 Task: Open Card New Hire Orientation in Board Market Sizing and Segmentation to Workspace Customer Service and add a team member Softage.2@softage.net, a label Yellow, a checklist Immigration Law, an attachment from your google drive, a color Yellow and finally, add a card description 'Plan and execute company team-building activity at a hiking trail' and a comment 'Let us approach this task with a sense of ownership and accountability, recognizing that we are responsible for delivering results.'. Add a start date 'Jan 06, 1900' with a due date 'Jan 13, 1900'
Action: Mouse moved to (564, 201)
Screenshot: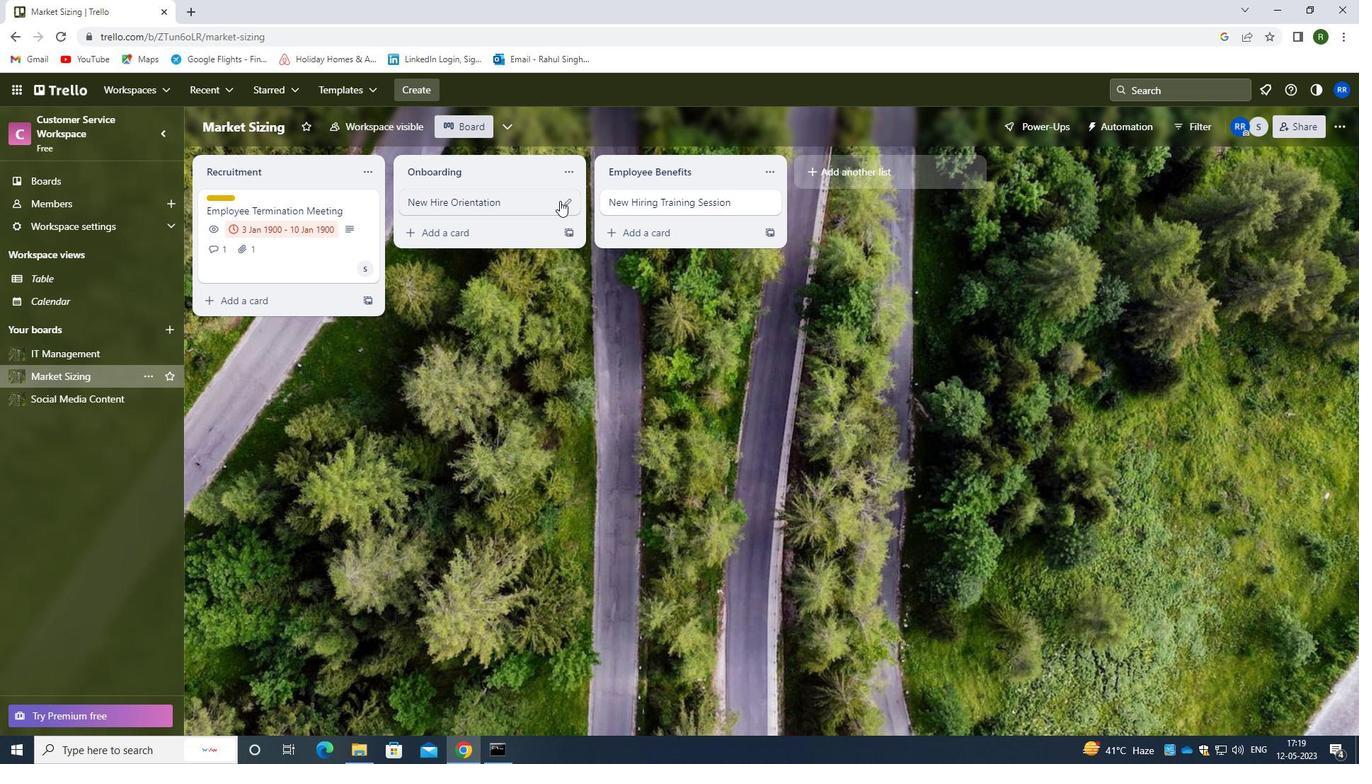 
Action: Mouse pressed left at (564, 201)
Screenshot: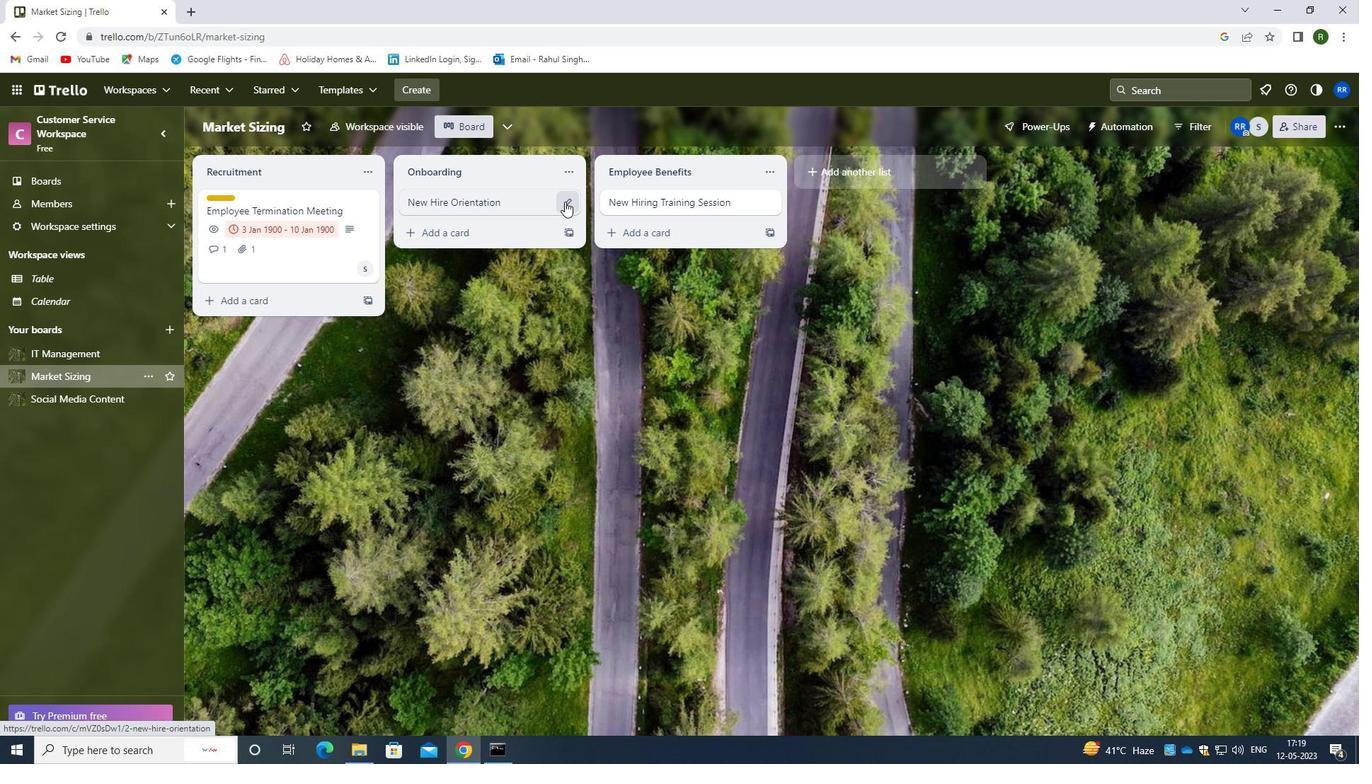 
Action: Mouse moved to (632, 196)
Screenshot: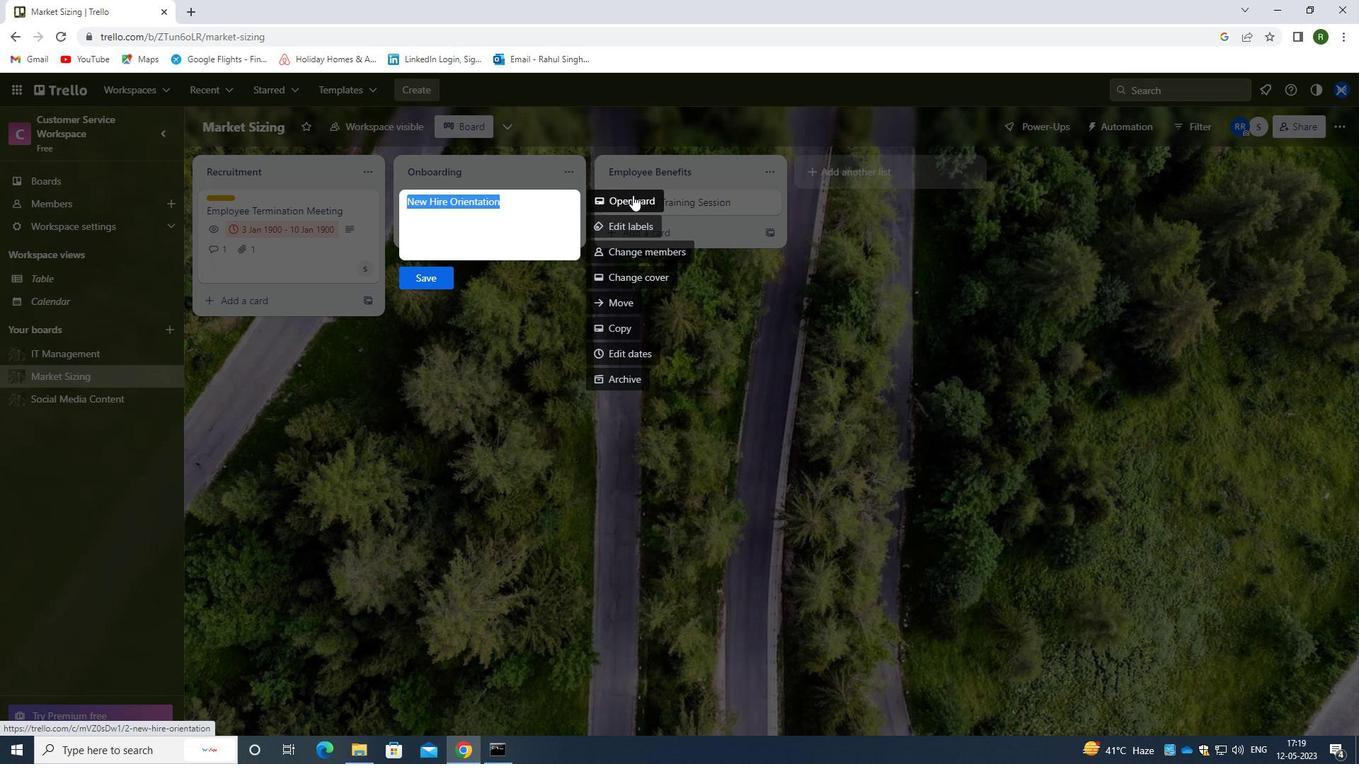 
Action: Mouse pressed left at (632, 196)
Screenshot: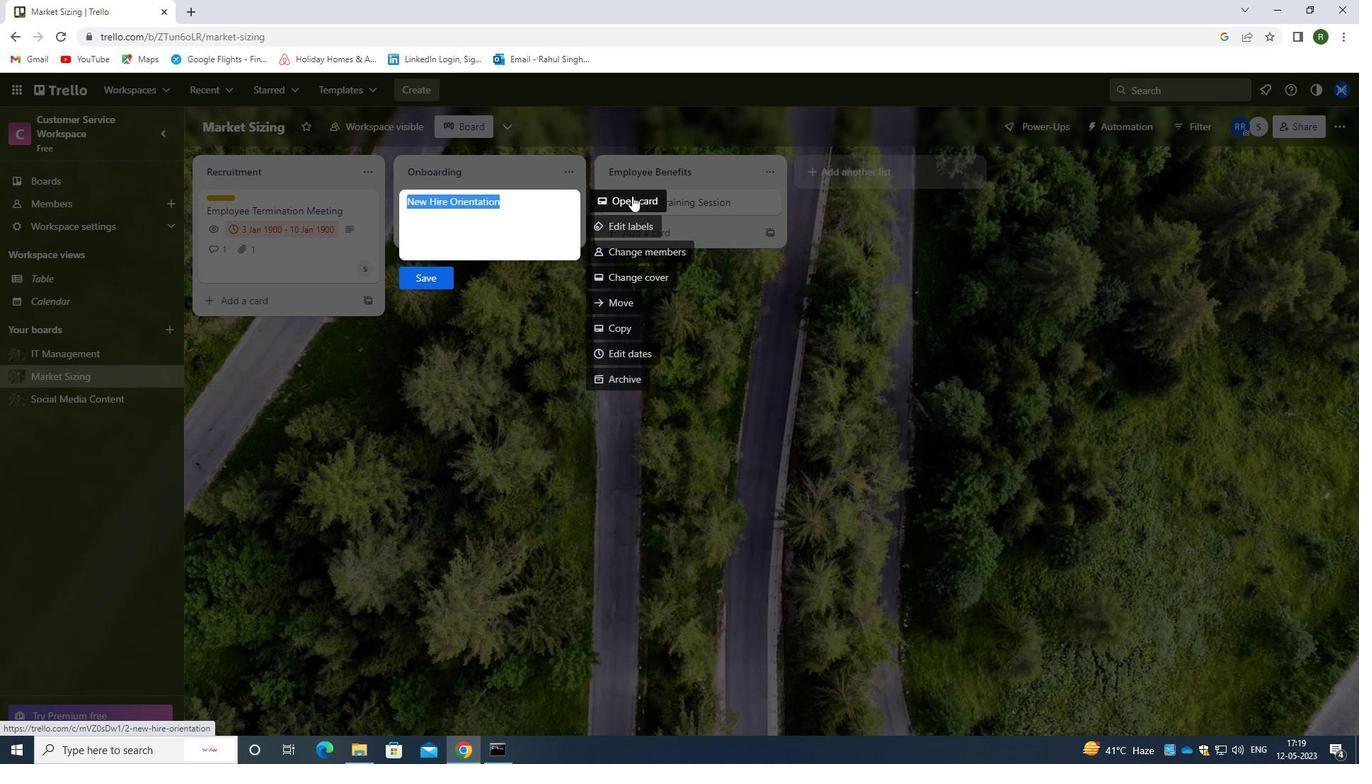 
Action: Mouse moved to (861, 252)
Screenshot: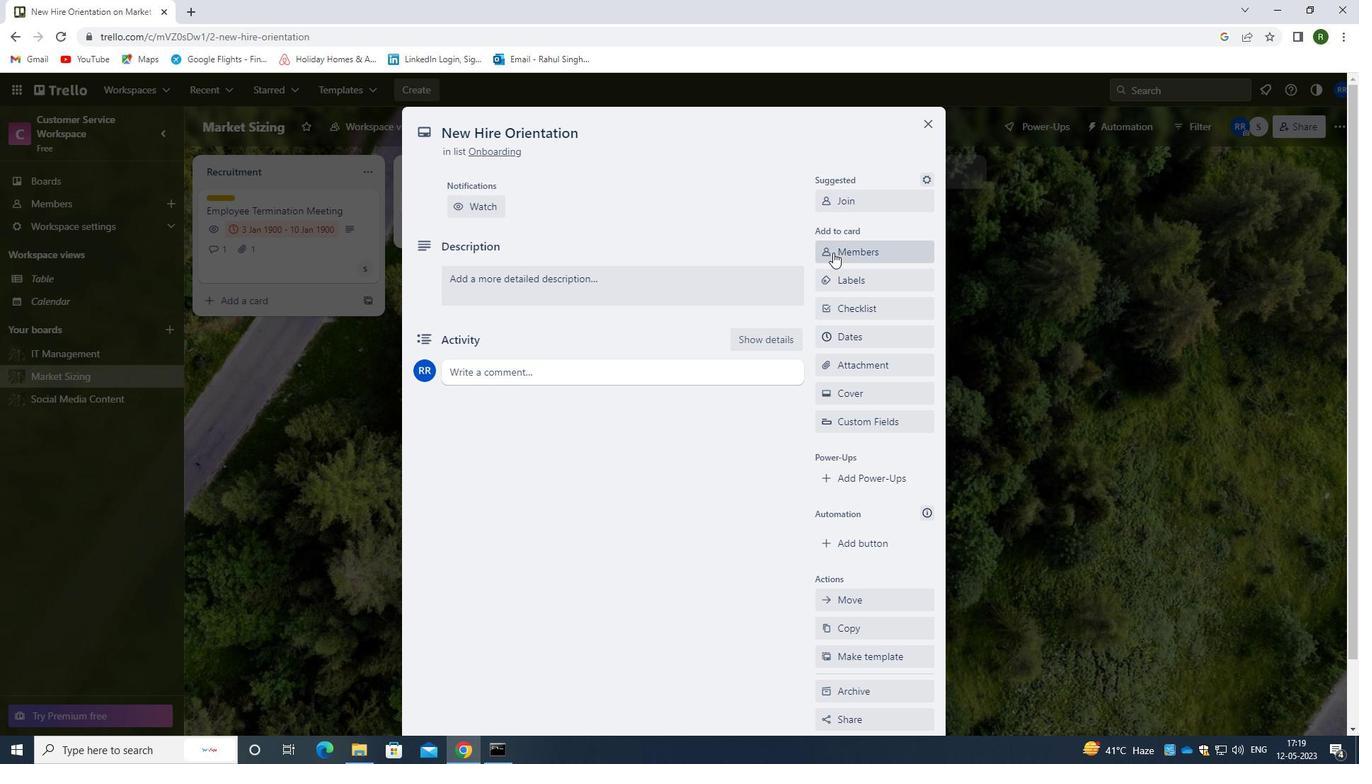 
Action: Mouse pressed left at (861, 252)
Screenshot: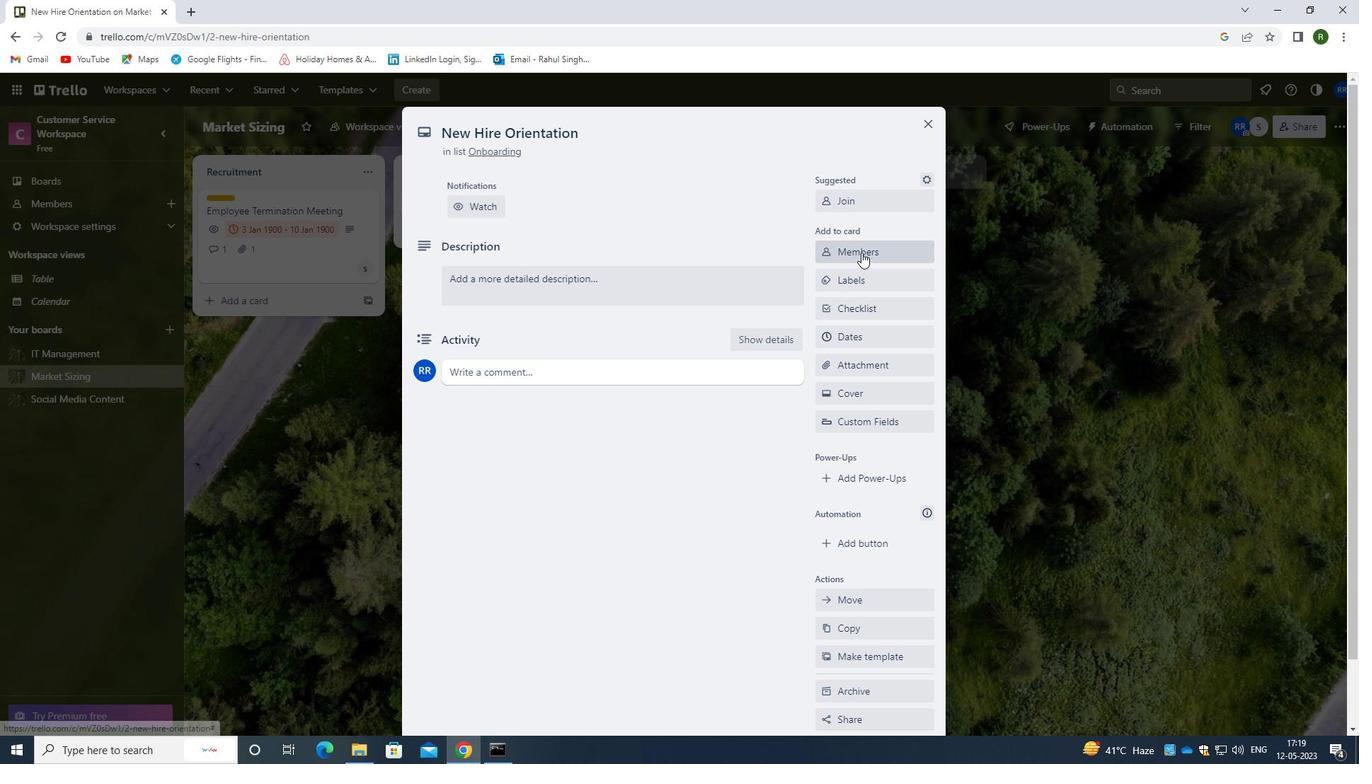 
Action: Mouse moved to (850, 313)
Screenshot: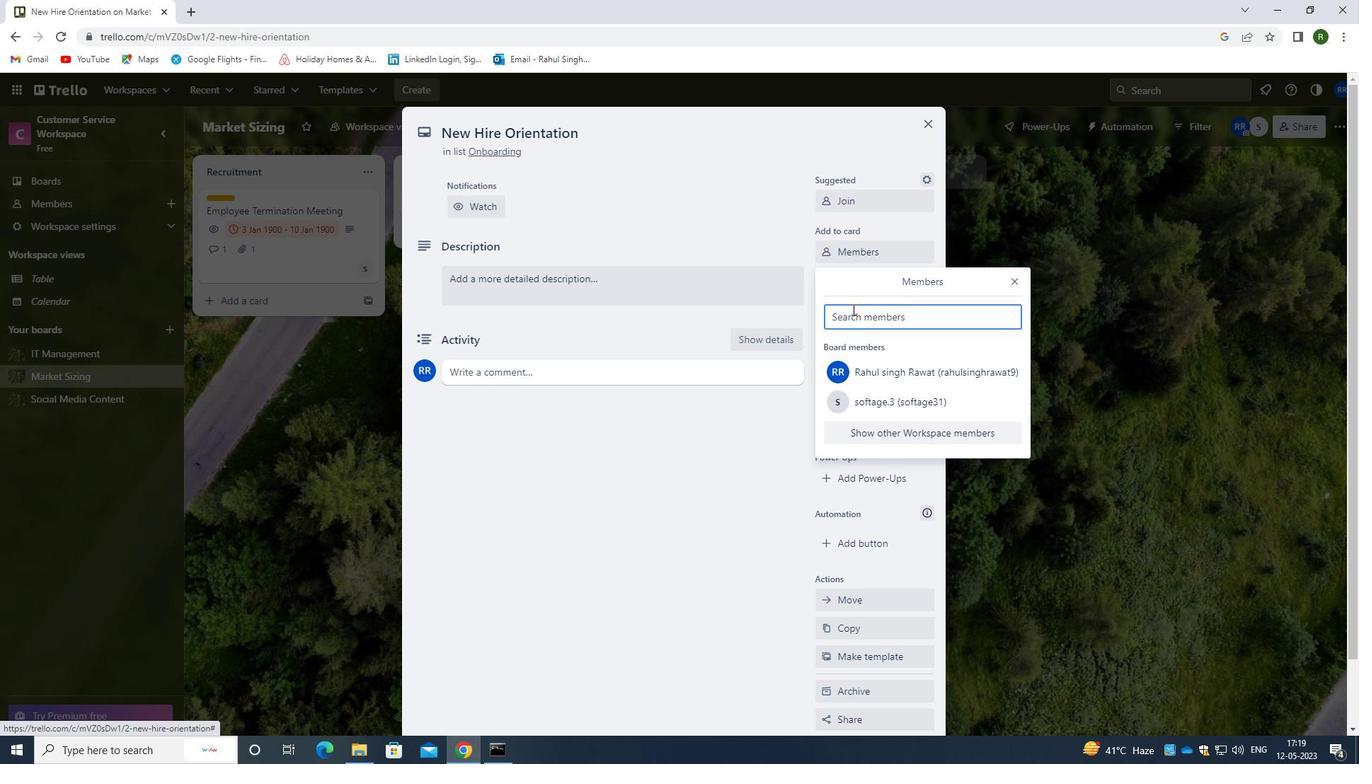 
Action: Key pressed <Key.caps_lock>s<Key.caps_lock>oftage.2<Key.backspace>3<Key.shift>@SOFTAGE.NEYT
Screenshot: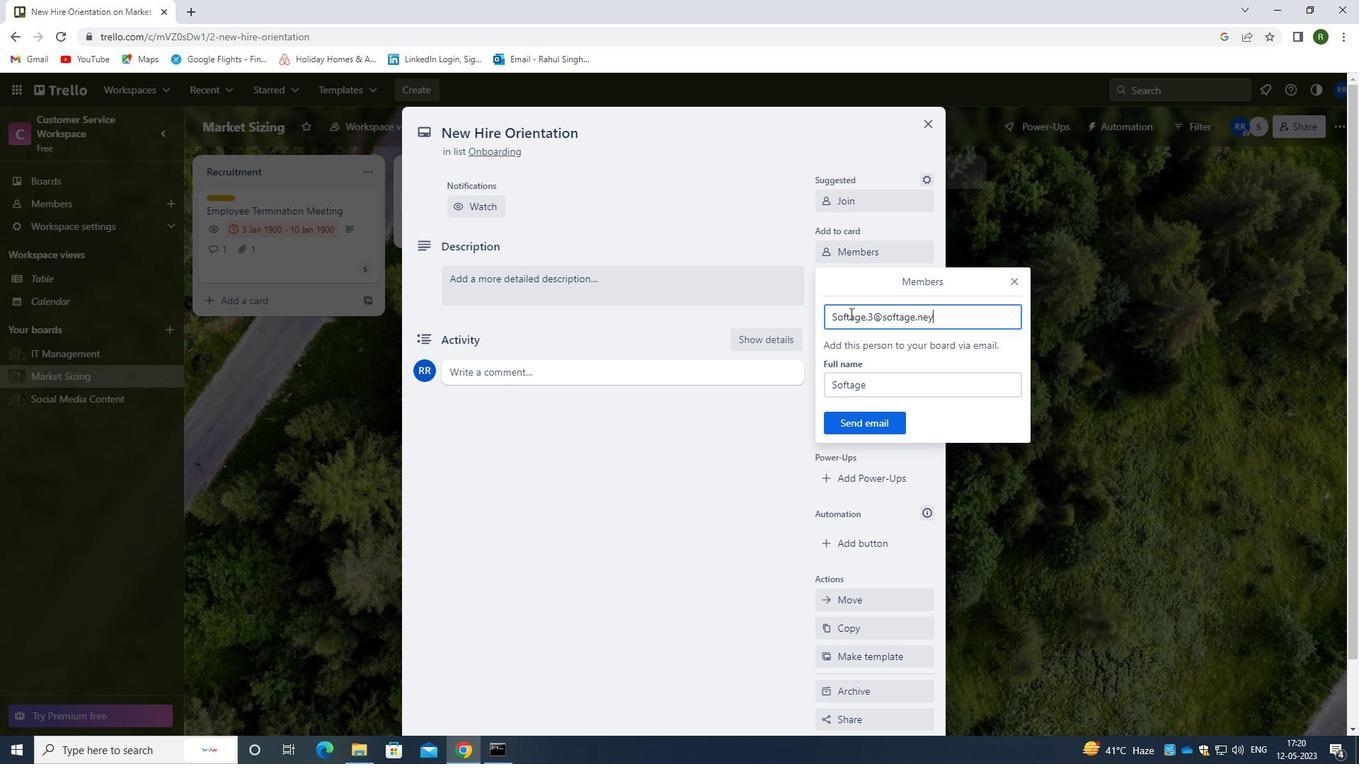 
Action: Mouse moved to (850, 301)
Screenshot: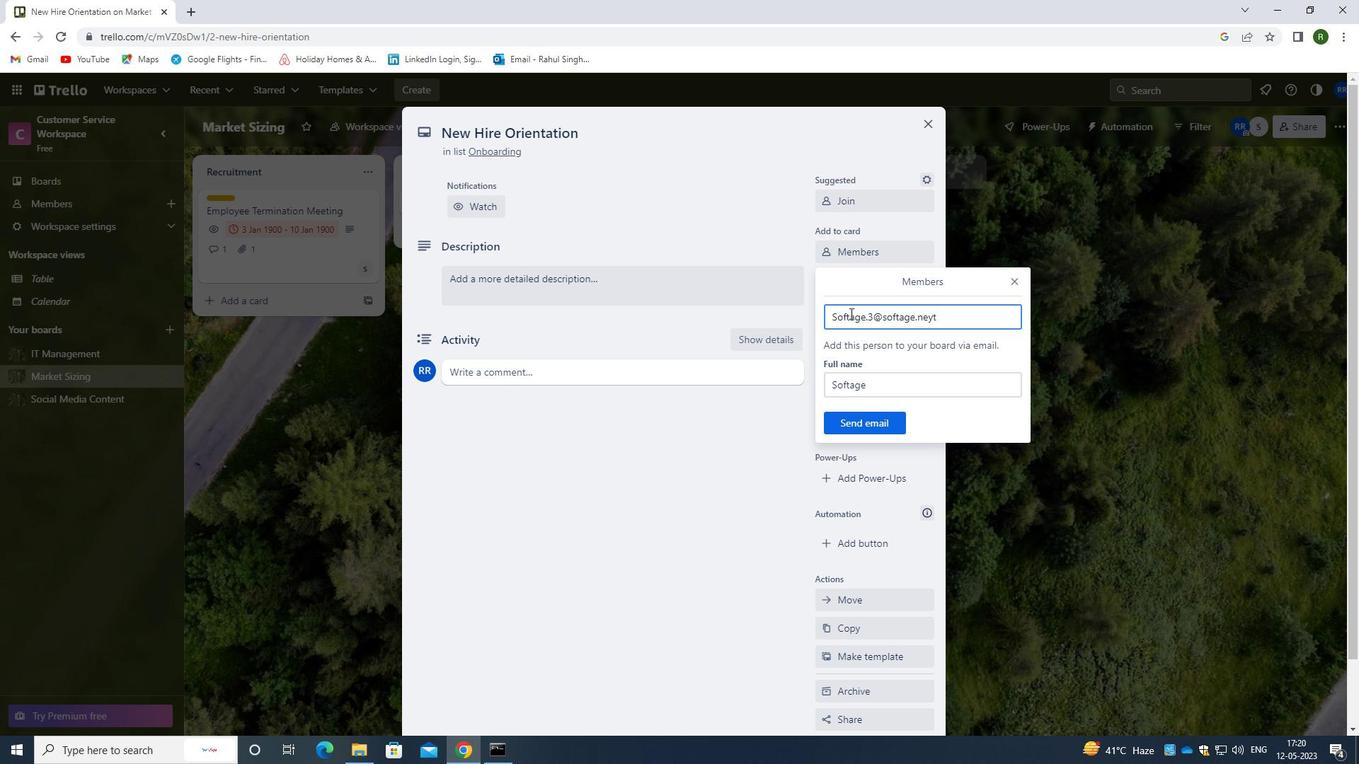 
Action: Key pressed <Key.backspace><Key.backspace>T
Screenshot: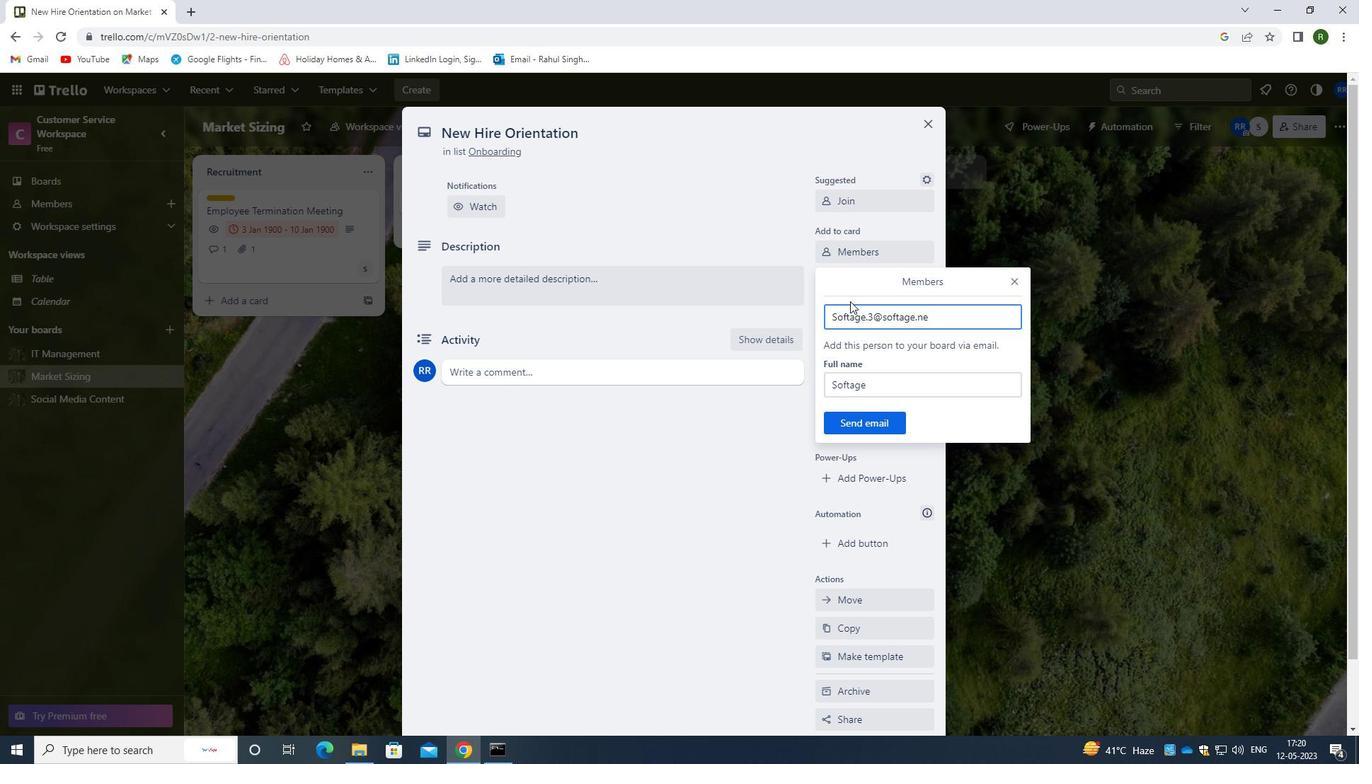 
Action: Mouse moved to (864, 420)
Screenshot: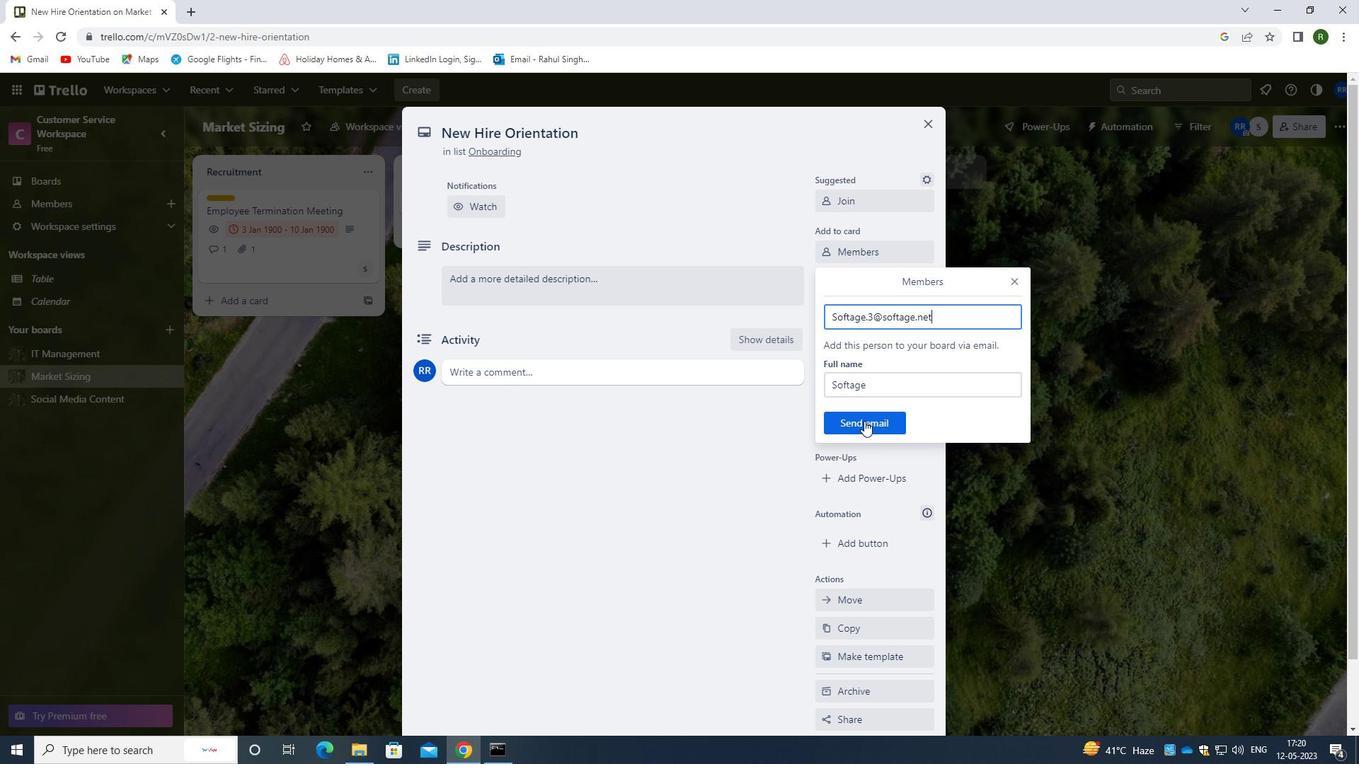 
Action: Mouse pressed left at (864, 420)
Screenshot: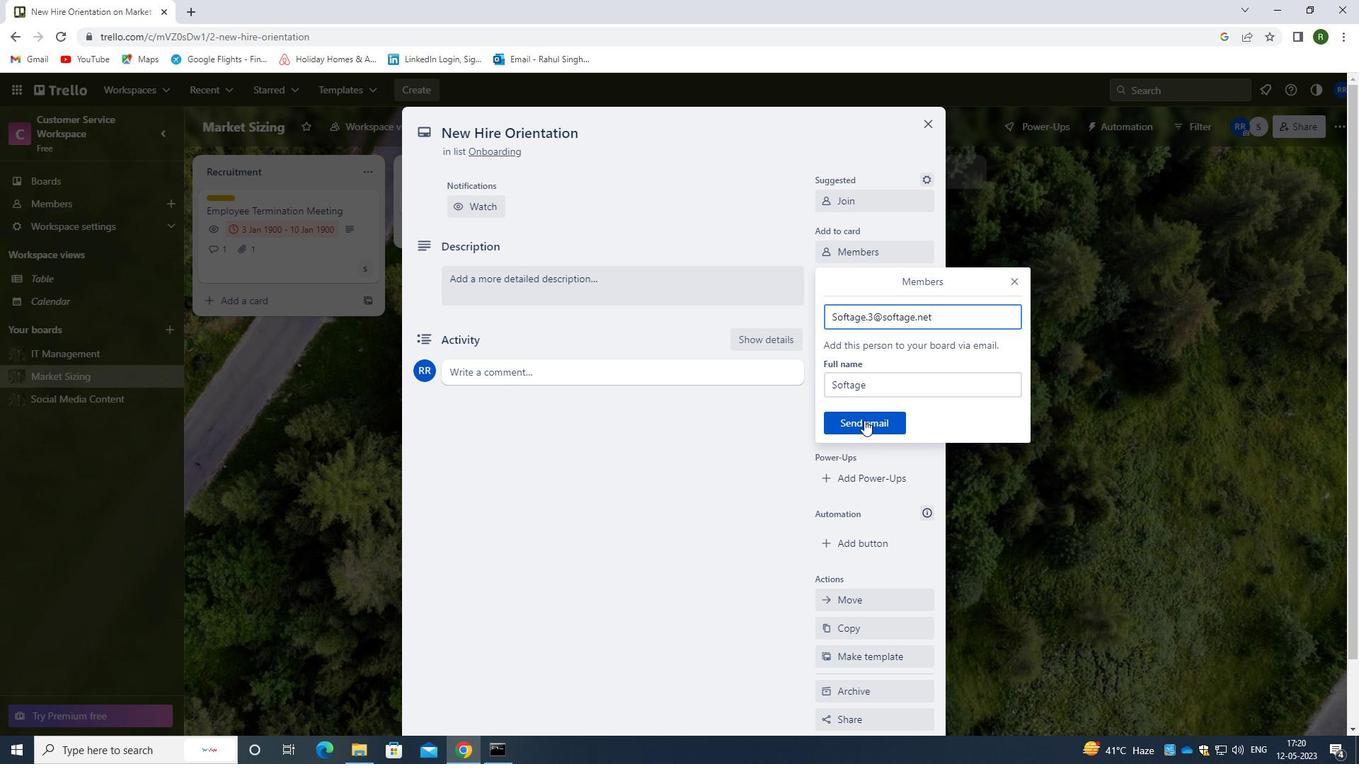 
Action: Mouse moved to (860, 279)
Screenshot: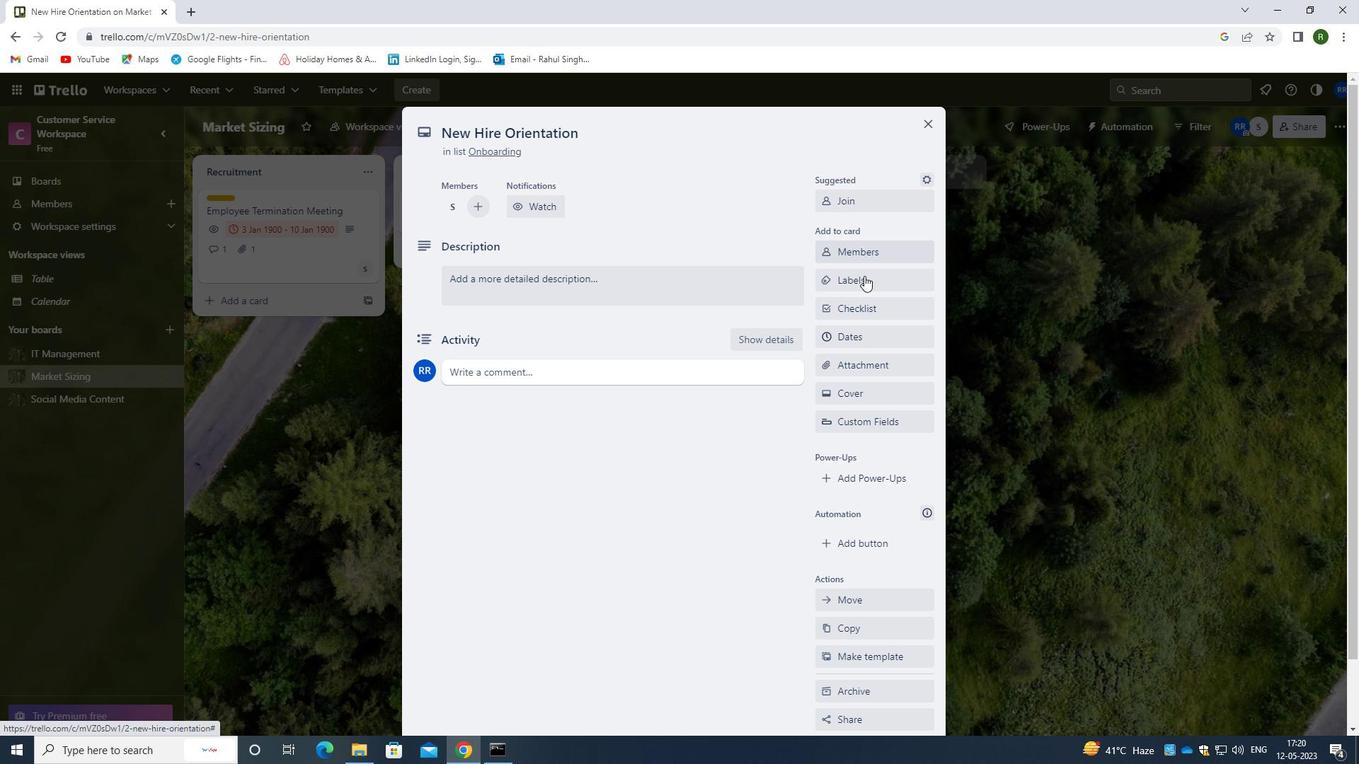 
Action: Mouse pressed left at (860, 279)
Screenshot: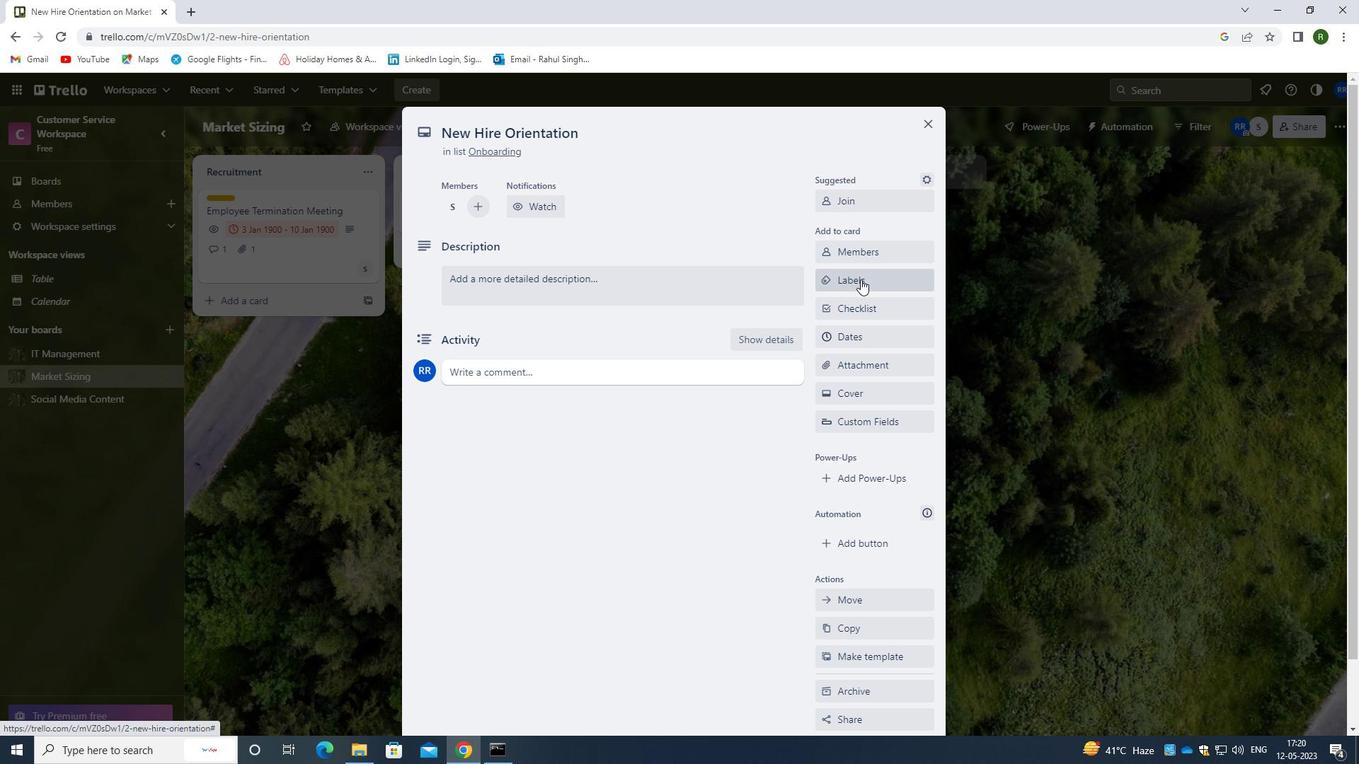 
Action: Mouse moved to (860, 286)
Screenshot: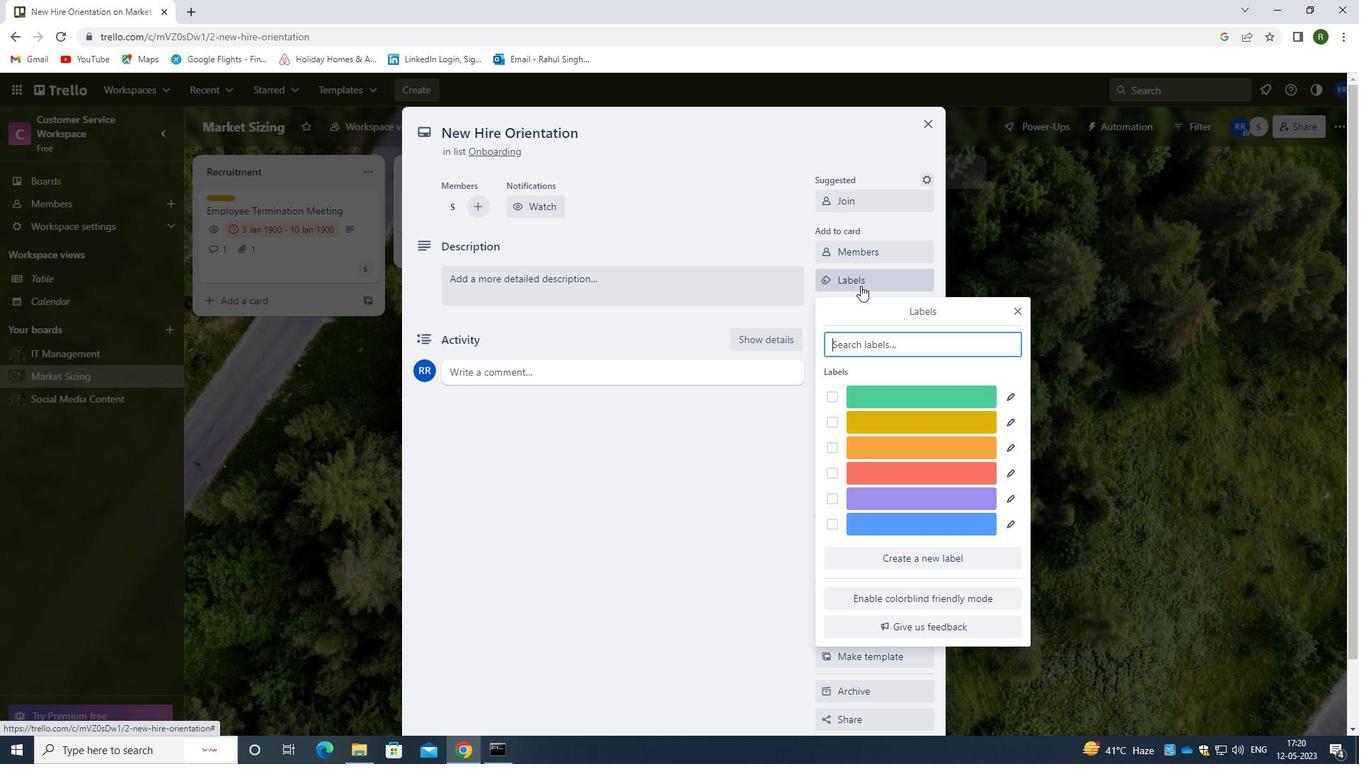 
Action: Key pressed YELLOW
Screenshot: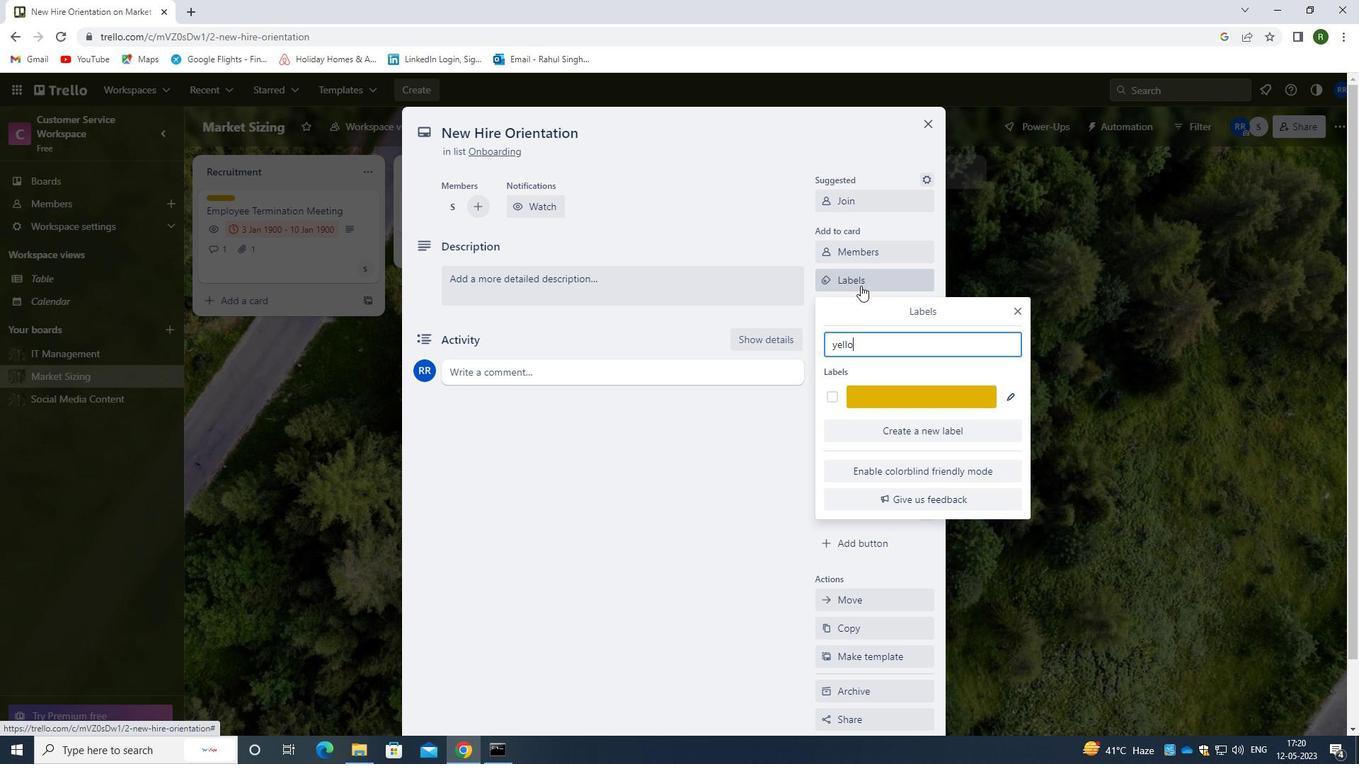 
Action: Mouse moved to (831, 394)
Screenshot: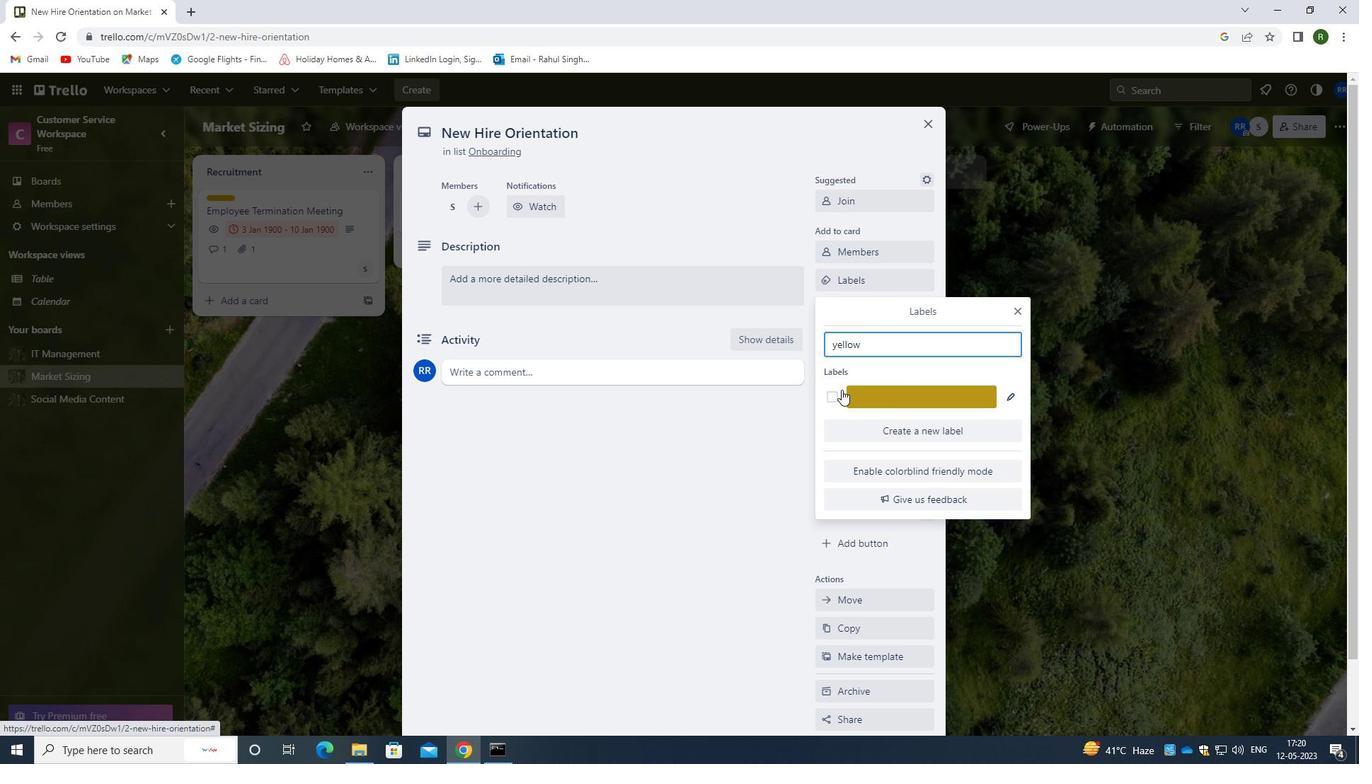 
Action: Mouse pressed left at (831, 394)
Screenshot: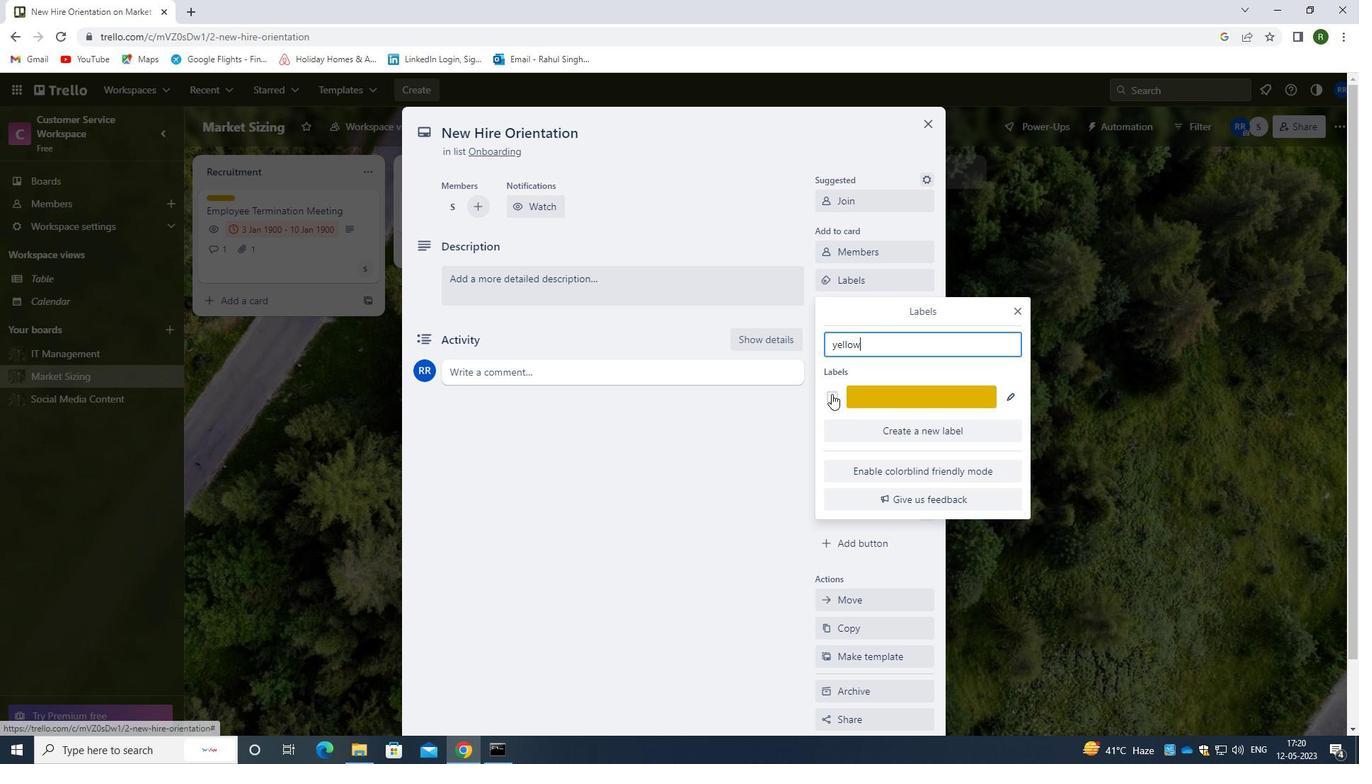 
Action: Mouse moved to (718, 463)
Screenshot: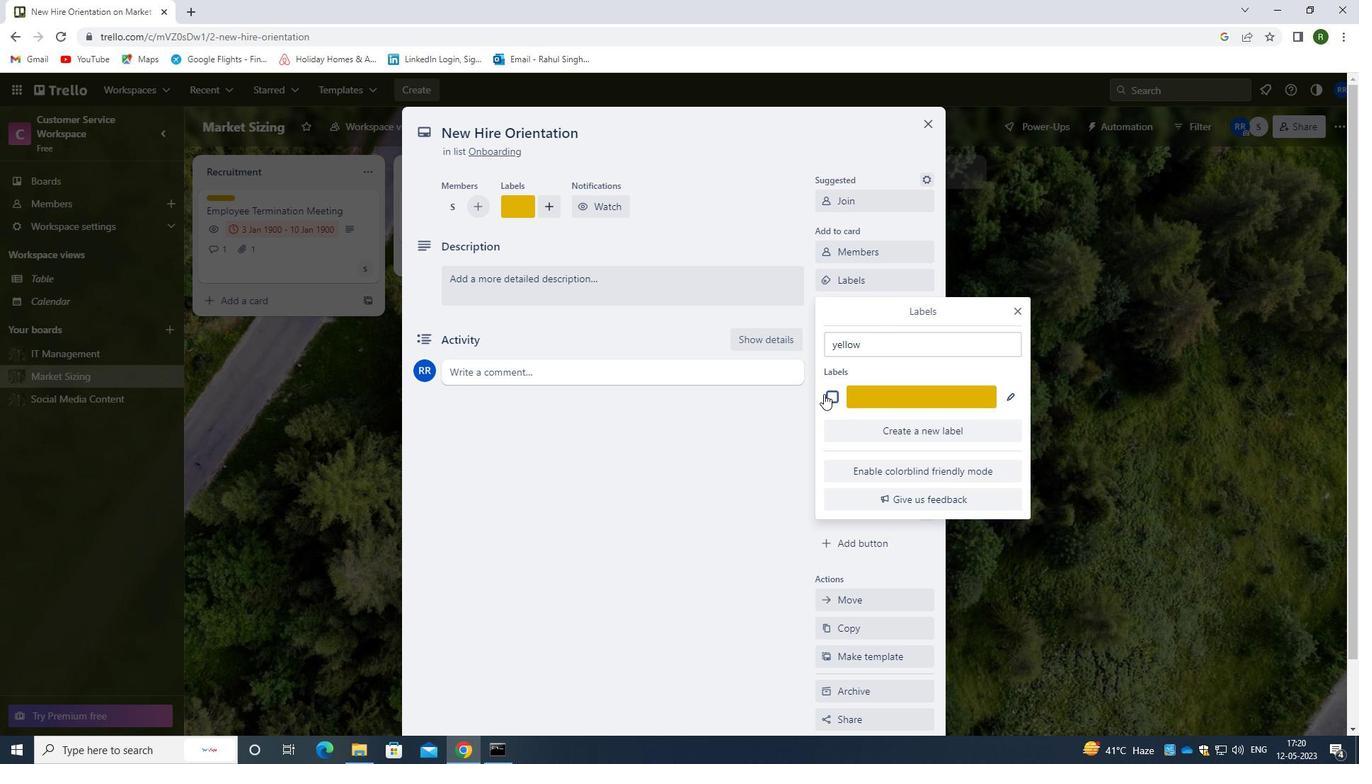 
Action: Mouse pressed left at (718, 463)
Screenshot: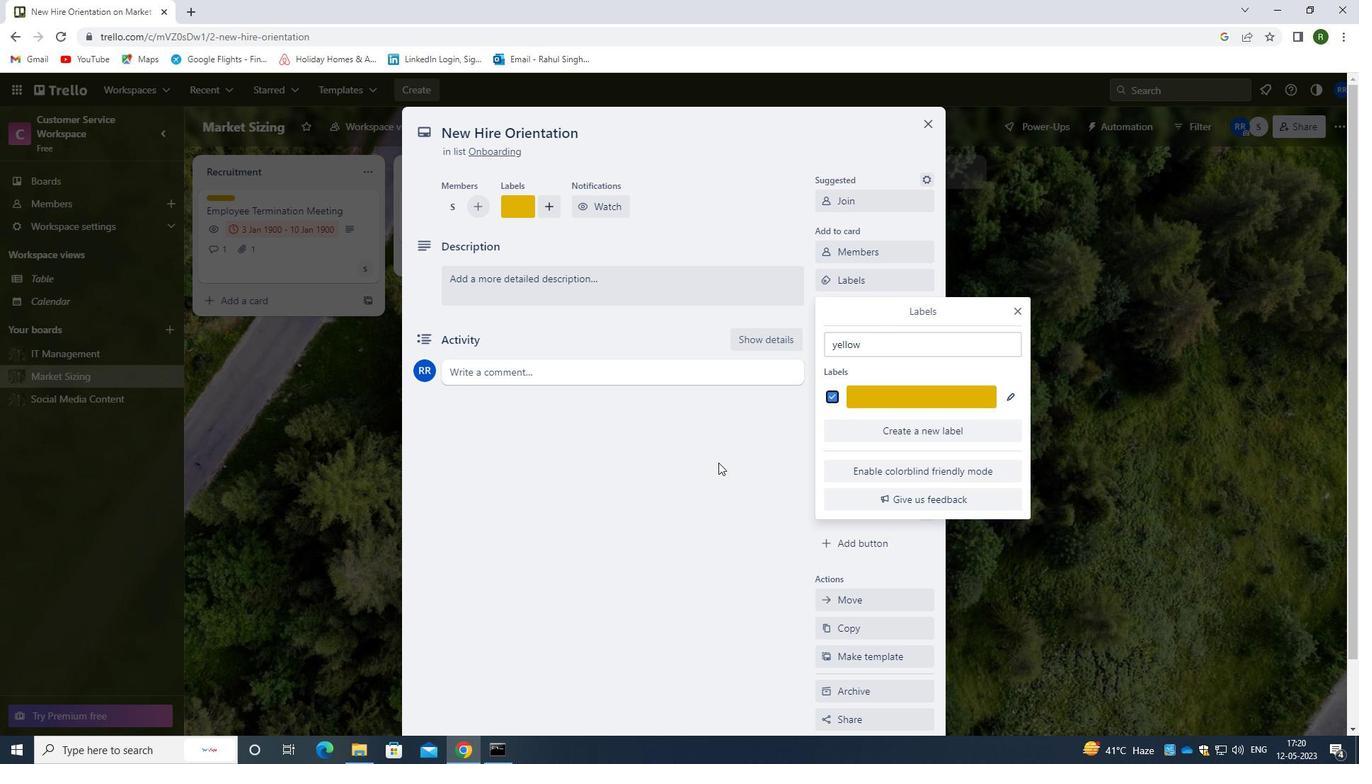 
Action: Mouse moved to (864, 315)
Screenshot: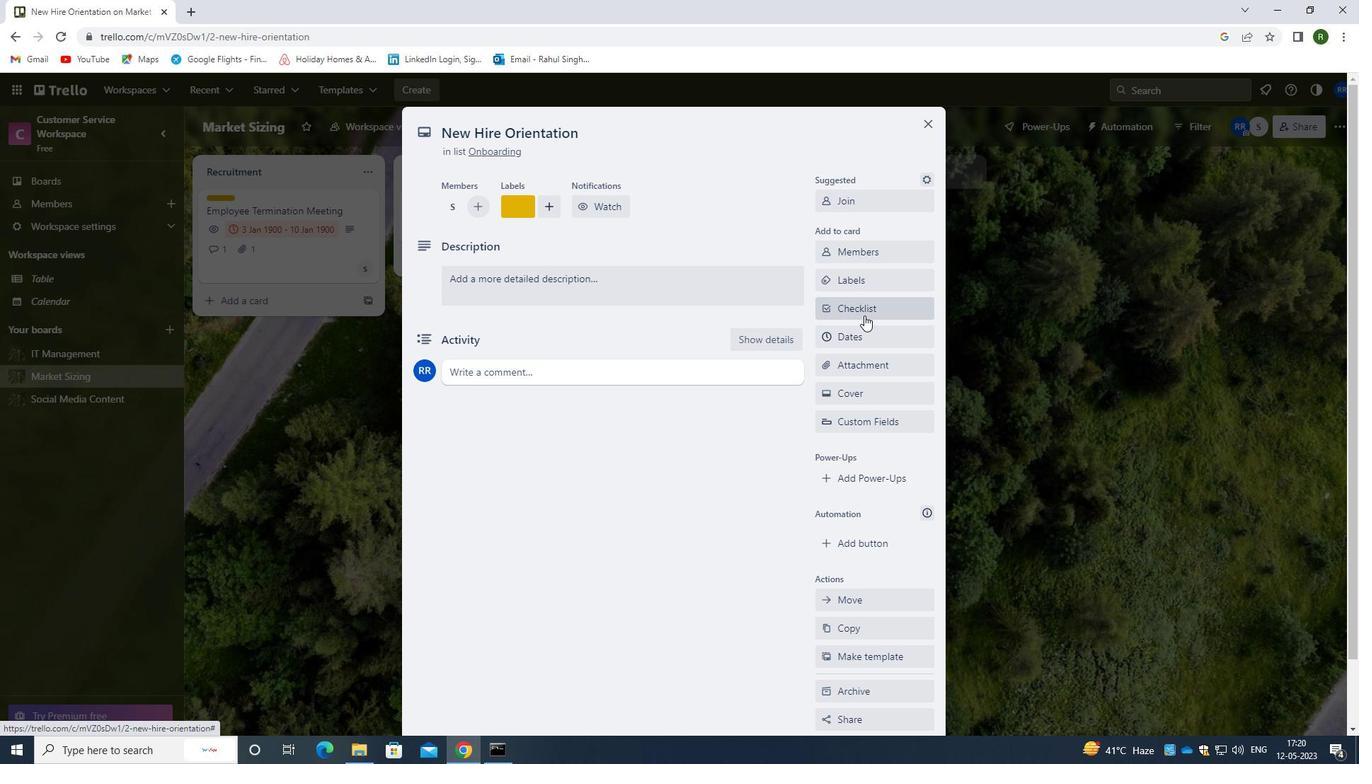 
Action: Mouse pressed left at (864, 315)
Screenshot: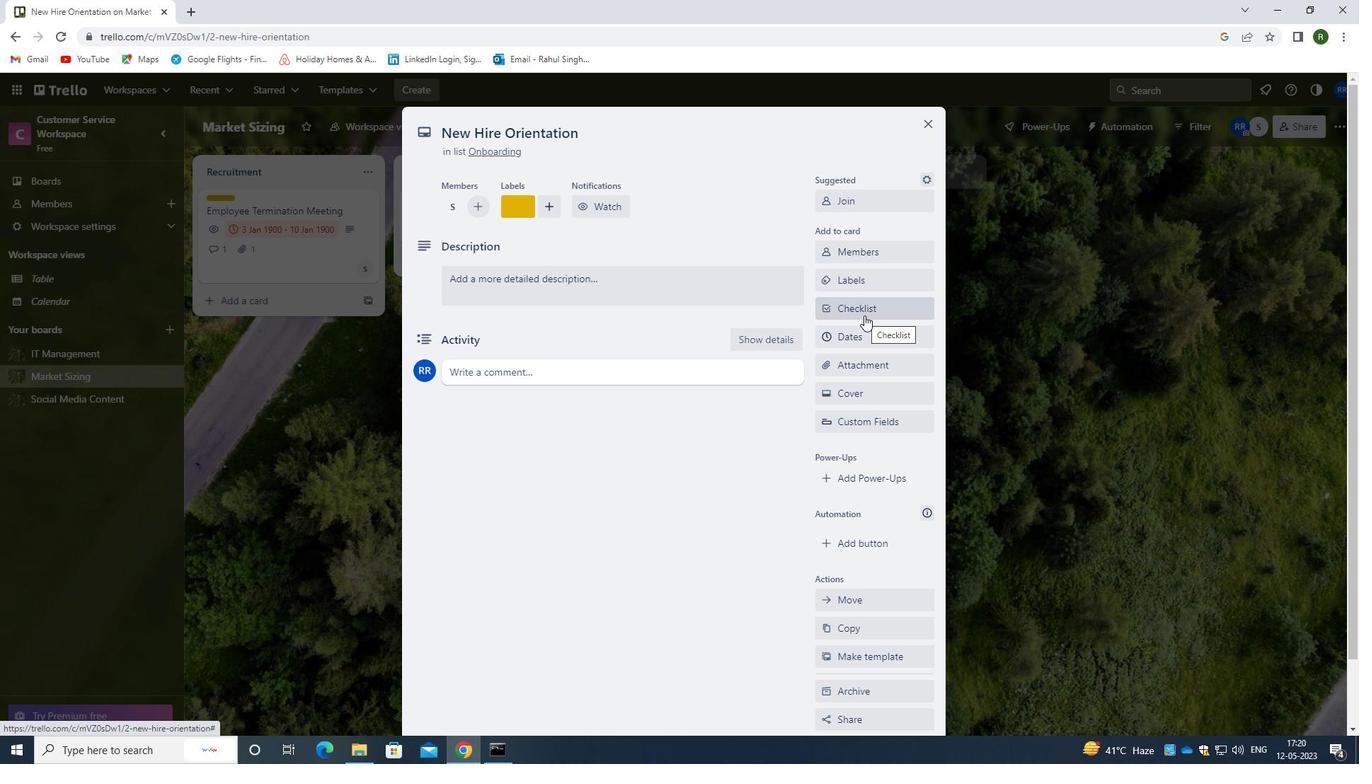 
Action: Mouse moved to (774, 433)
Screenshot: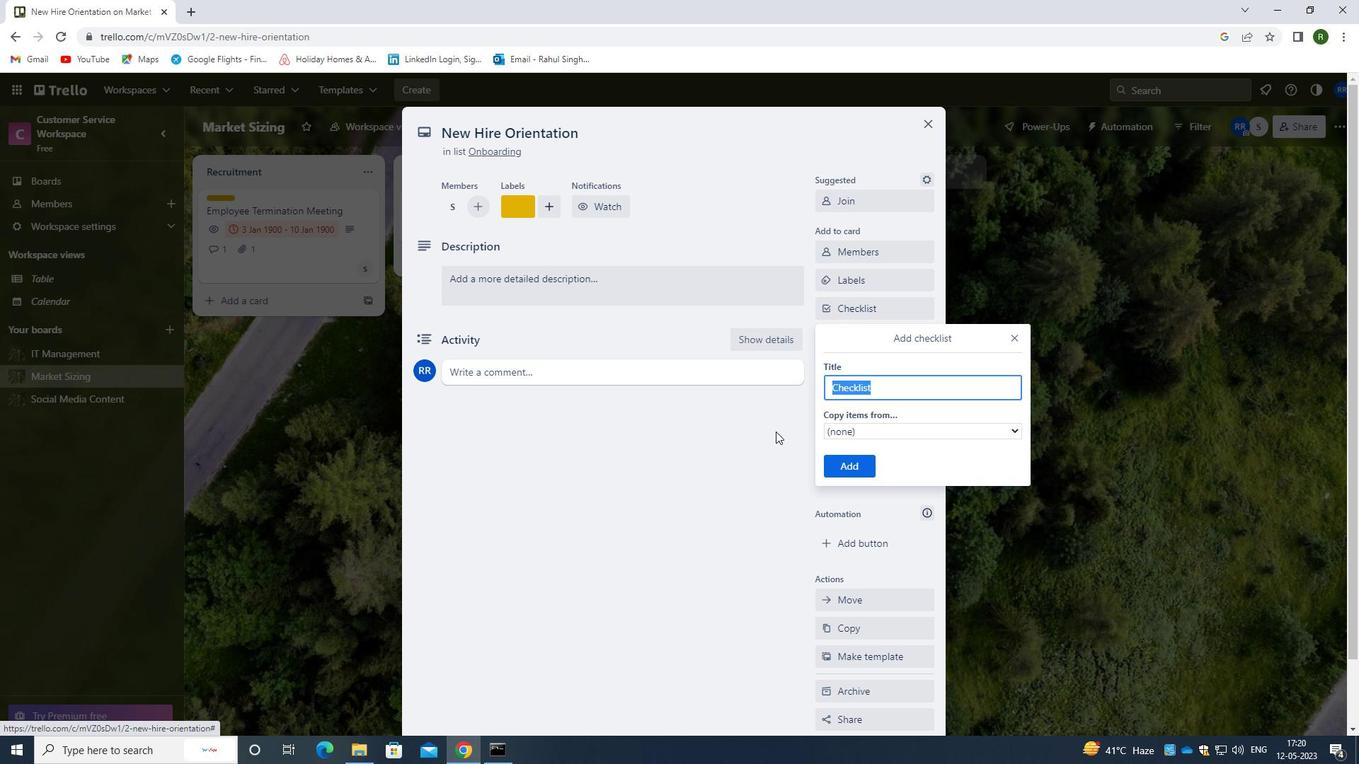 
Action: Key pressed <Key.backspace><Key.backspace><Key.backspace><Key.backspace><Key.backspace>I
Screenshot: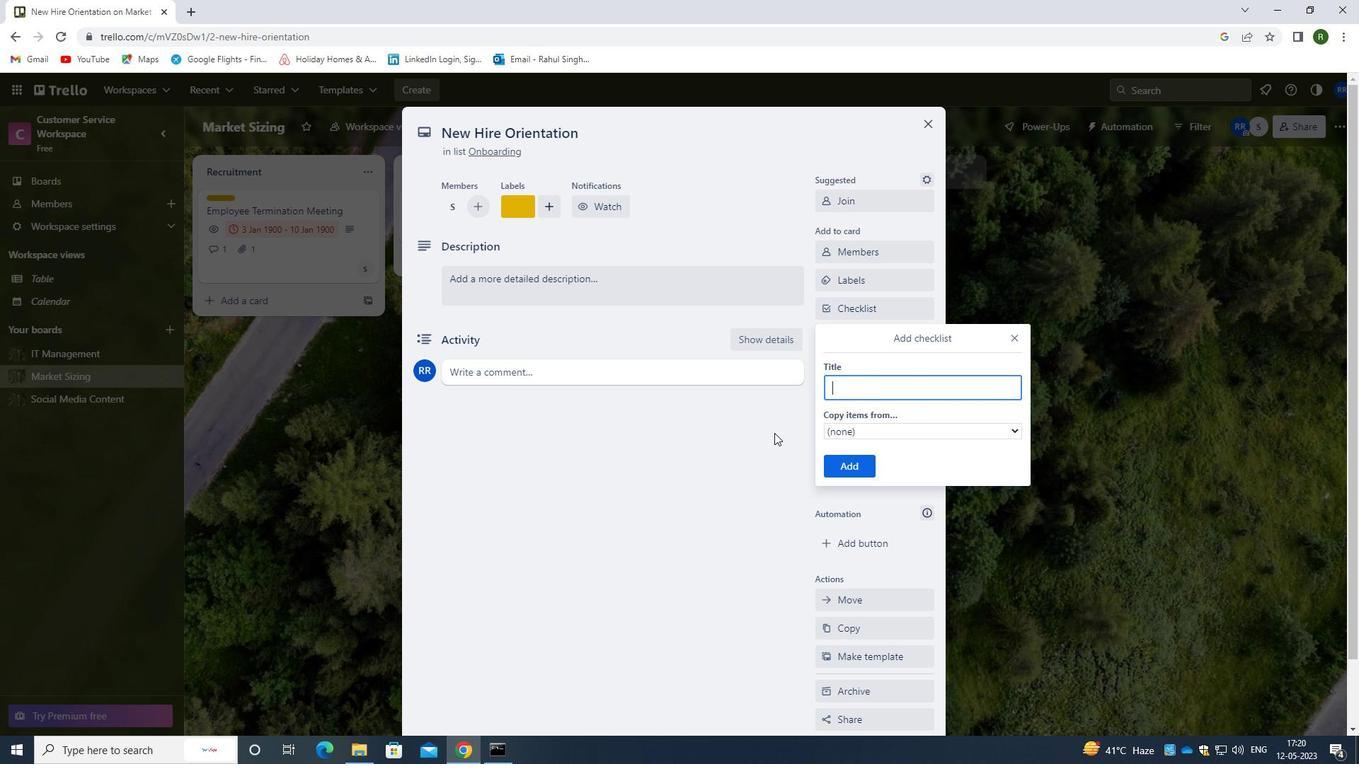 
Action: Mouse moved to (918, 429)
Screenshot: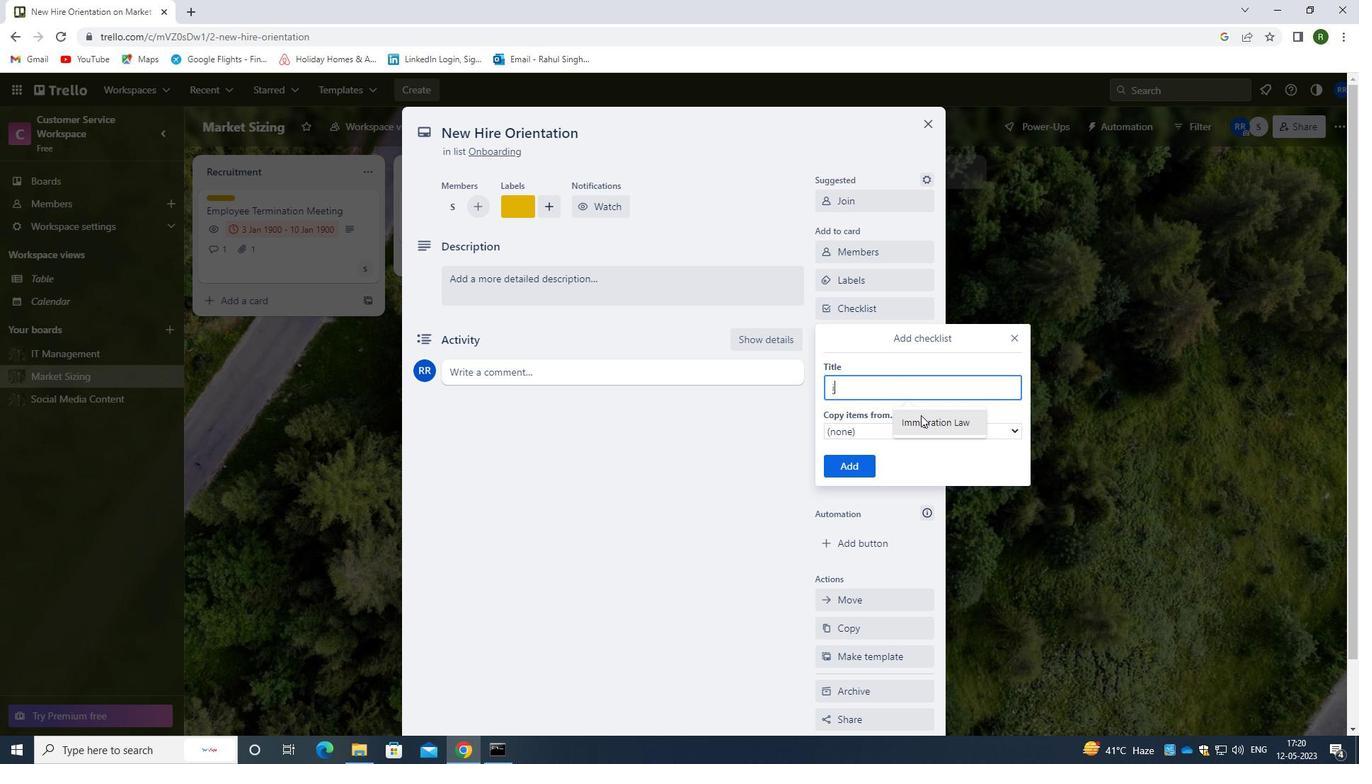 
Action: Mouse pressed left at (918, 429)
Screenshot: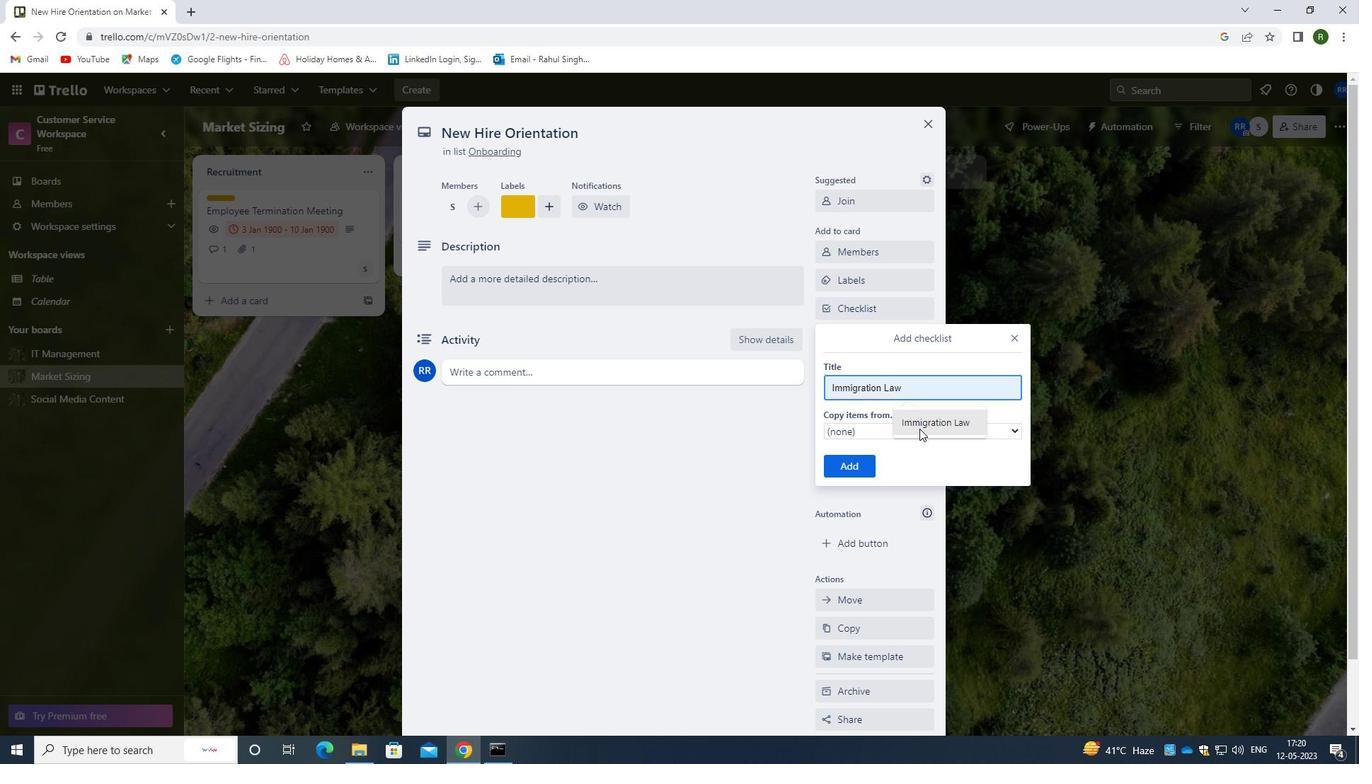 
Action: Mouse moved to (849, 478)
Screenshot: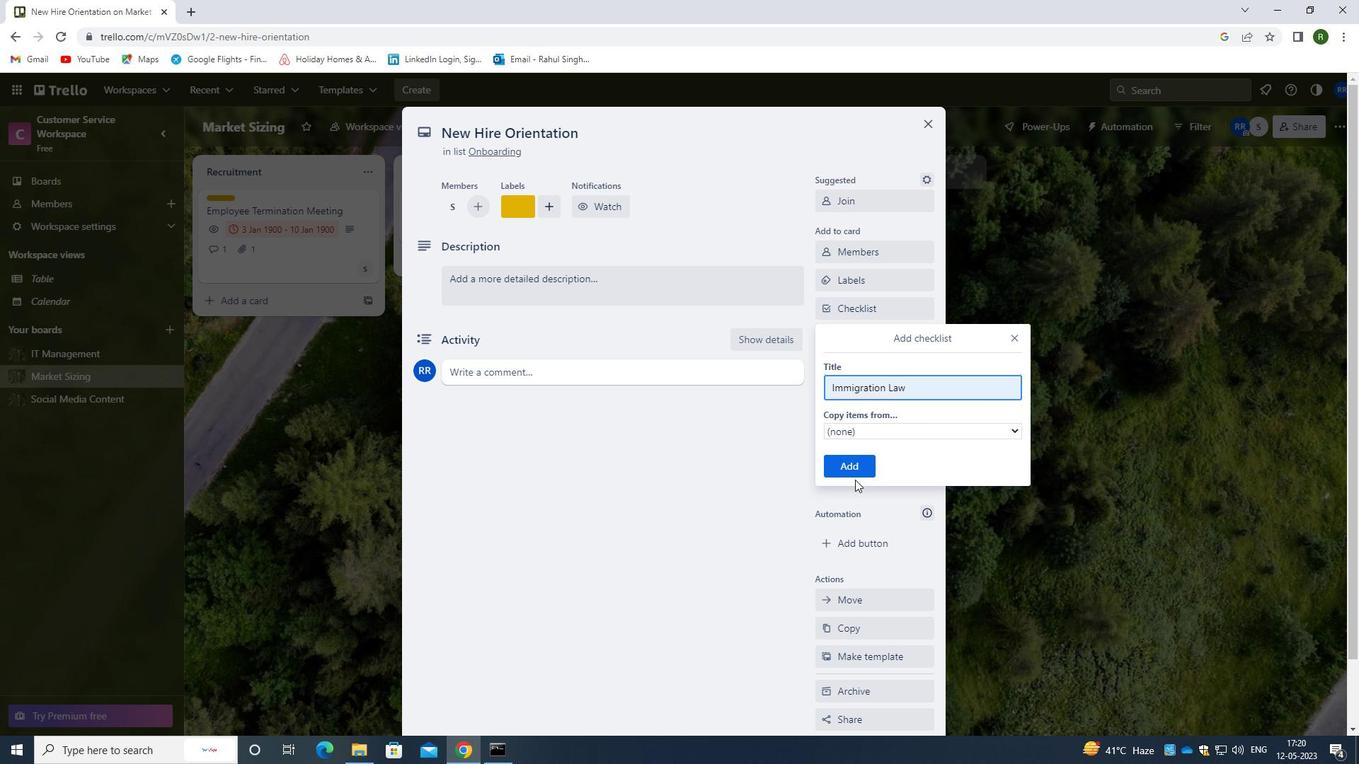 
Action: Mouse pressed left at (849, 478)
Screenshot: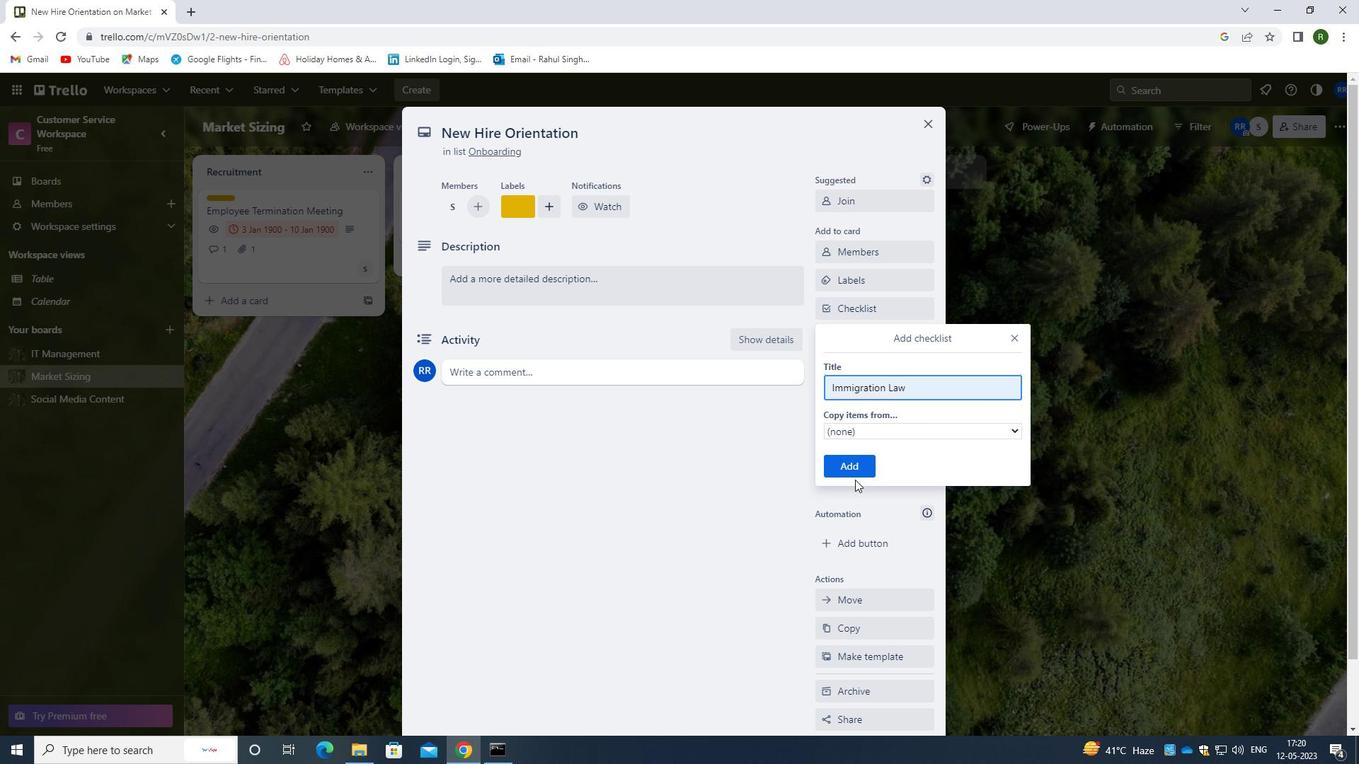 
Action: Mouse moved to (848, 472)
Screenshot: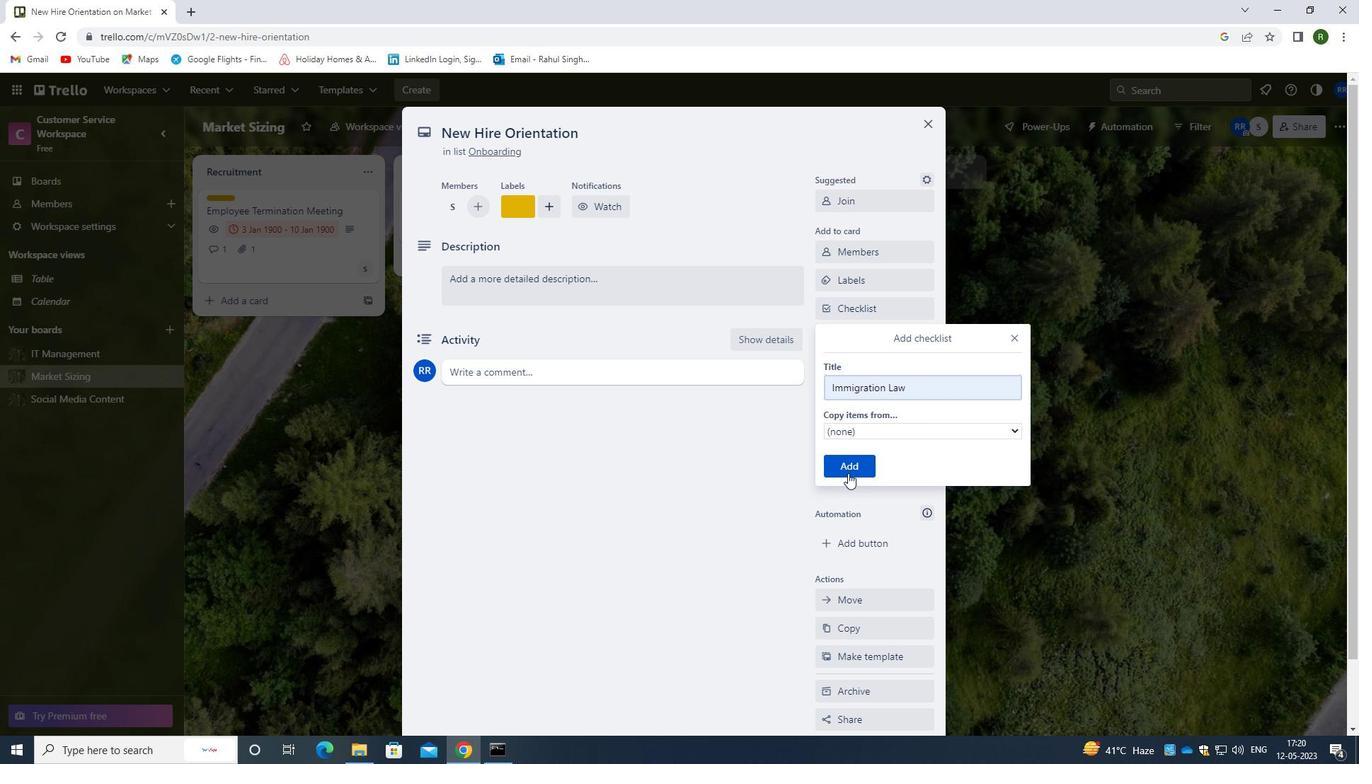 
Action: Mouse pressed left at (848, 472)
Screenshot: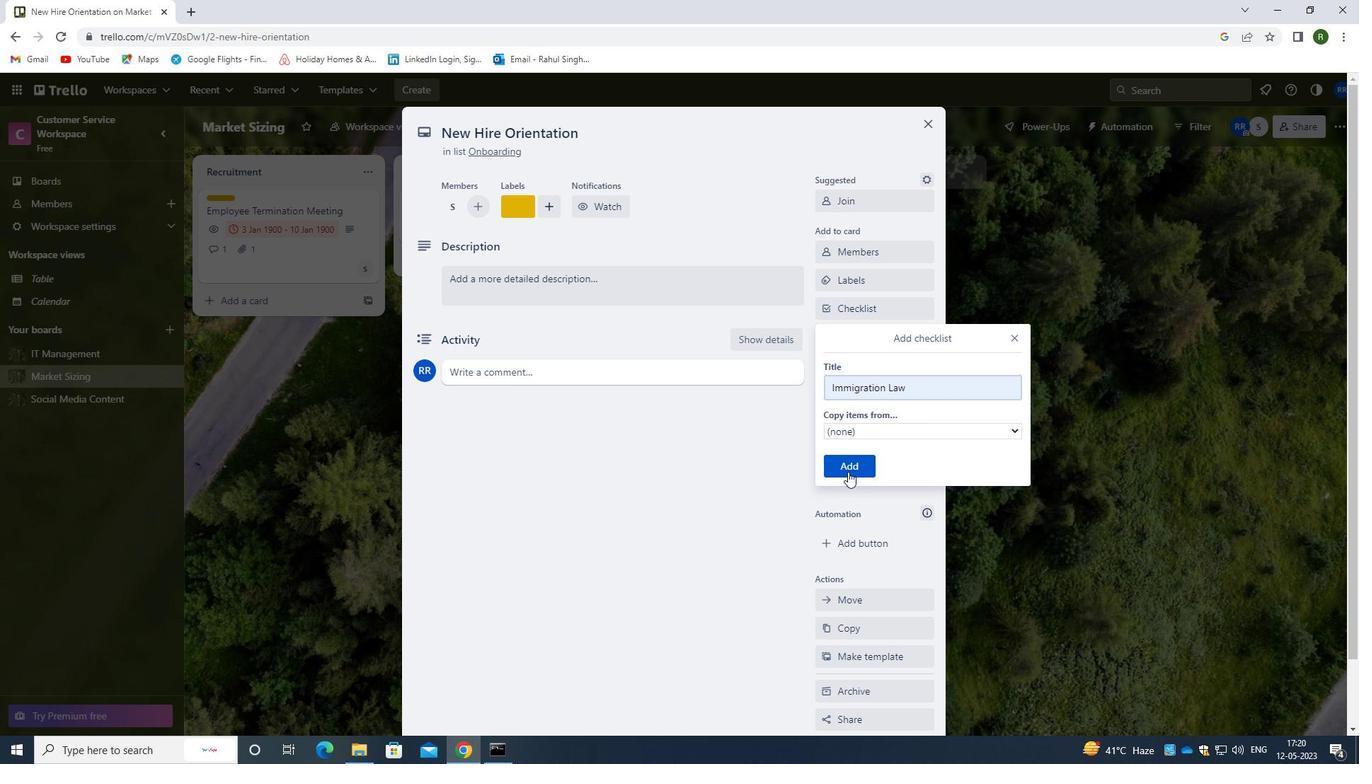 
Action: Mouse moved to (873, 361)
Screenshot: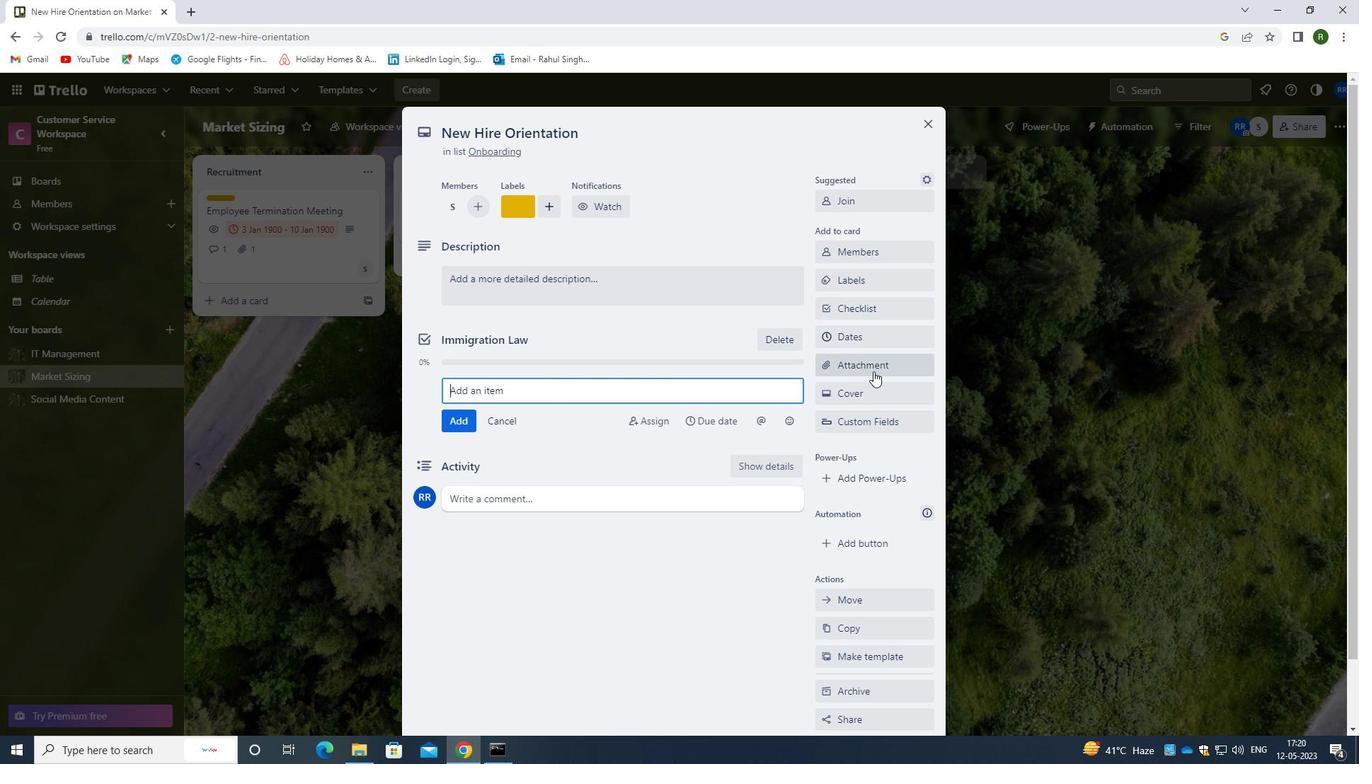 
Action: Mouse pressed left at (873, 361)
Screenshot: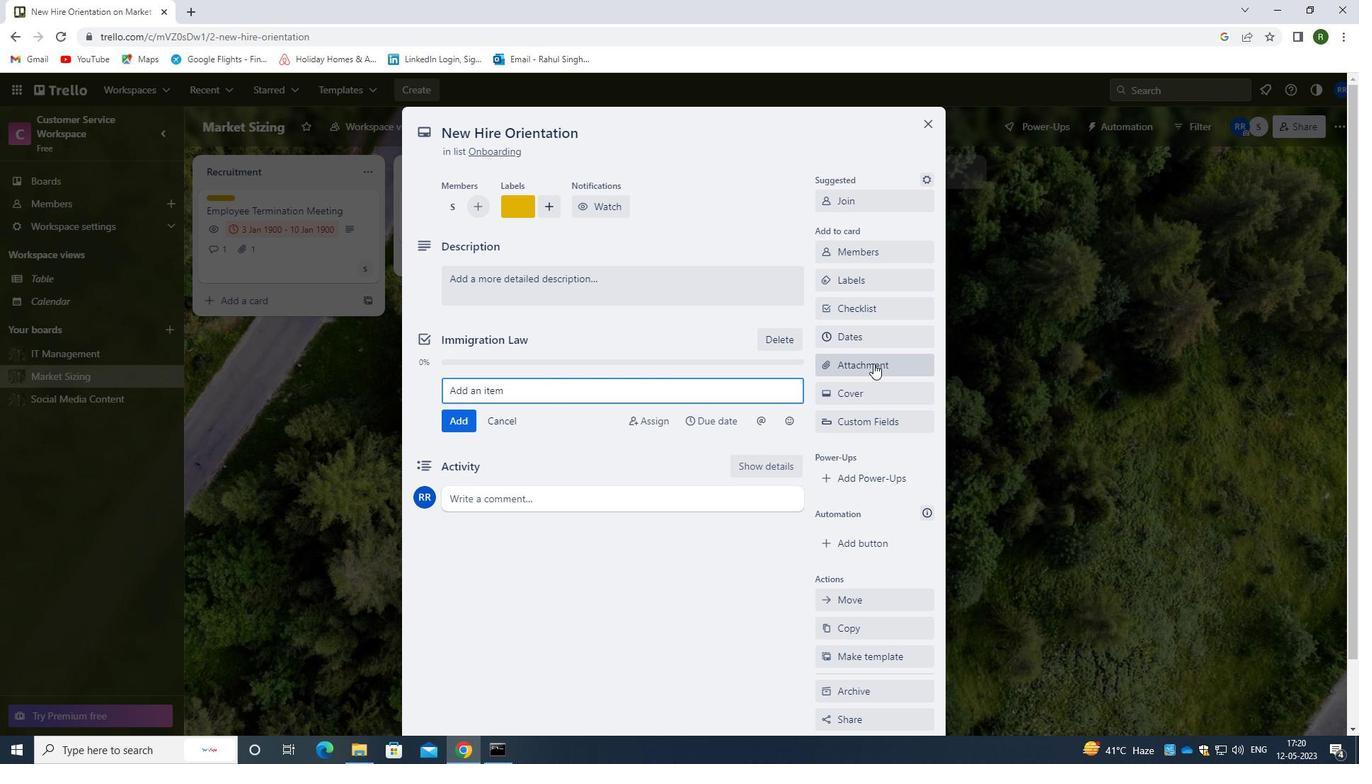 
Action: Mouse moved to (866, 475)
Screenshot: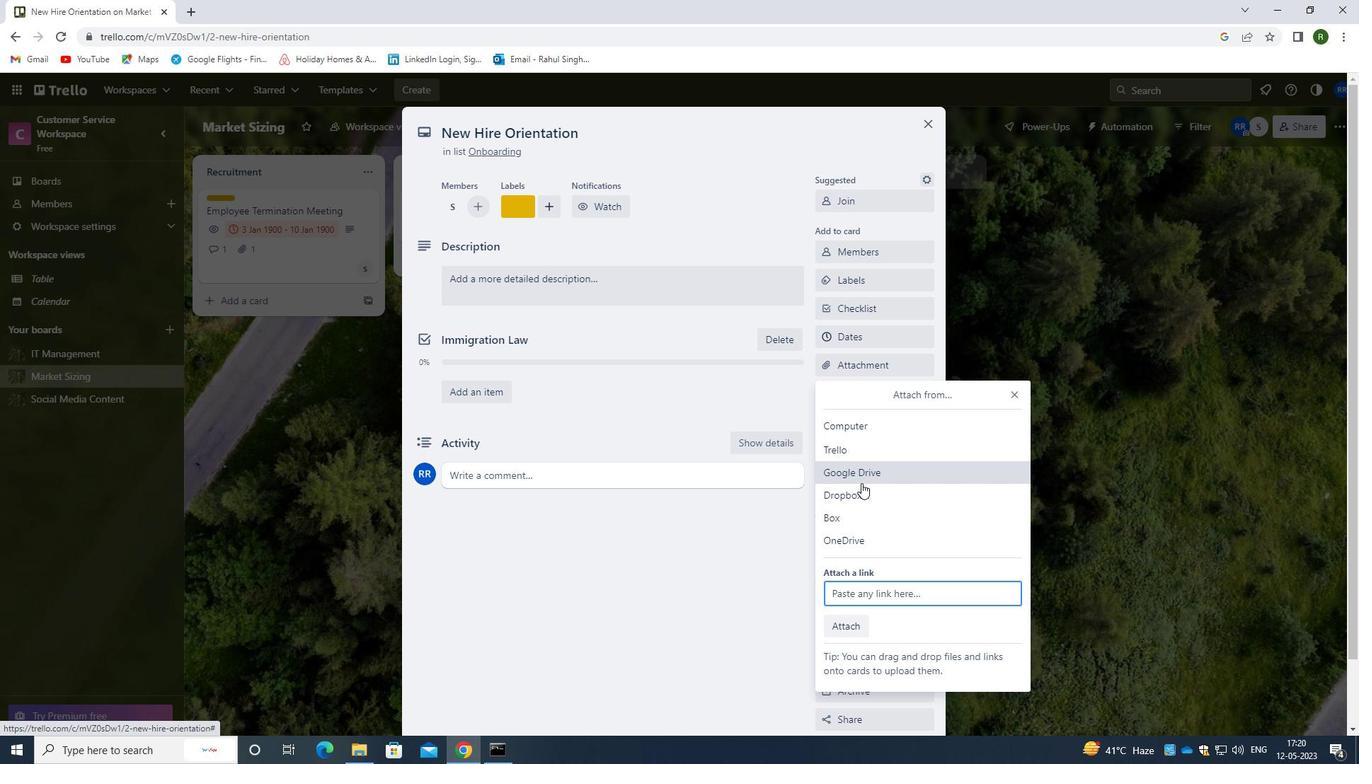 
Action: Mouse pressed left at (866, 475)
Screenshot: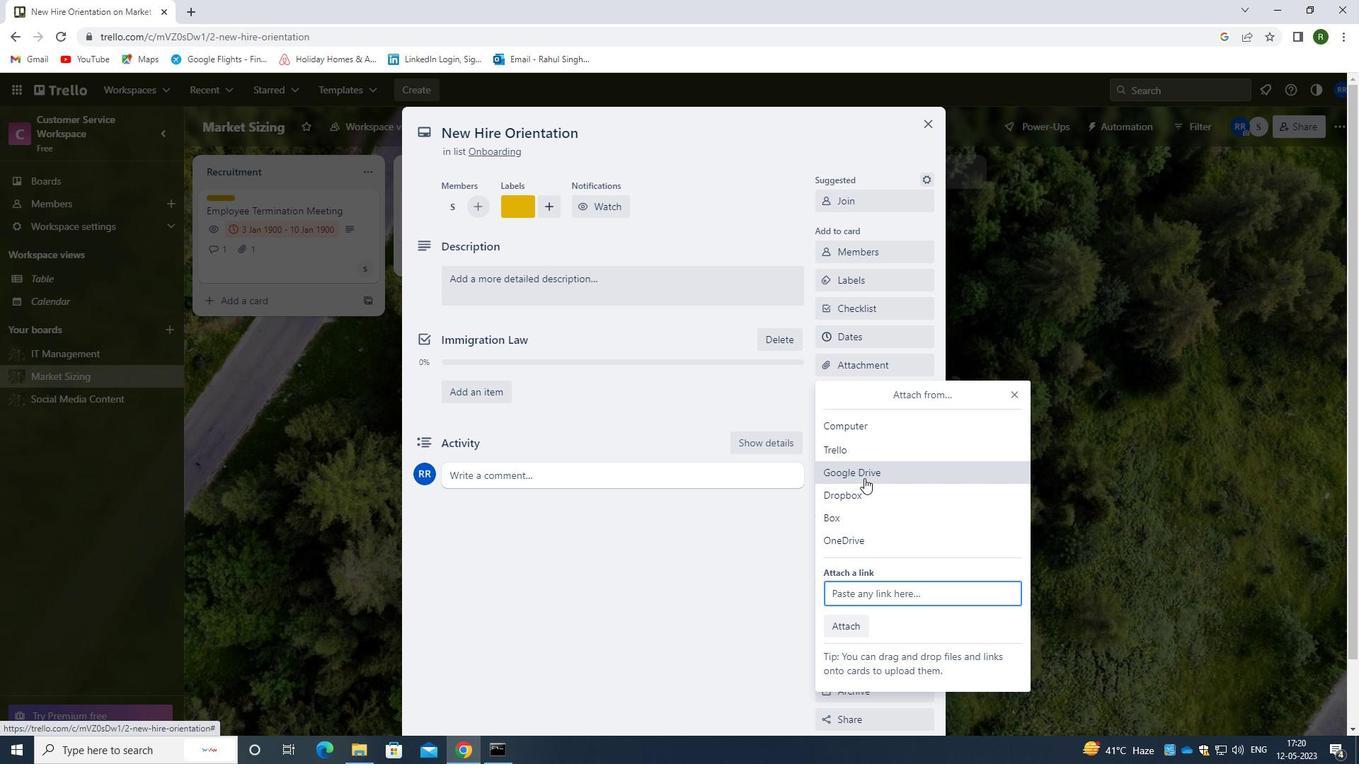 
Action: Mouse moved to (689, 343)
Screenshot: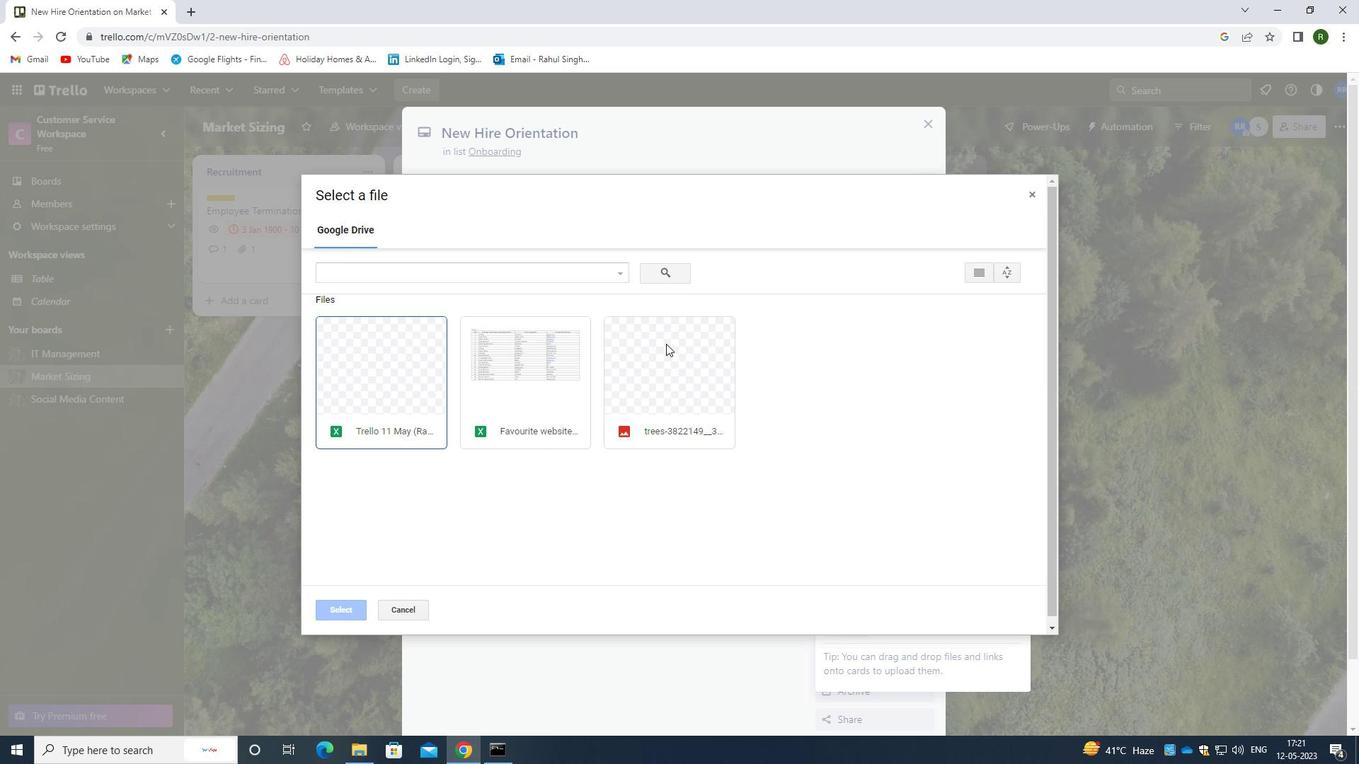 
Action: Mouse pressed left at (689, 343)
Screenshot: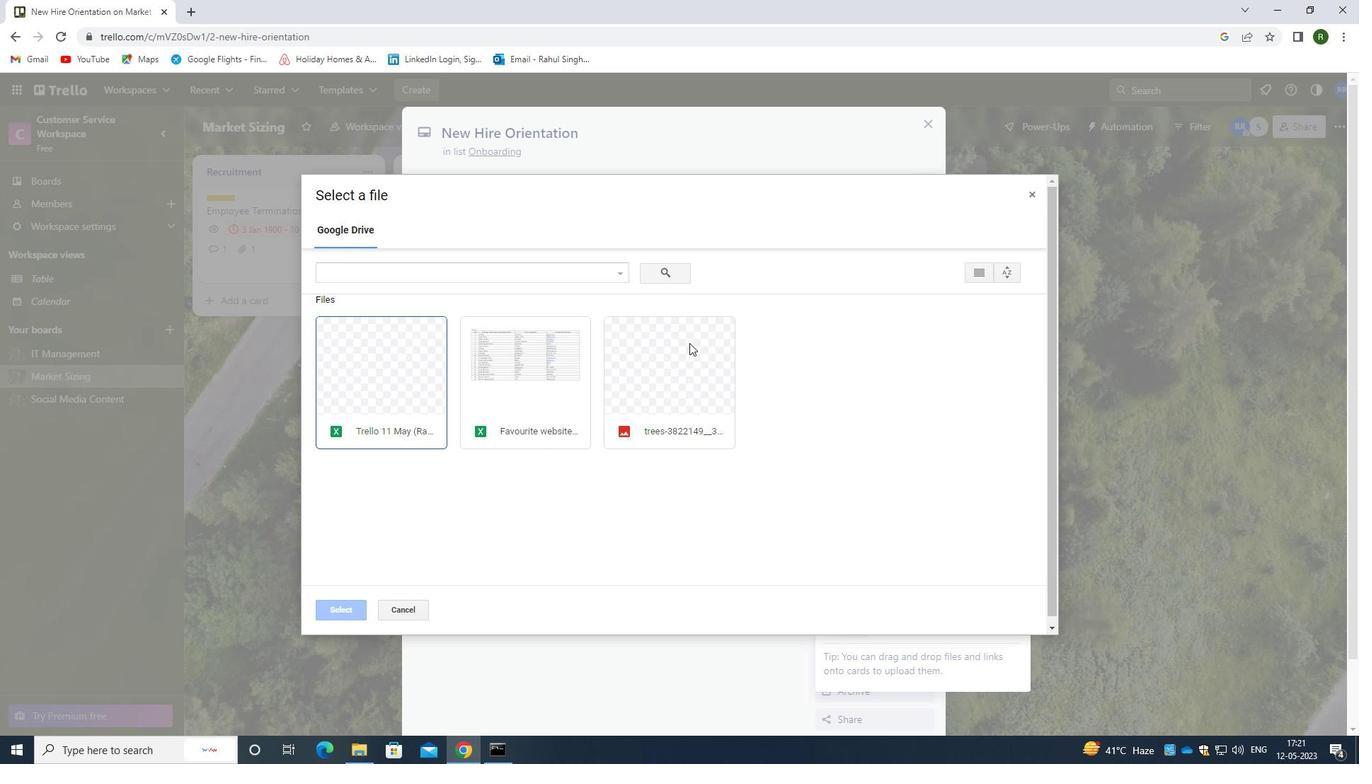 
Action: Mouse moved to (351, 610)
Screenshot: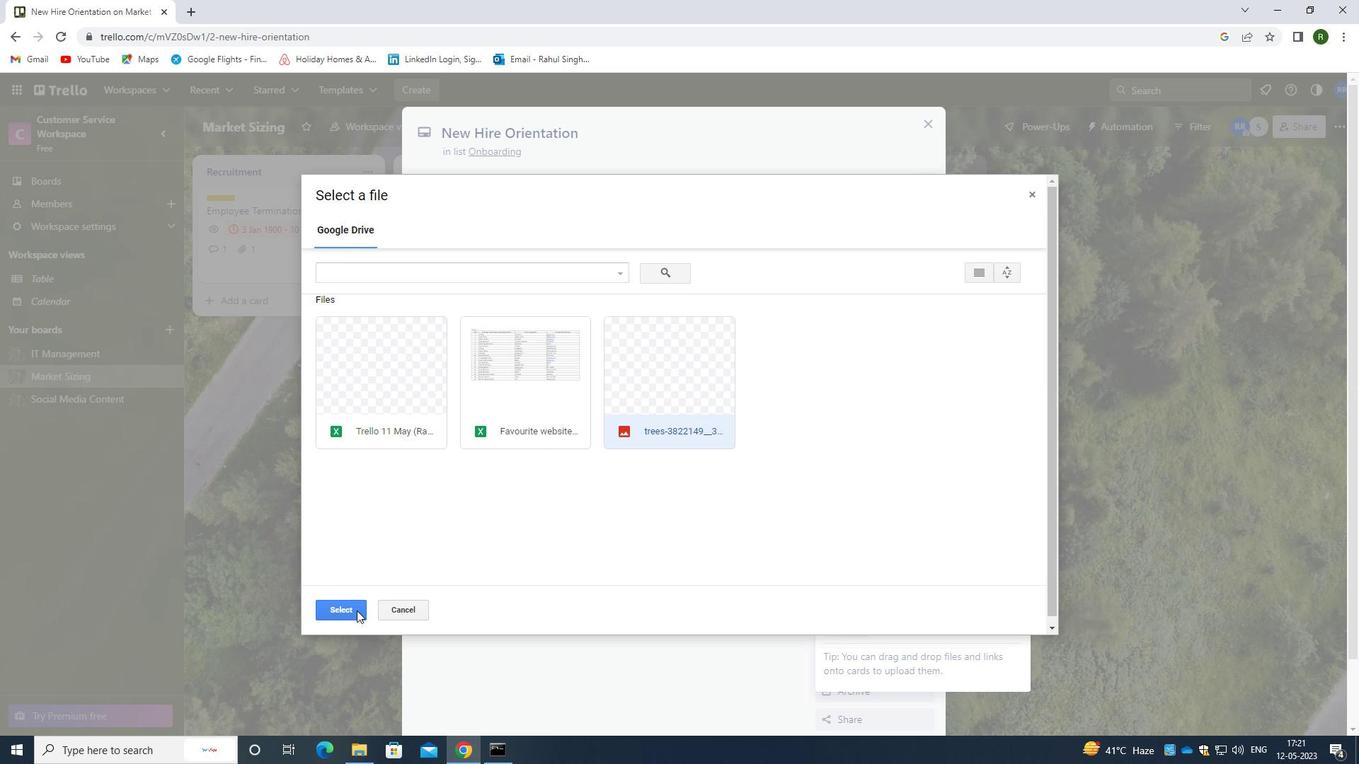 
Action: Mouse pressed left at (351, 610)
Screenshot: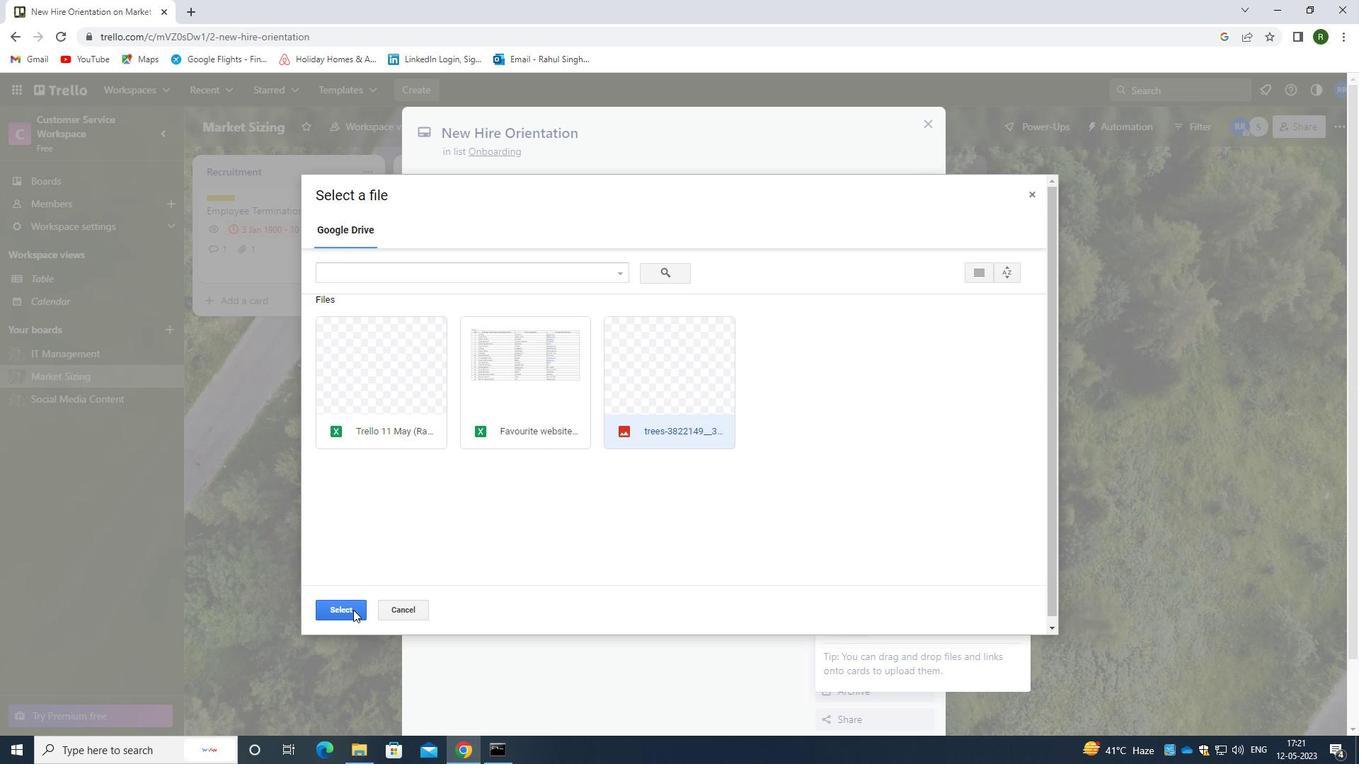 
Action: Mouse moved to (535, 281)
Screenshot: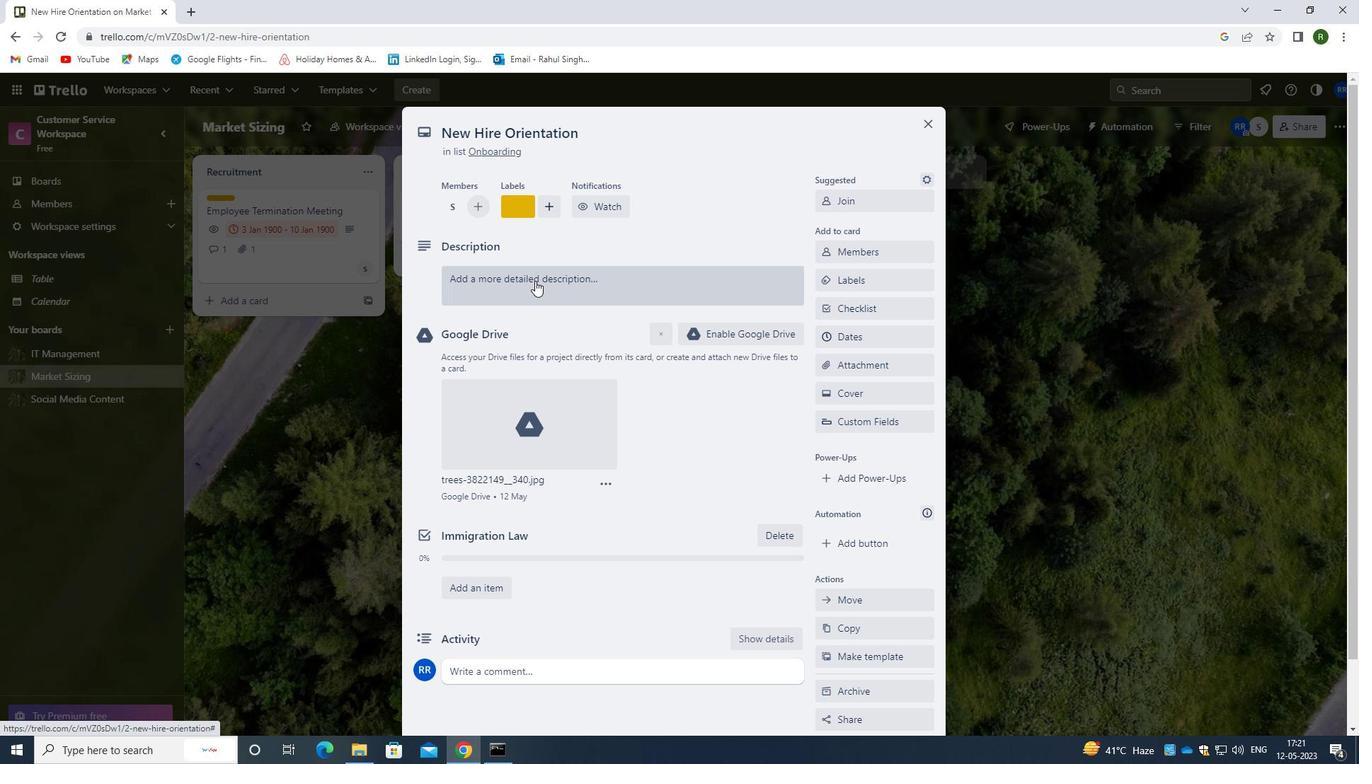 
Action: Mouse pressed left at (535, 281)
Screenshot: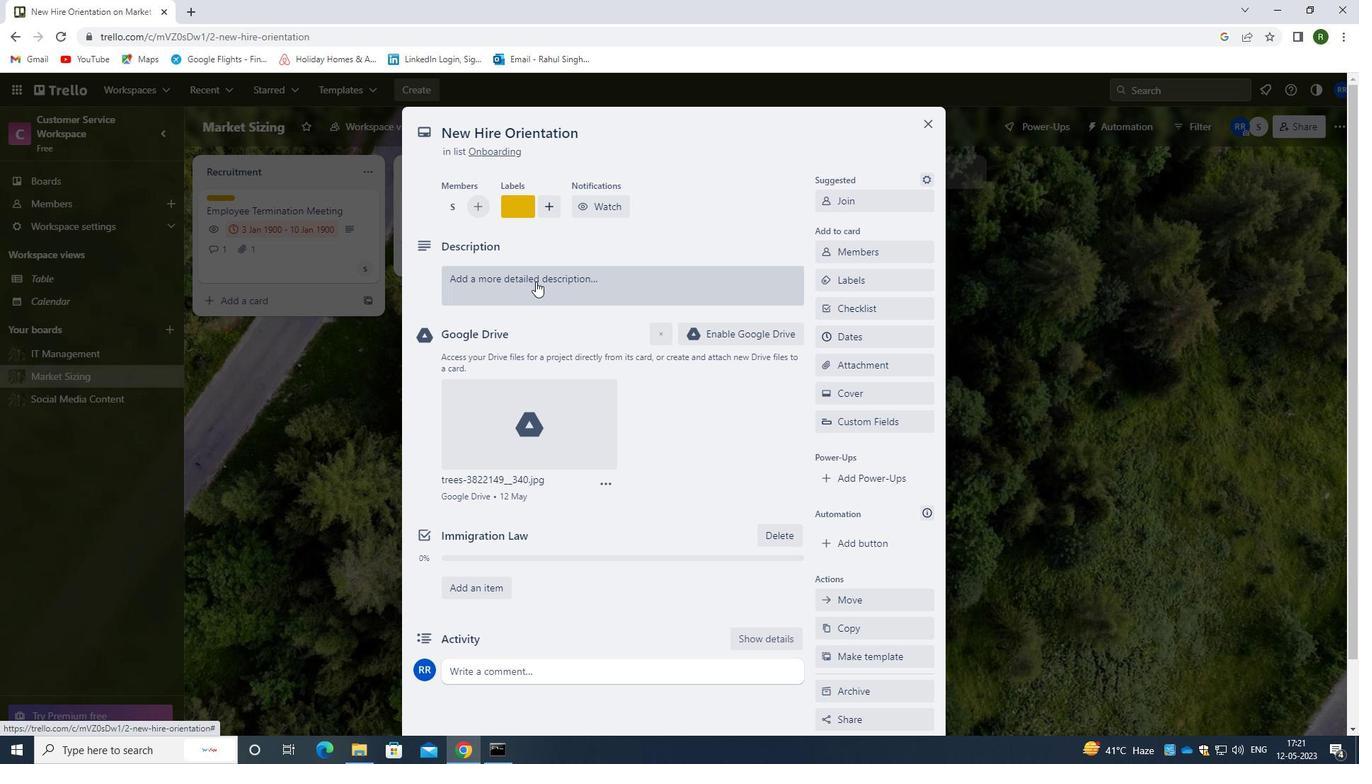 
Action: Mouse moved to (509, 373)
Screenshot: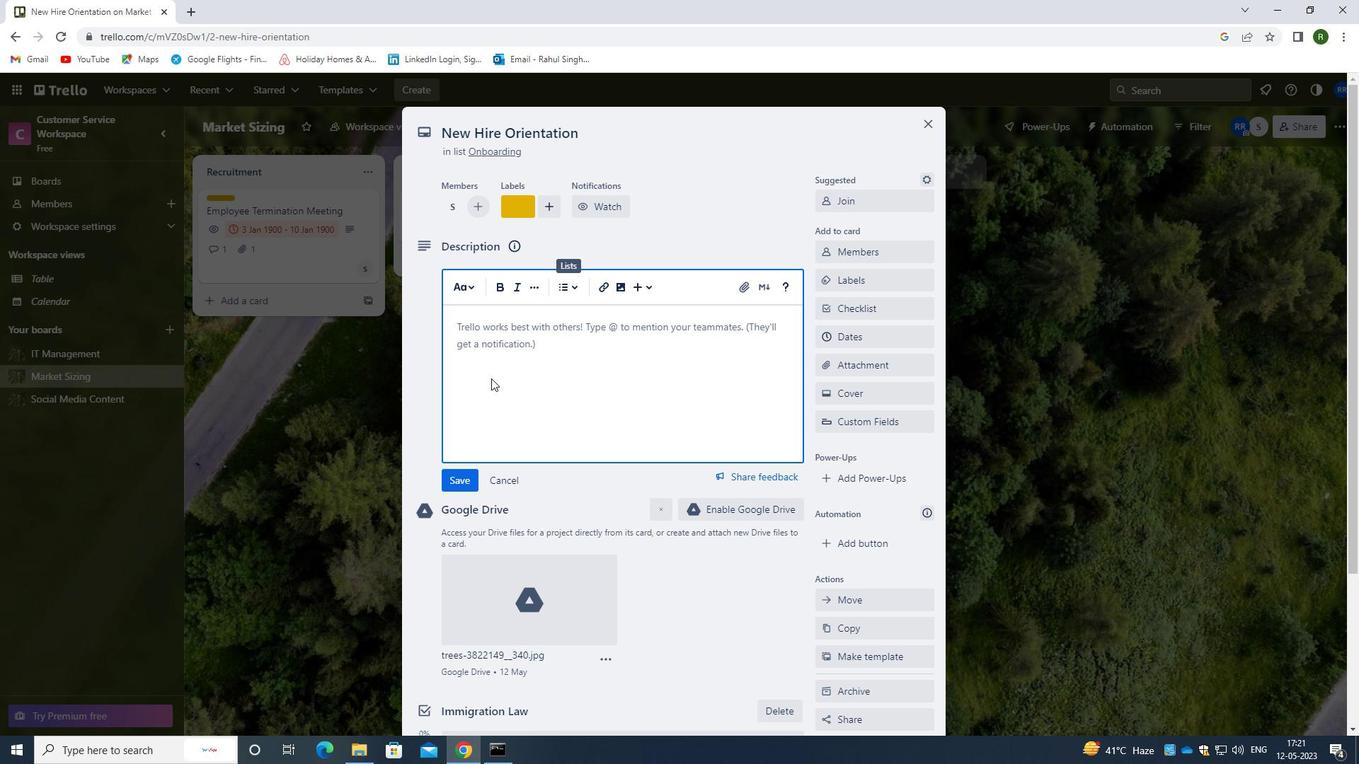 
Action: Key pressed <Key.caps_lock>P<Key.caps_lock>LAN<Key.space>AND<Key.space>EXECUTE<Key.space>COMPANY<Key.space>TEAM-BUILDING<Key.space>ACTIVITY<Key.space>AT<Key.space>A<Key.space>HIKING<Key.space>TRAIL
Screenshot: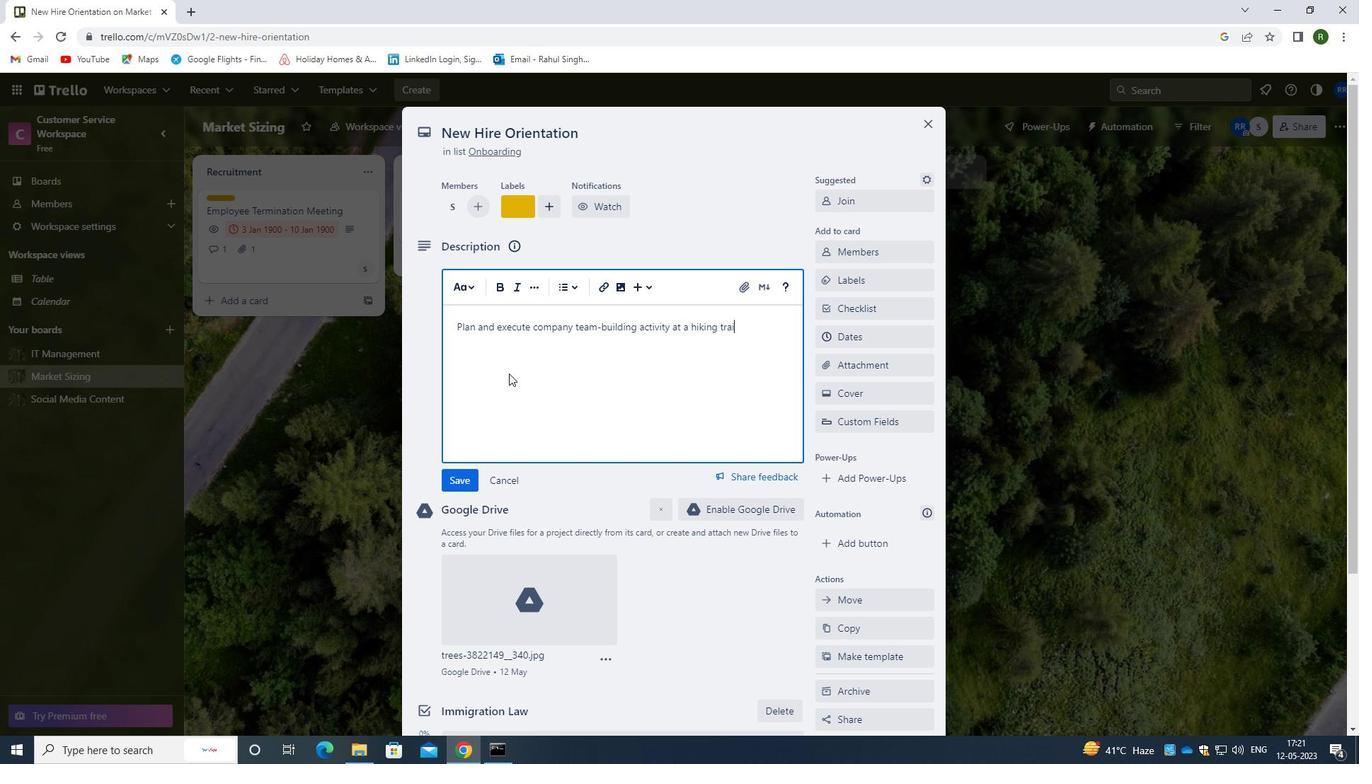 
Action: Mouse moved to (462, 474)
Screenshot: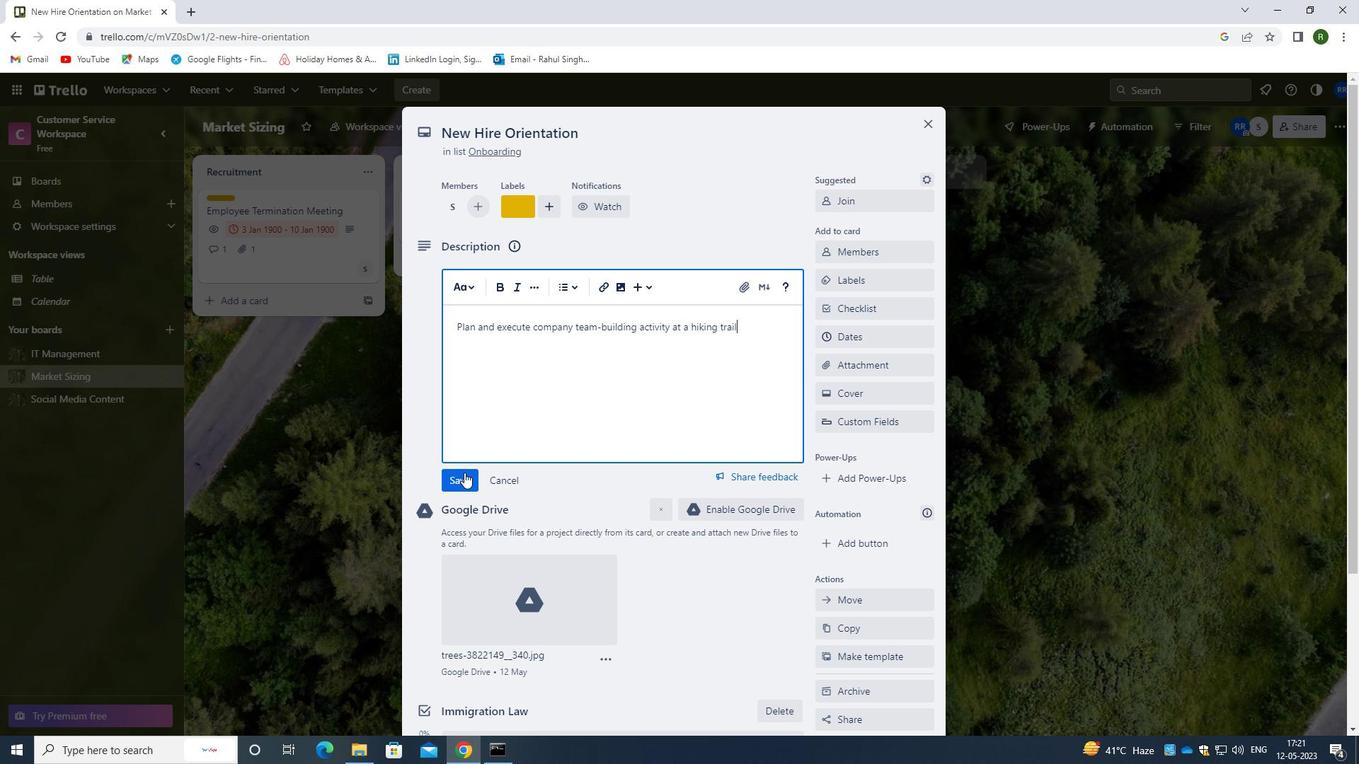 
Action: Mouse pressed left at (462, 474)
Screenshot: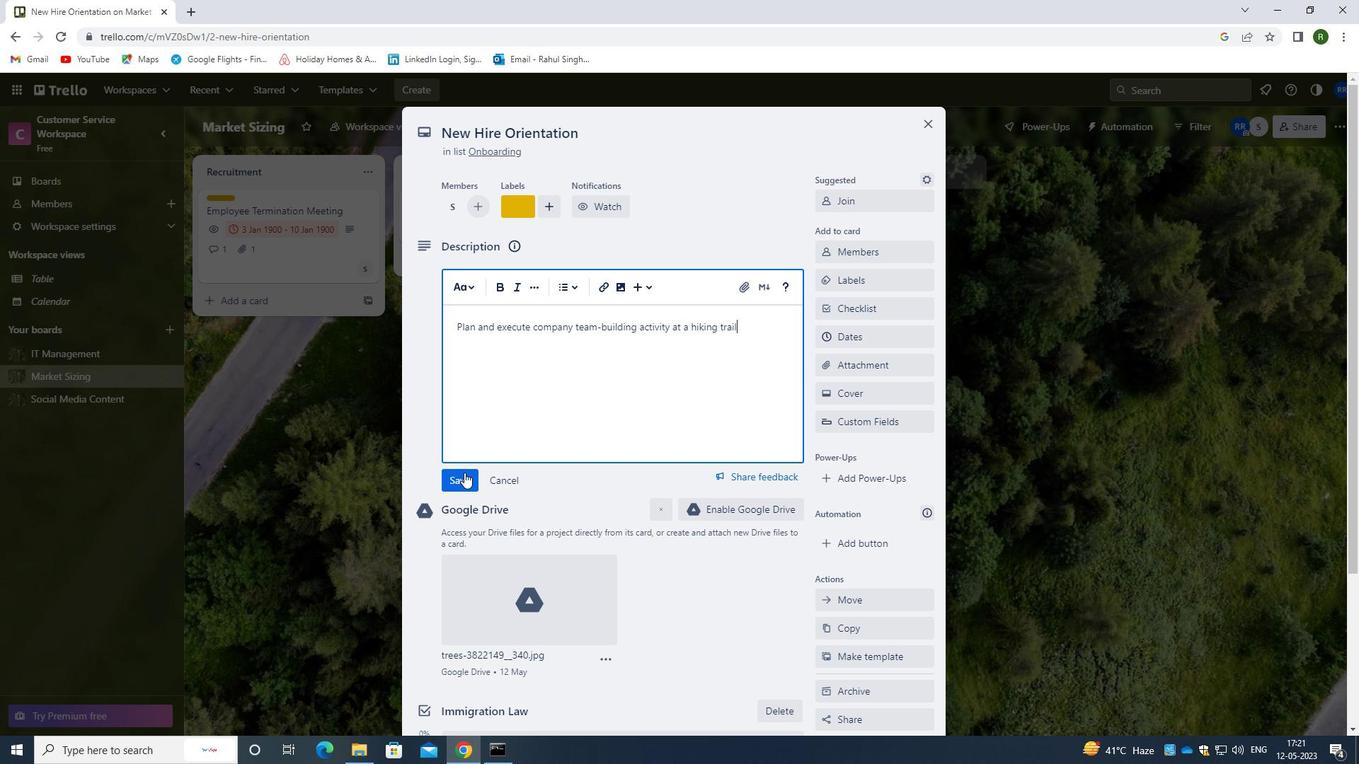 
Action: Mouse moved to (552, 394)
Screenshot: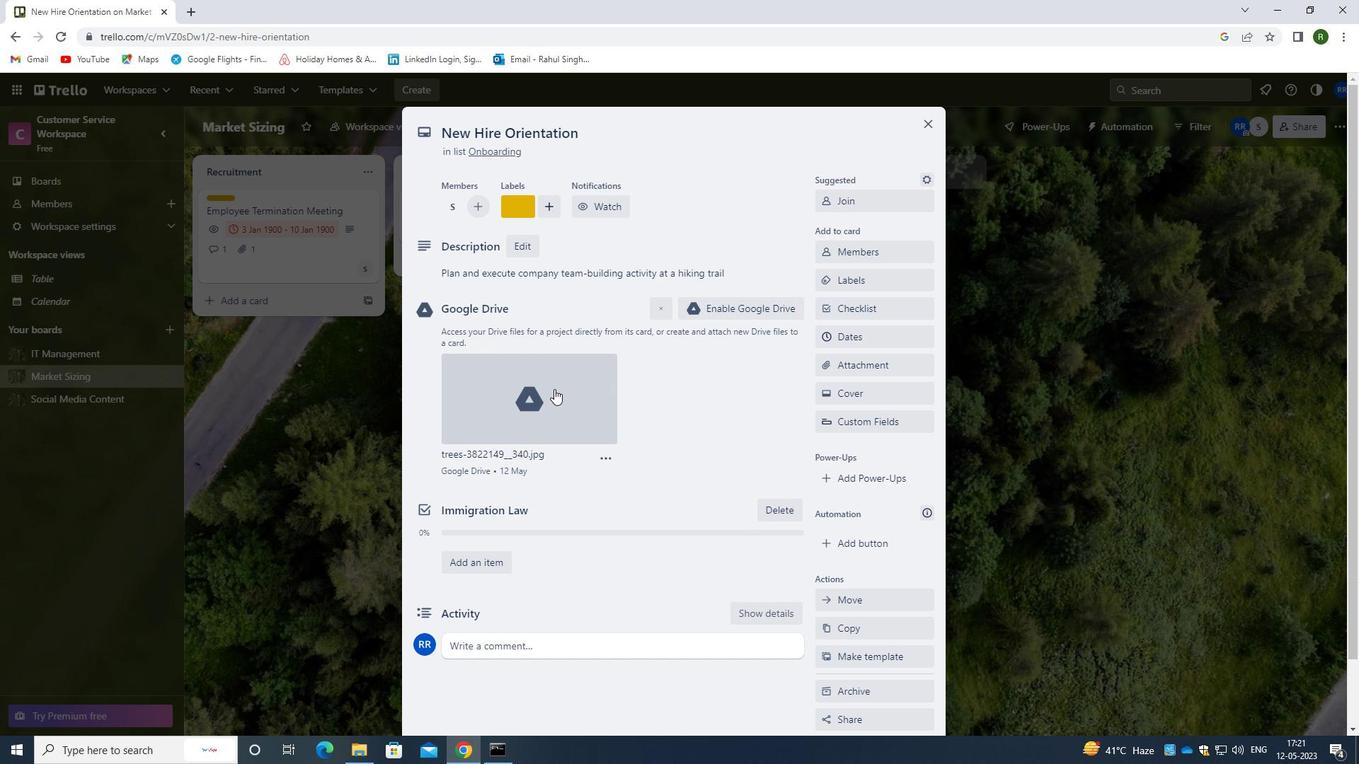 
Action: Mouse scrolled (552, 393) with delta (0, 0)
Screenshot: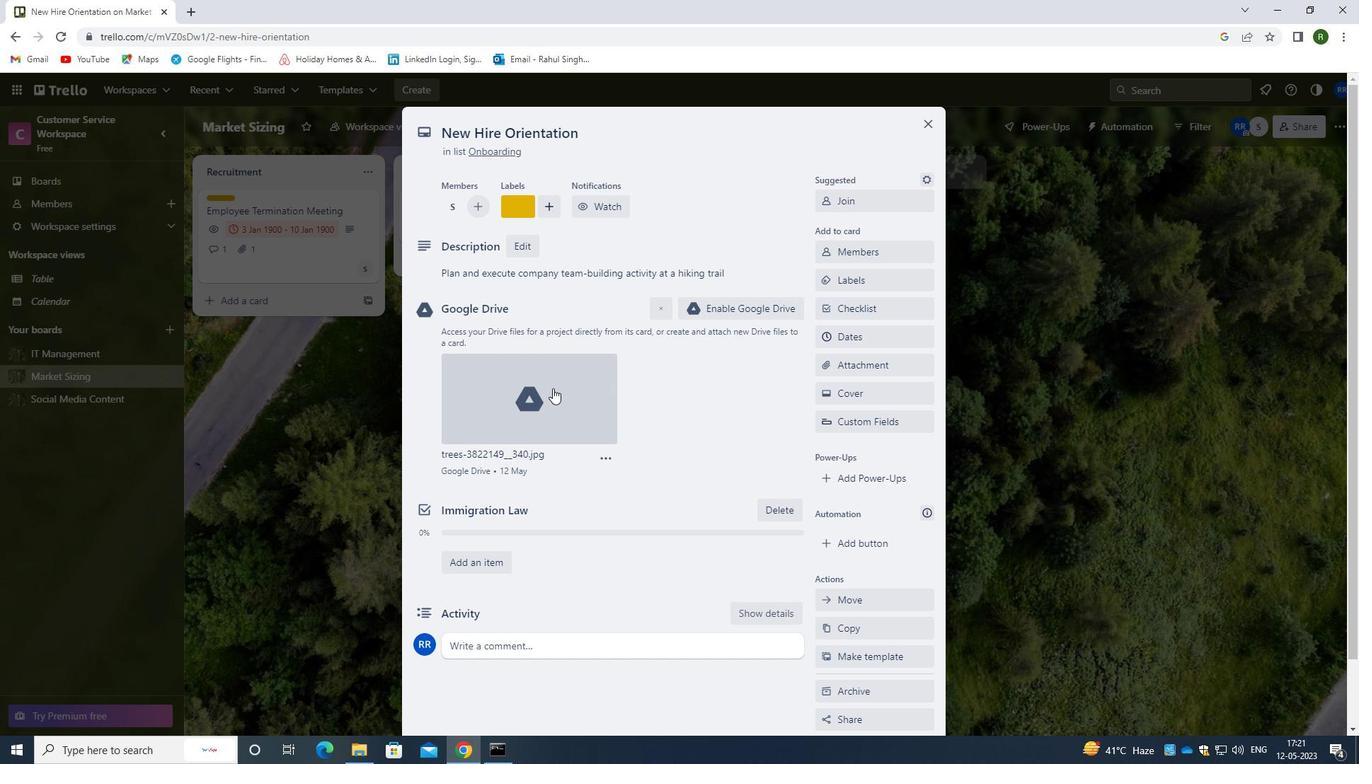 
Action: Mouse moved to (552, 395)
Screenshot: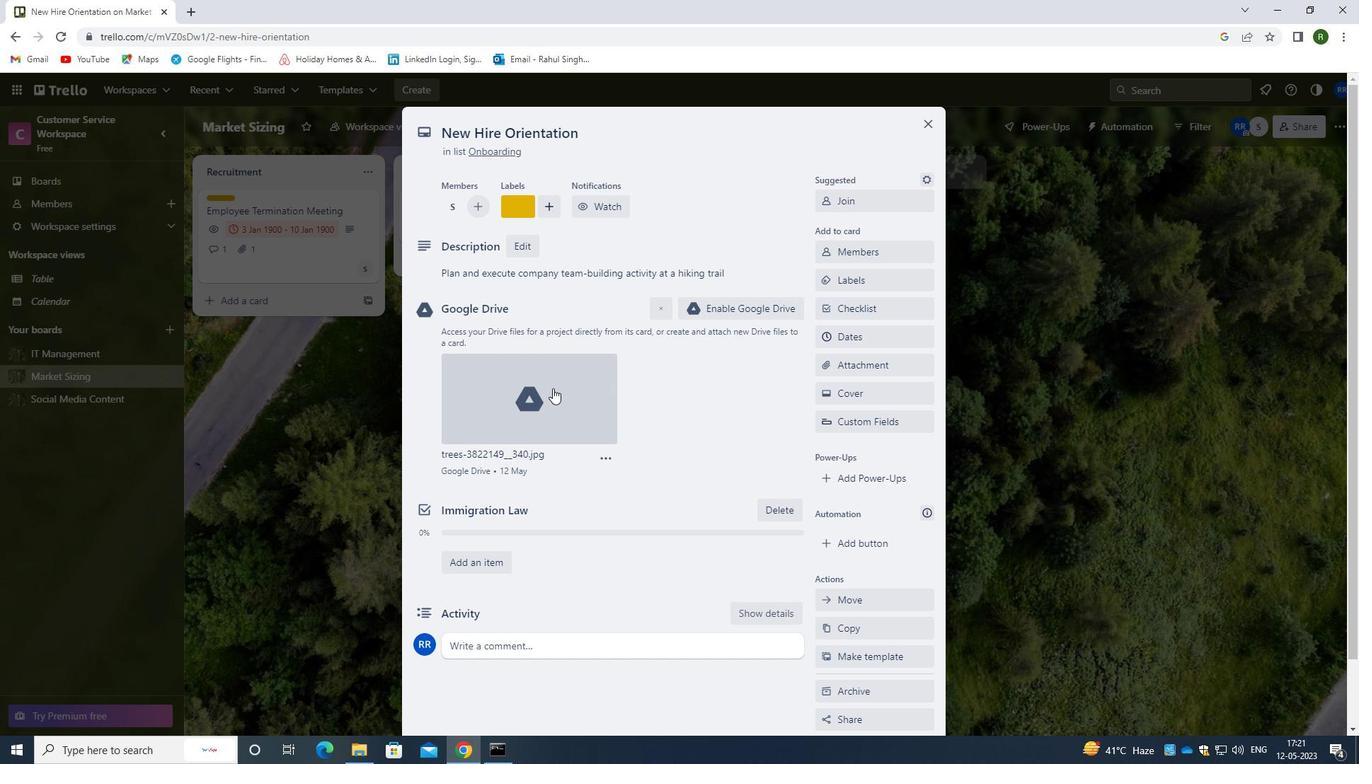 
Action: Mouse scrolled (552, 394) with delta (0, 0)
Screenshot: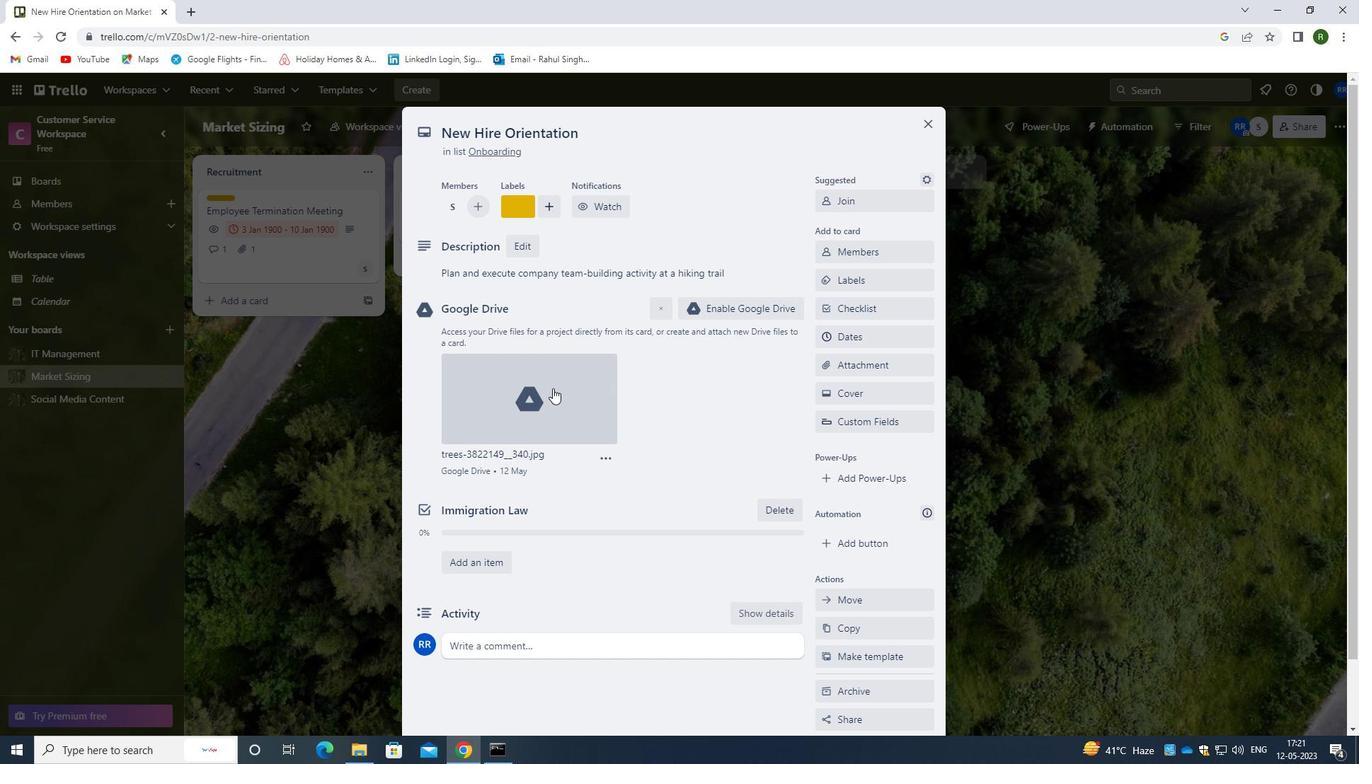 
Action: Mouse scrolled (552, 394) with delta (0, 0)
Screenshot: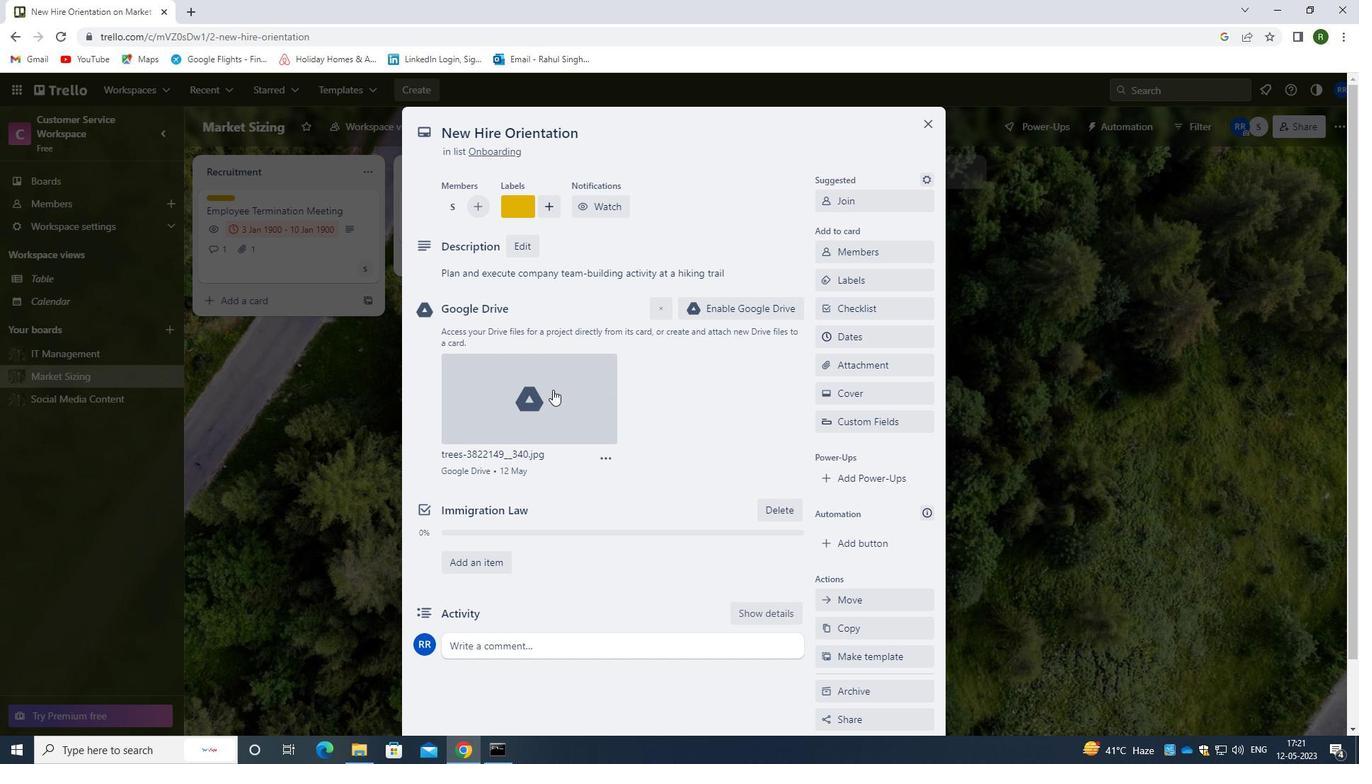 
Action: Mouse moved to (536, 578)
Screenshot: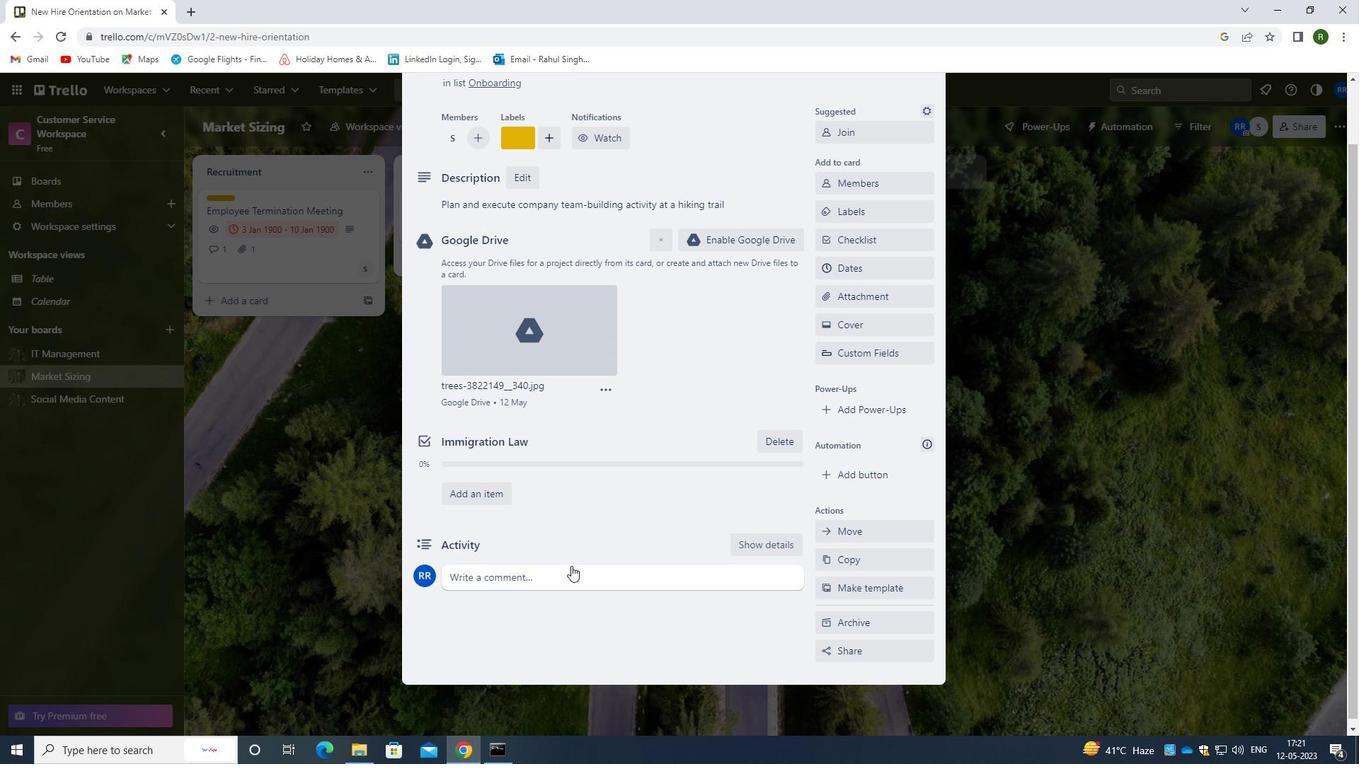 
Action: Mouse pressed left at (536, 578)
Screenshot: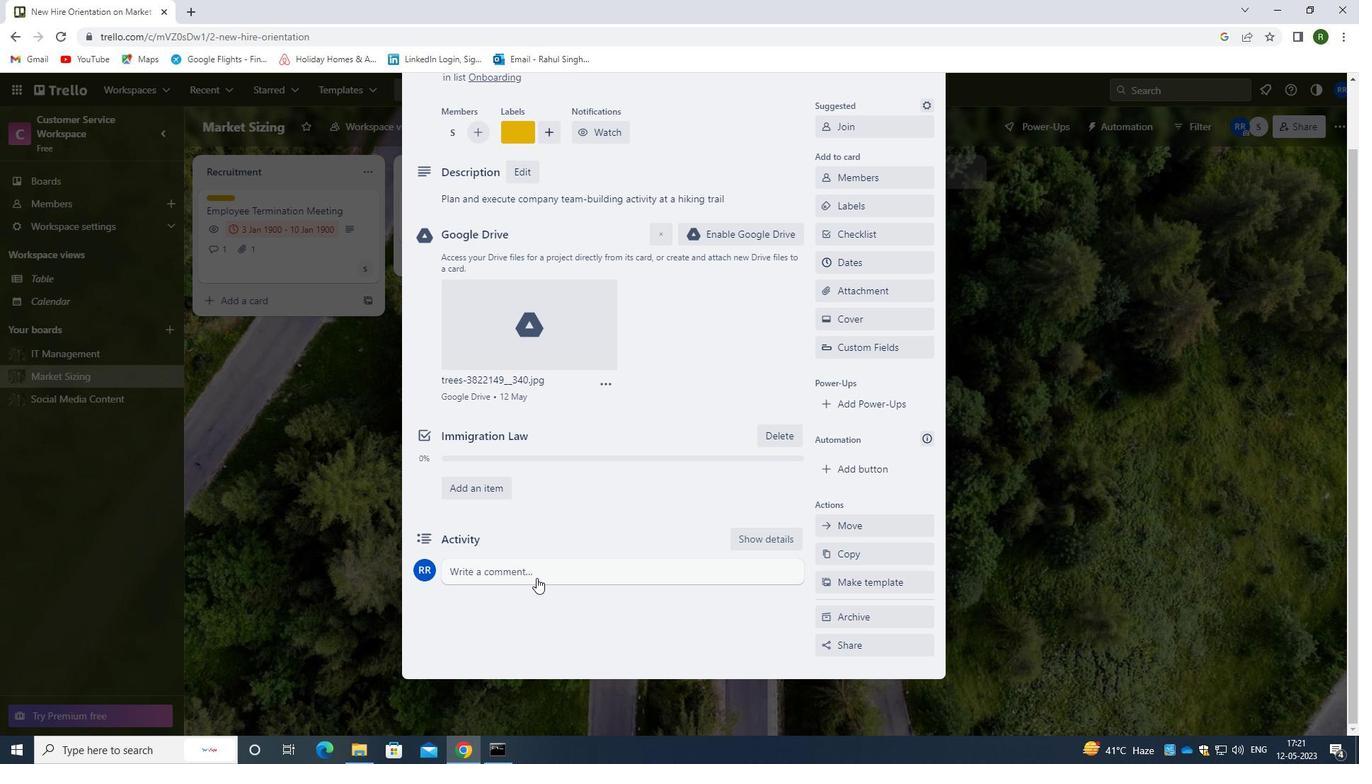
Action: Mouse moved to (533, 620)
Screenshot: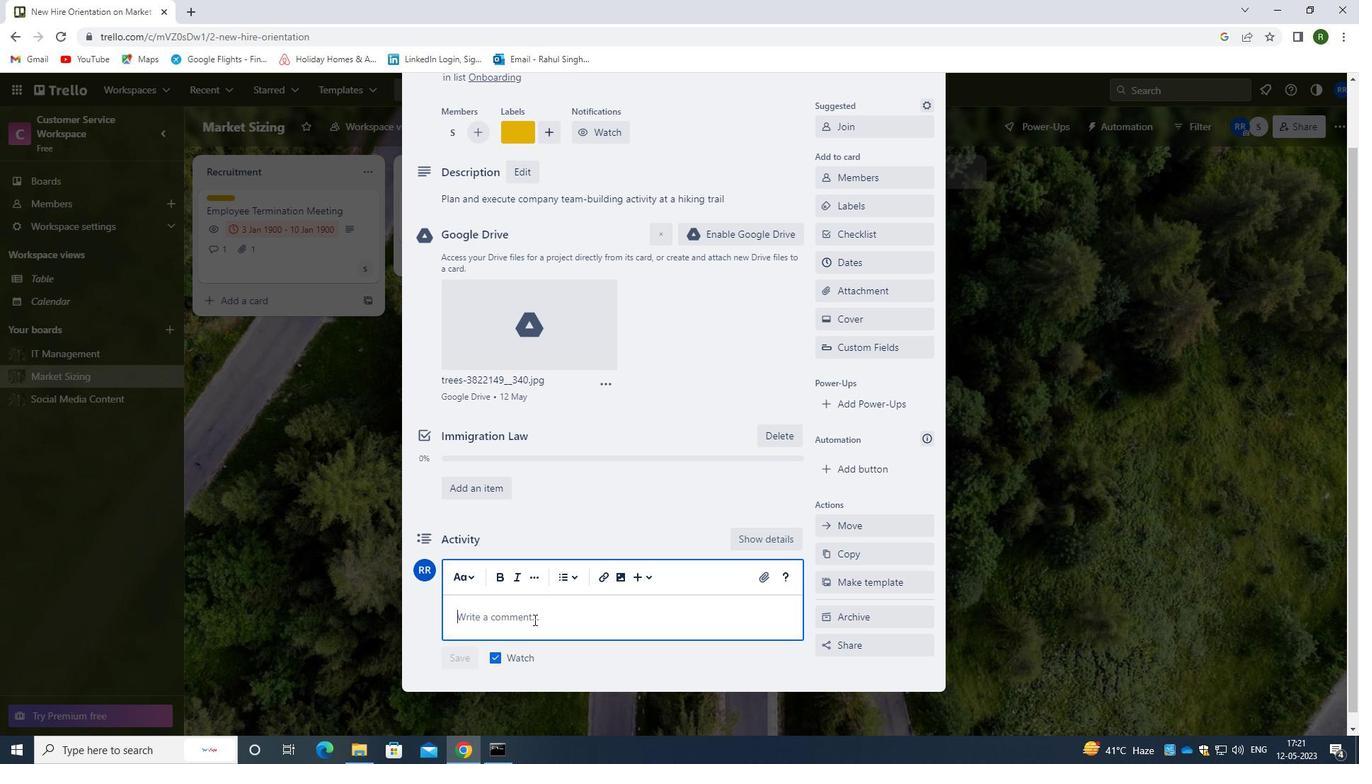 
Action: Key pressed <Key.caps_lock>L<Key.caps_lock>ET<Key.space>US<Key.space>APPROACH<Key.space>THIS<Key.space>TASK<Key.space>WITH<Key.space>A<Key.space>SENSE<Key.space>OF<Key.space>OWNERSHIP<Key.space>AND<Key.space>ACCOUNTABILITY,<Key.space>RECOGNIZING<Key.space>THAT<Key.space>WE<Key.space>ARE<Key.space>RESPONSIBLE<Key.space>FOR<Key.space>DELIVERING<Key.space>RESULTS.
Screenshot: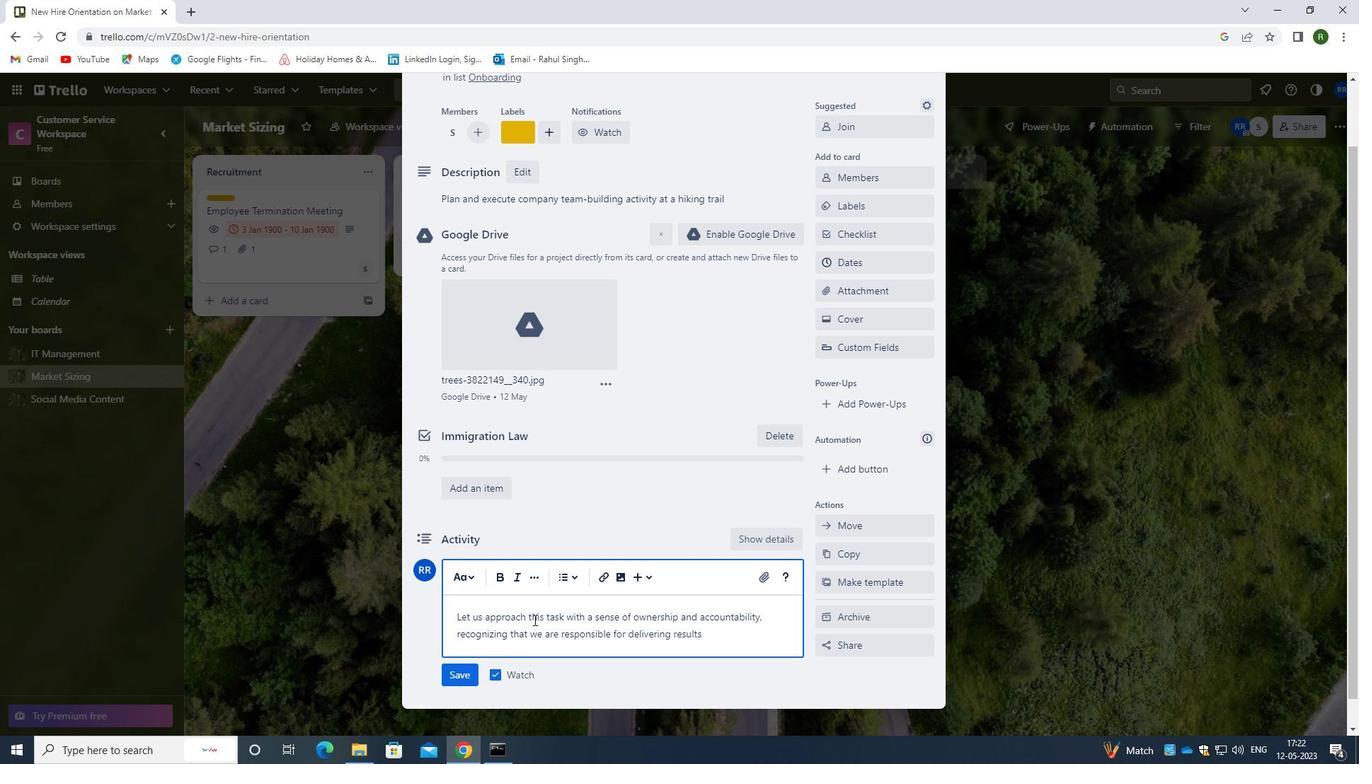 
Action: Mouse moved to (470, 679)
Screenshot: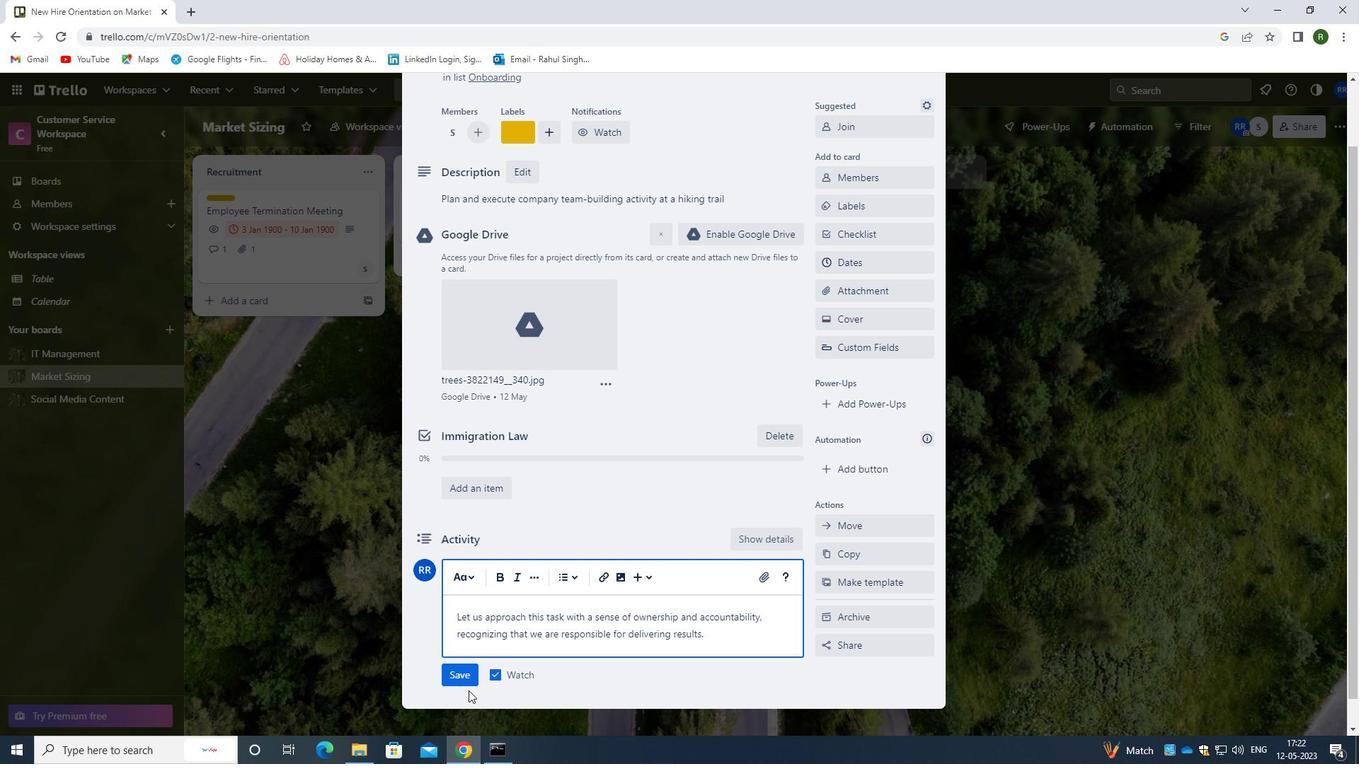 
Action: Mouse pressed left at (470, 679)
Screenshot: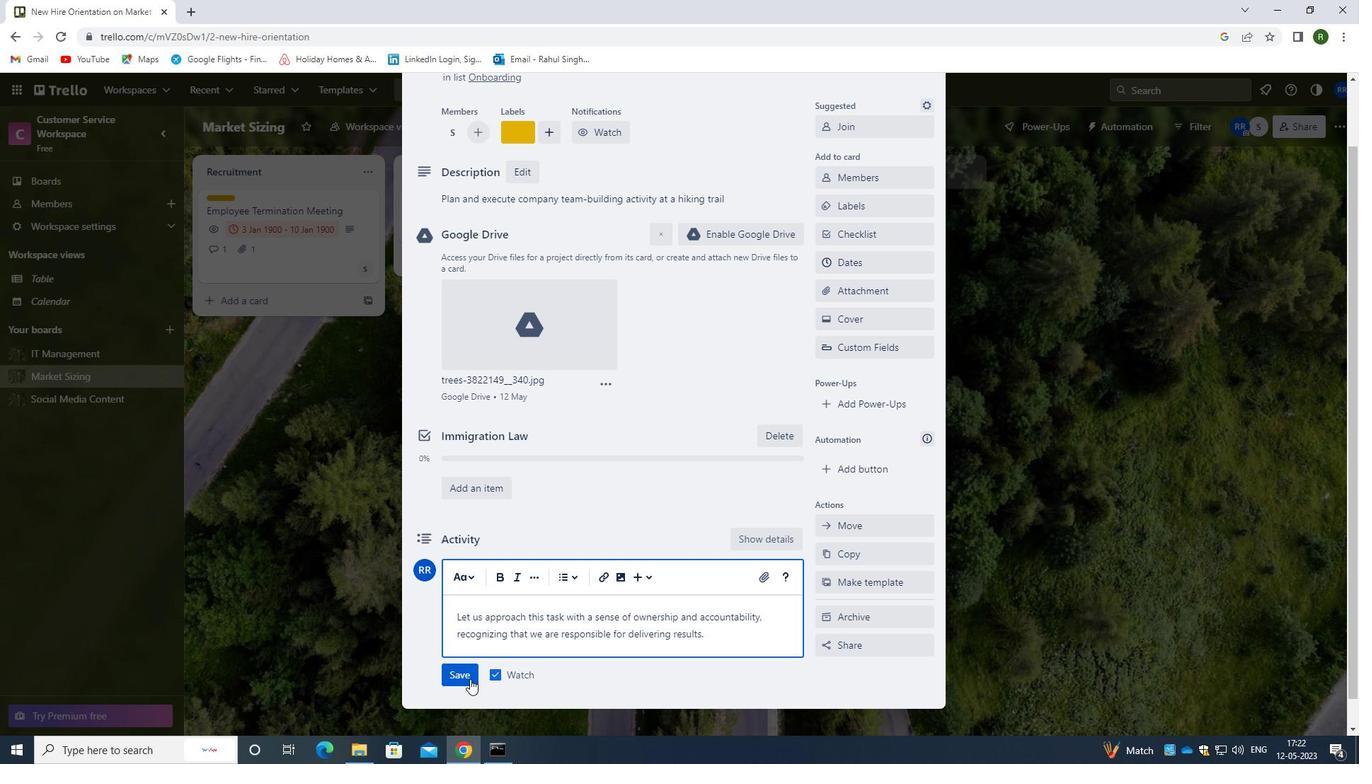 
Action: Mouse moved to (859, 262)
Screenshot: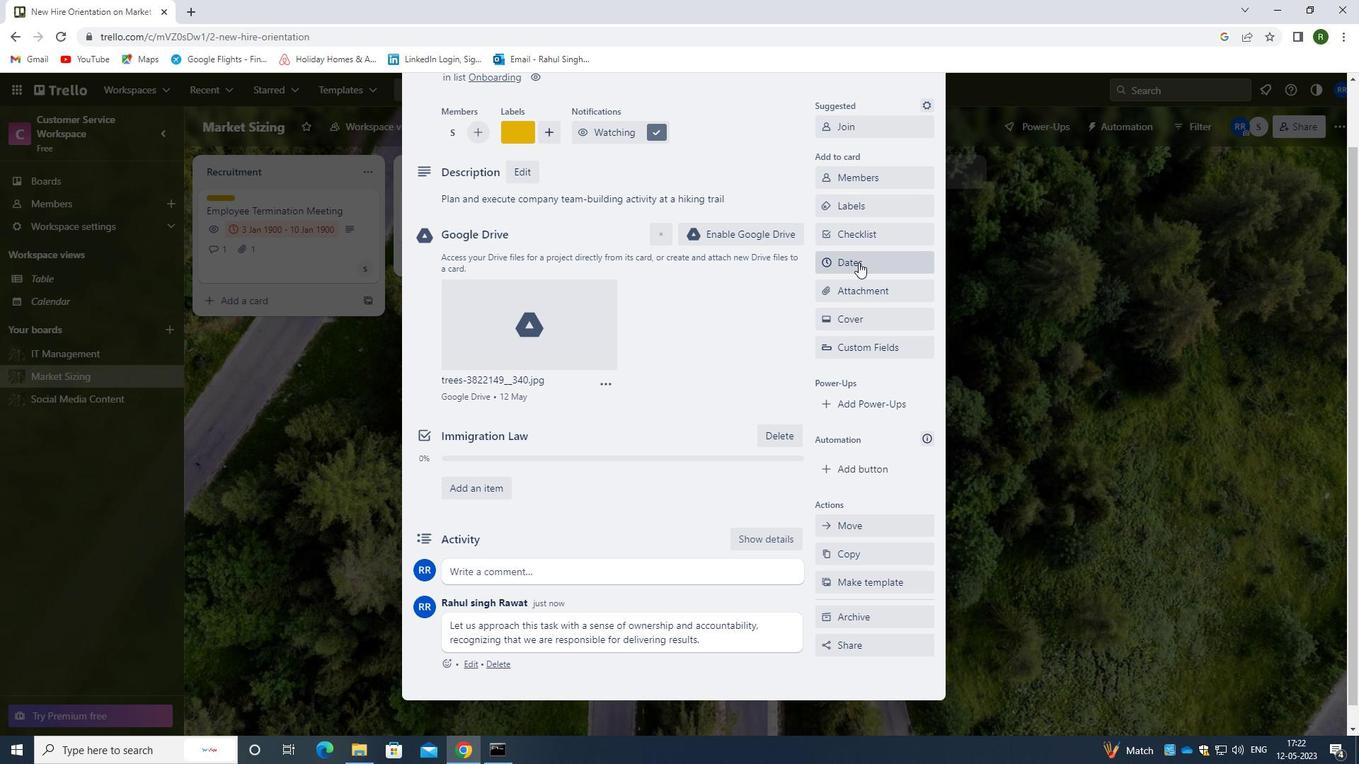 
Action: Mouse pressed left at (859, 262)
Screenshot: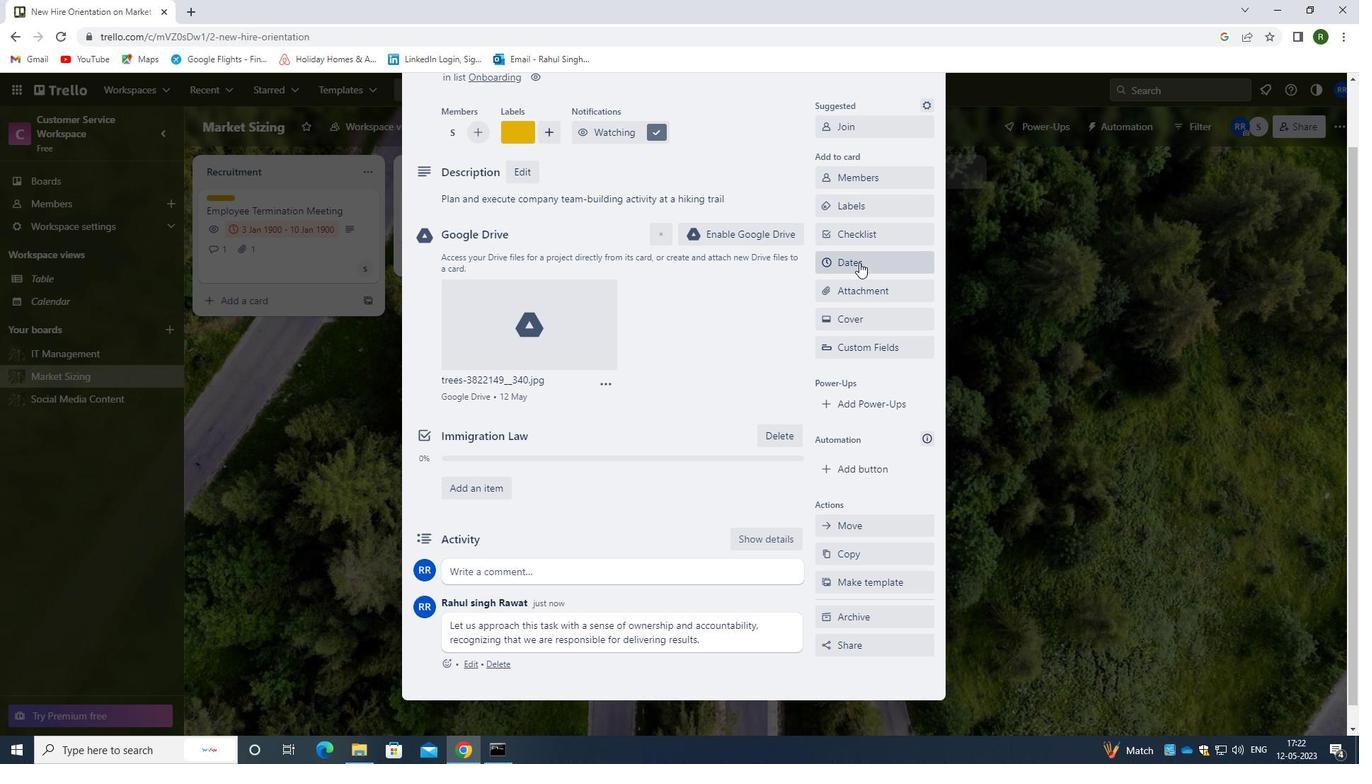 
Action: Mouse moved to (834, 380)
Screenshot: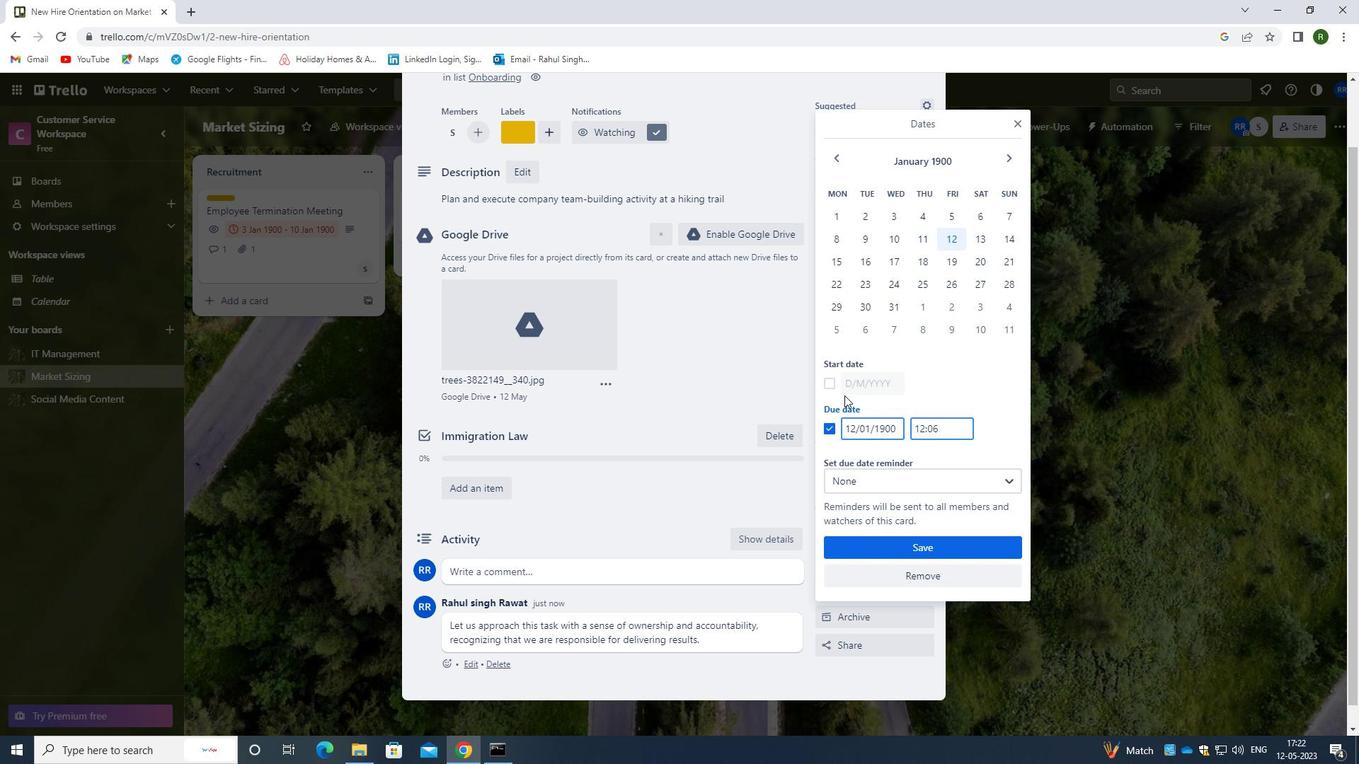 
Action: Mouse pressed left at (834, 380)
Screenshot: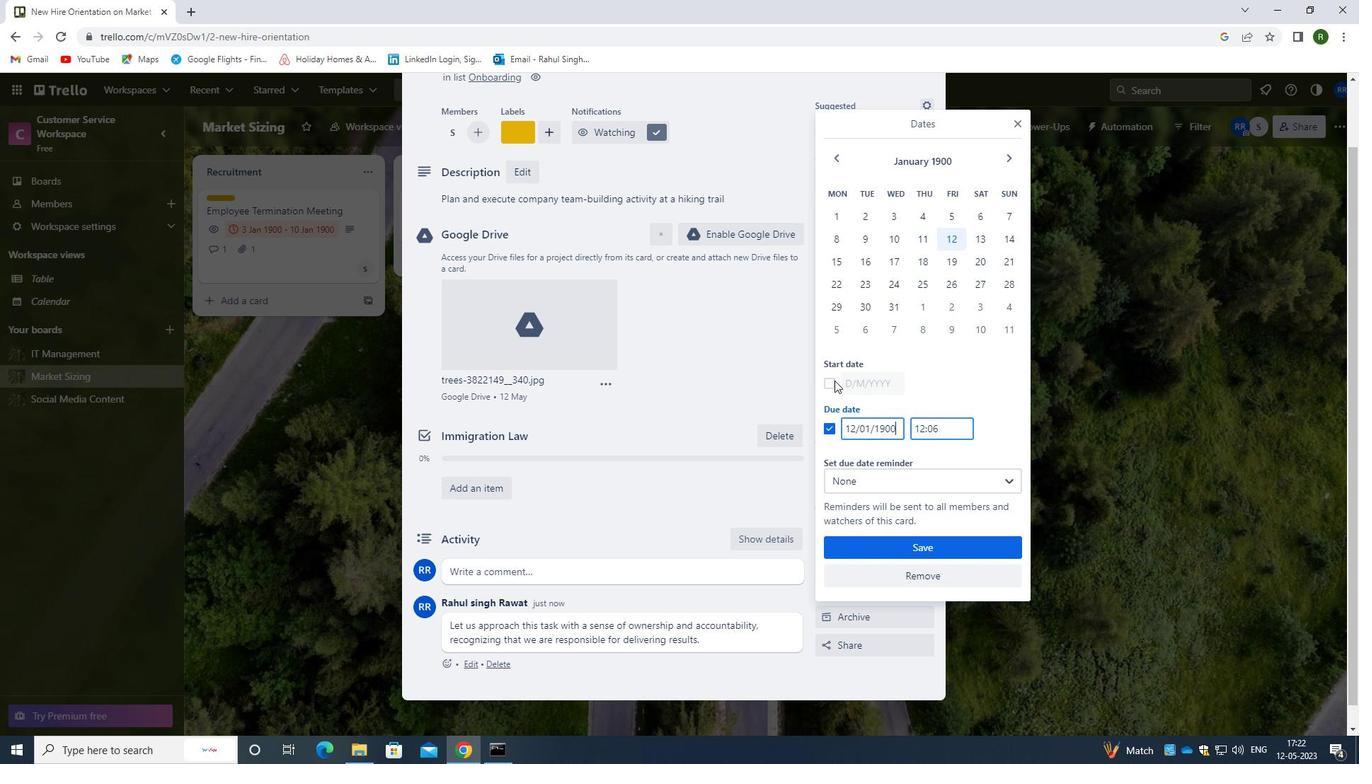 
Action: Mouse moved to (858, 383)
Screenshot: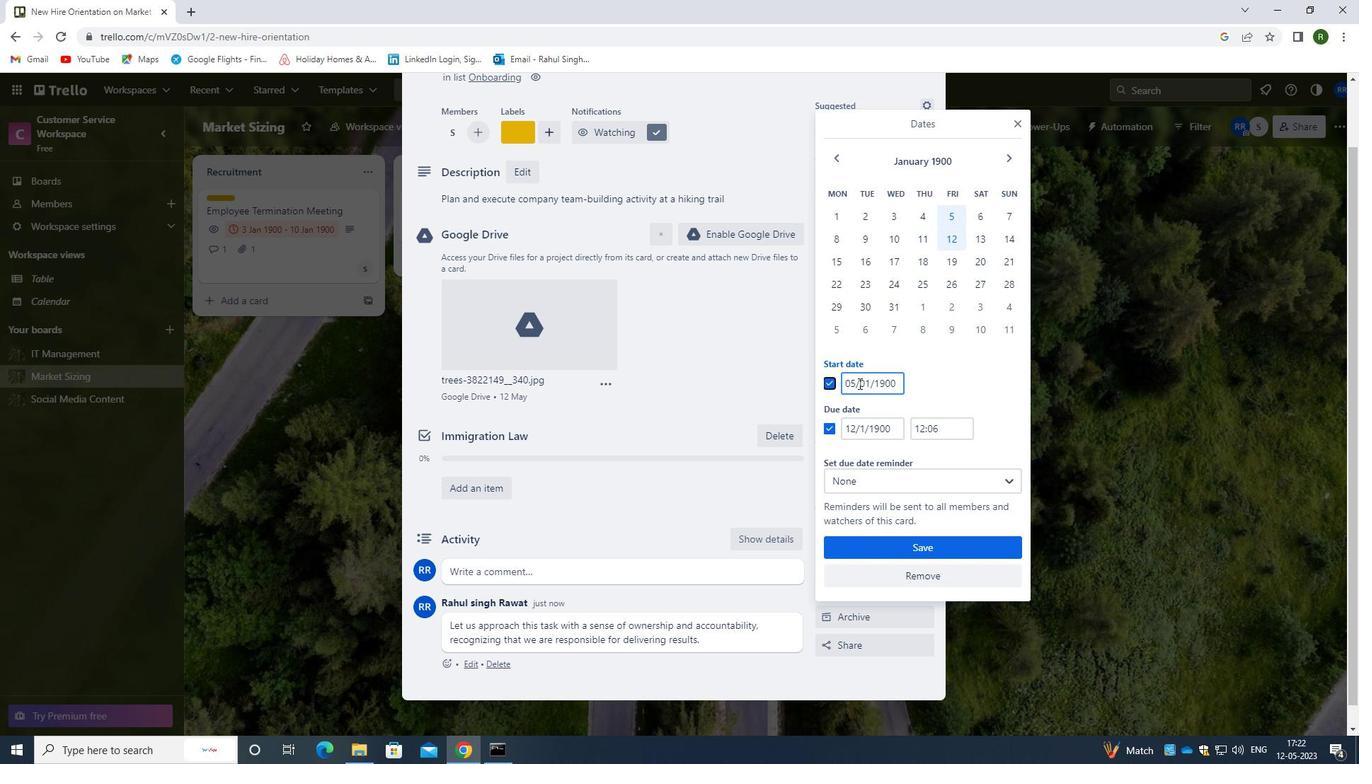 
Action: Mouse pressed left at (858, 383)
Screenshot: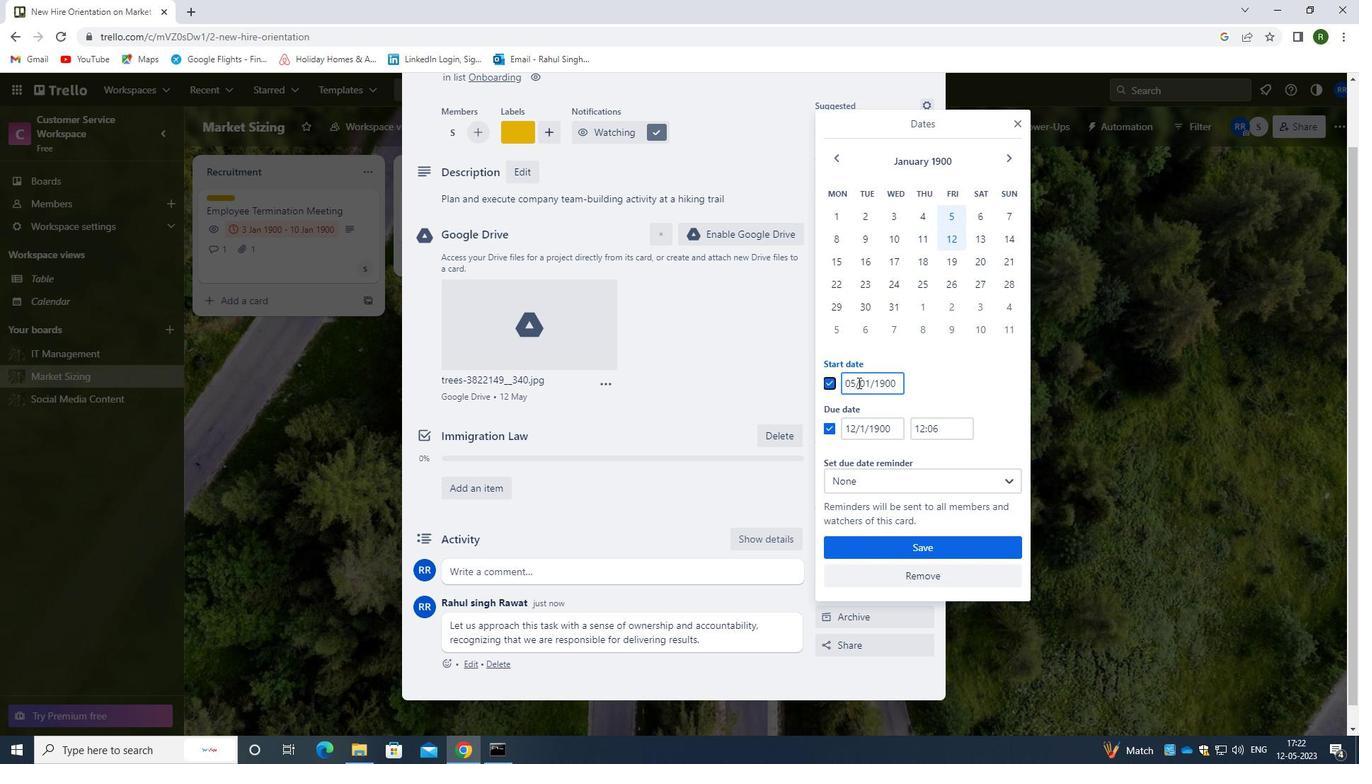 
Action: Mouse moved to (851, 383)
Screenshot: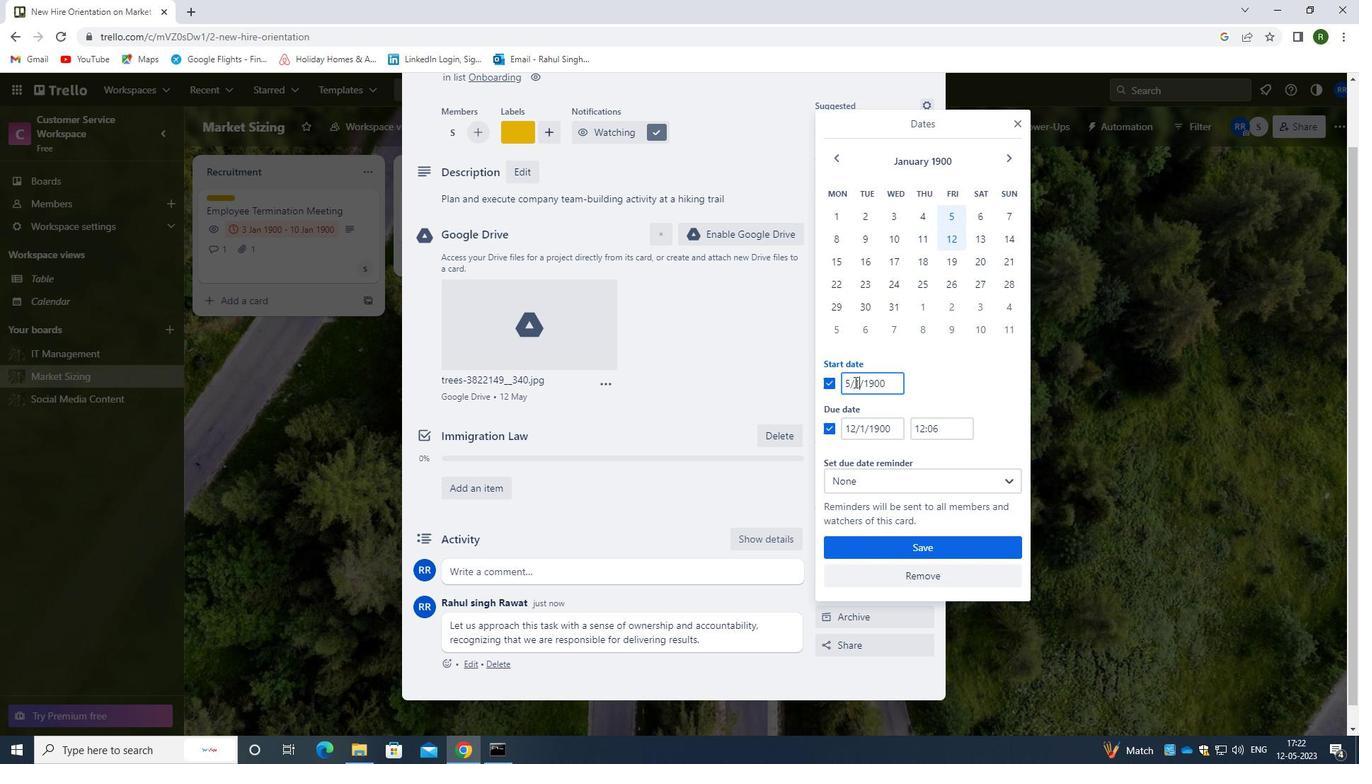 
Action: Mouse pressed left at (851, 383)
Screenshot: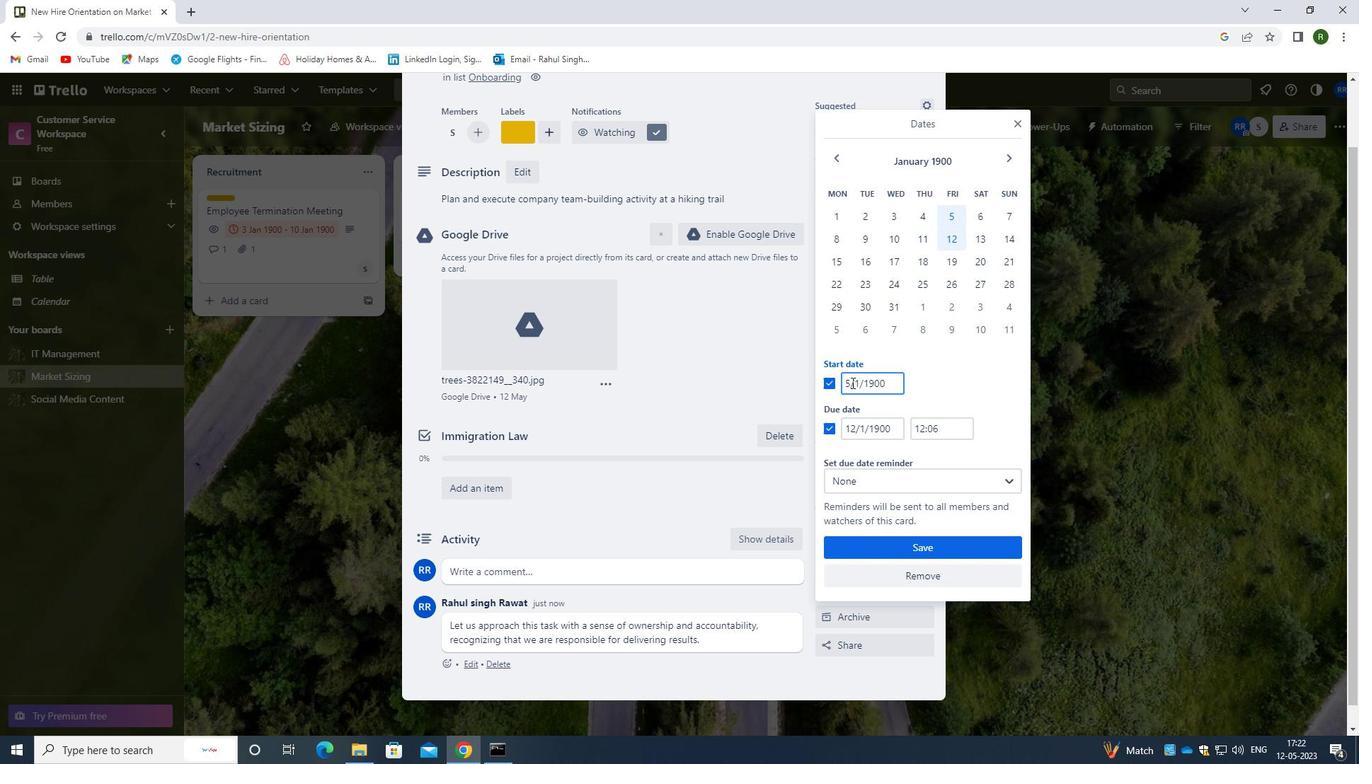 
Action: Mouse moved to (853, 383)
Screenshot: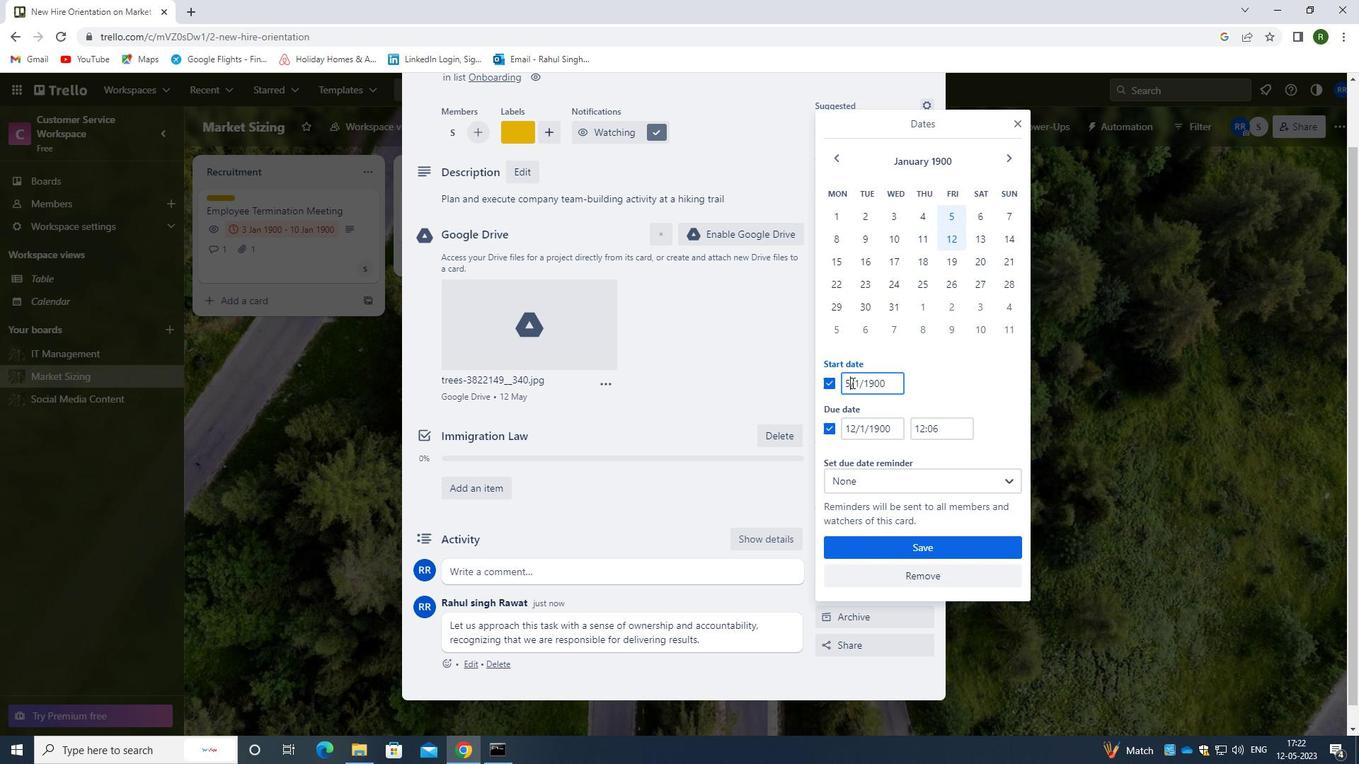 
Action: Key pressed <Key.backspace>6
Screenshot: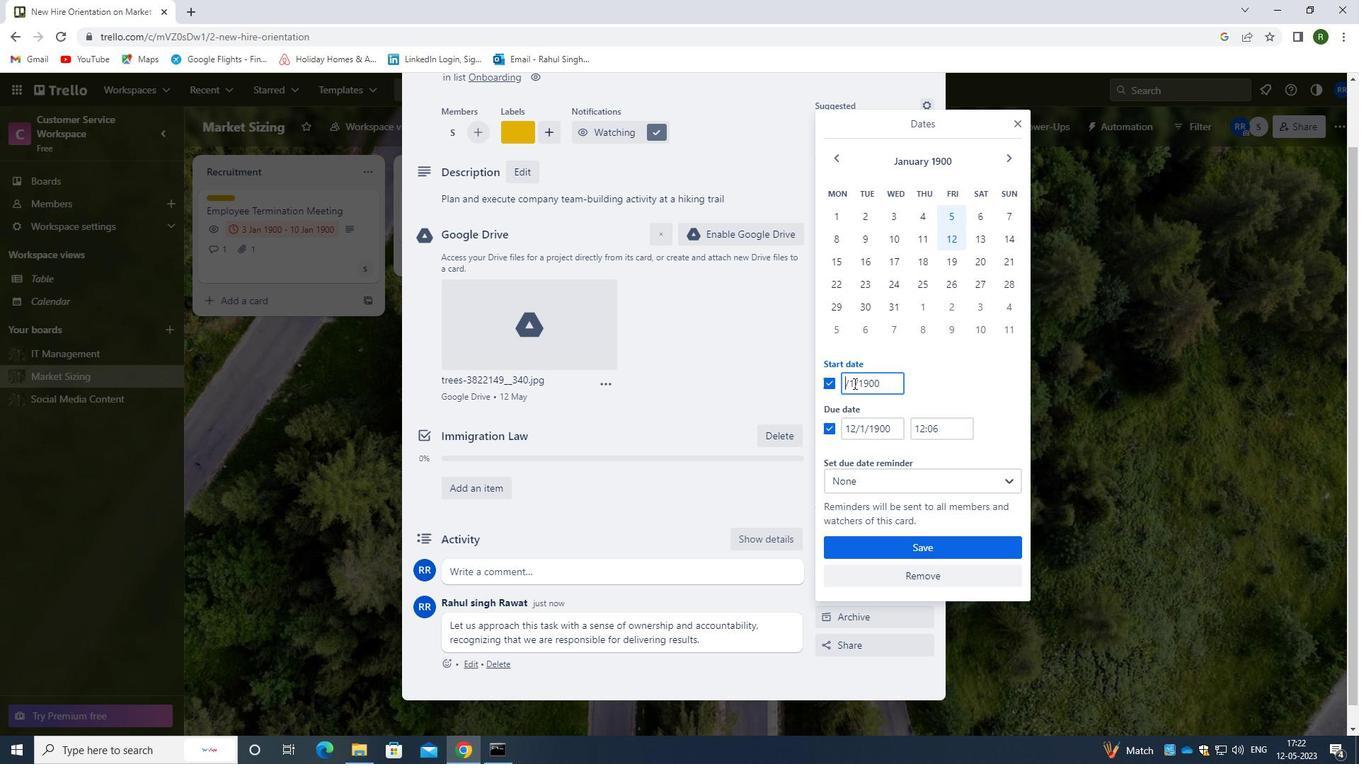 
Action: Mouse moved to (855, 427)
Screenshot: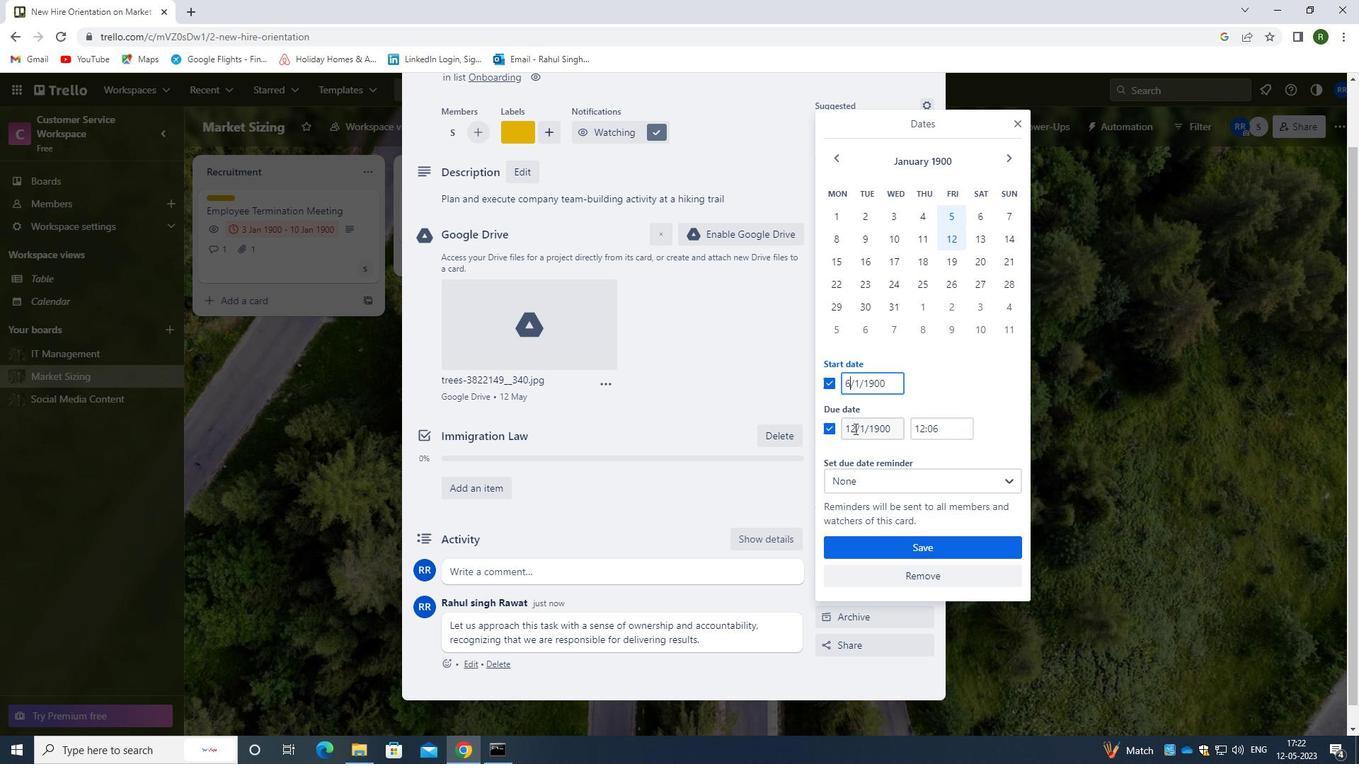 
Action: Mouse pressed left at (855, 427)
Screenshot: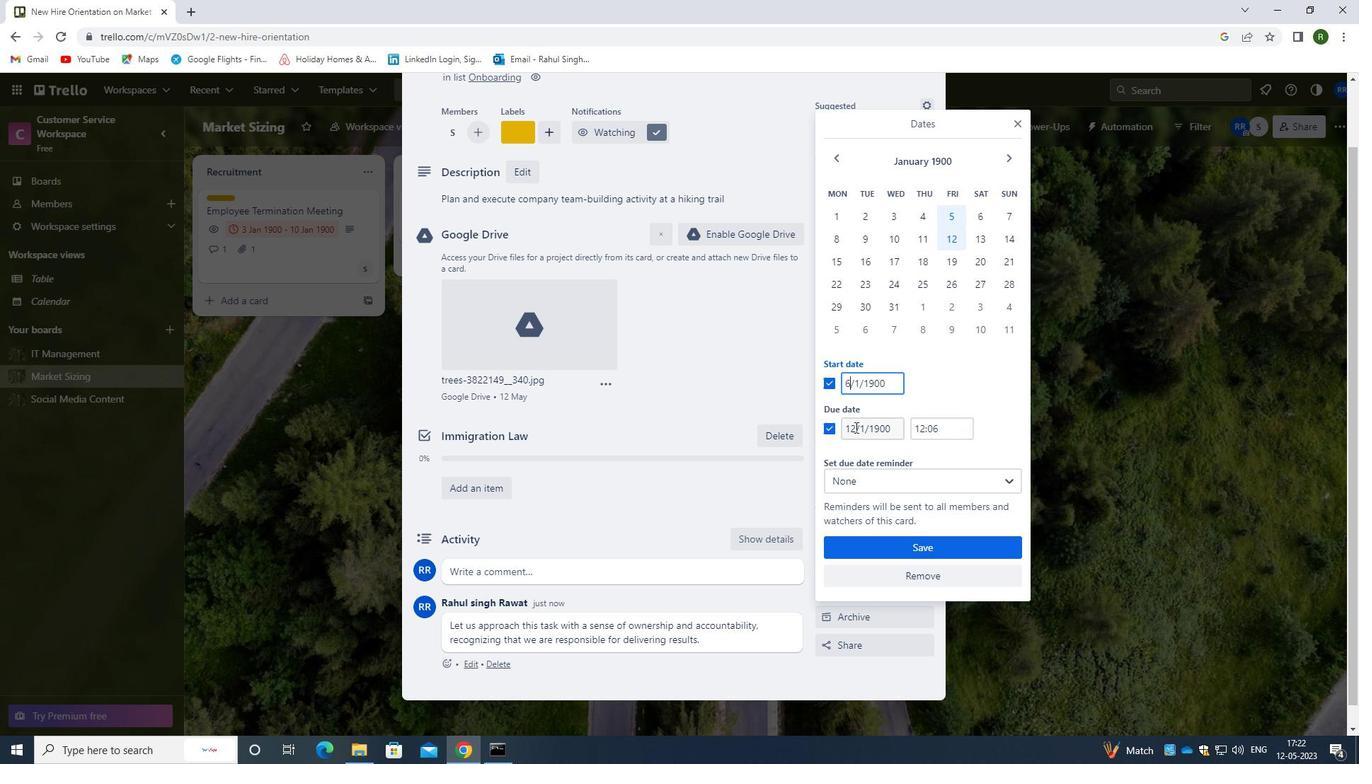 
Action: Mouse moved to (875, 445)
Screenshot: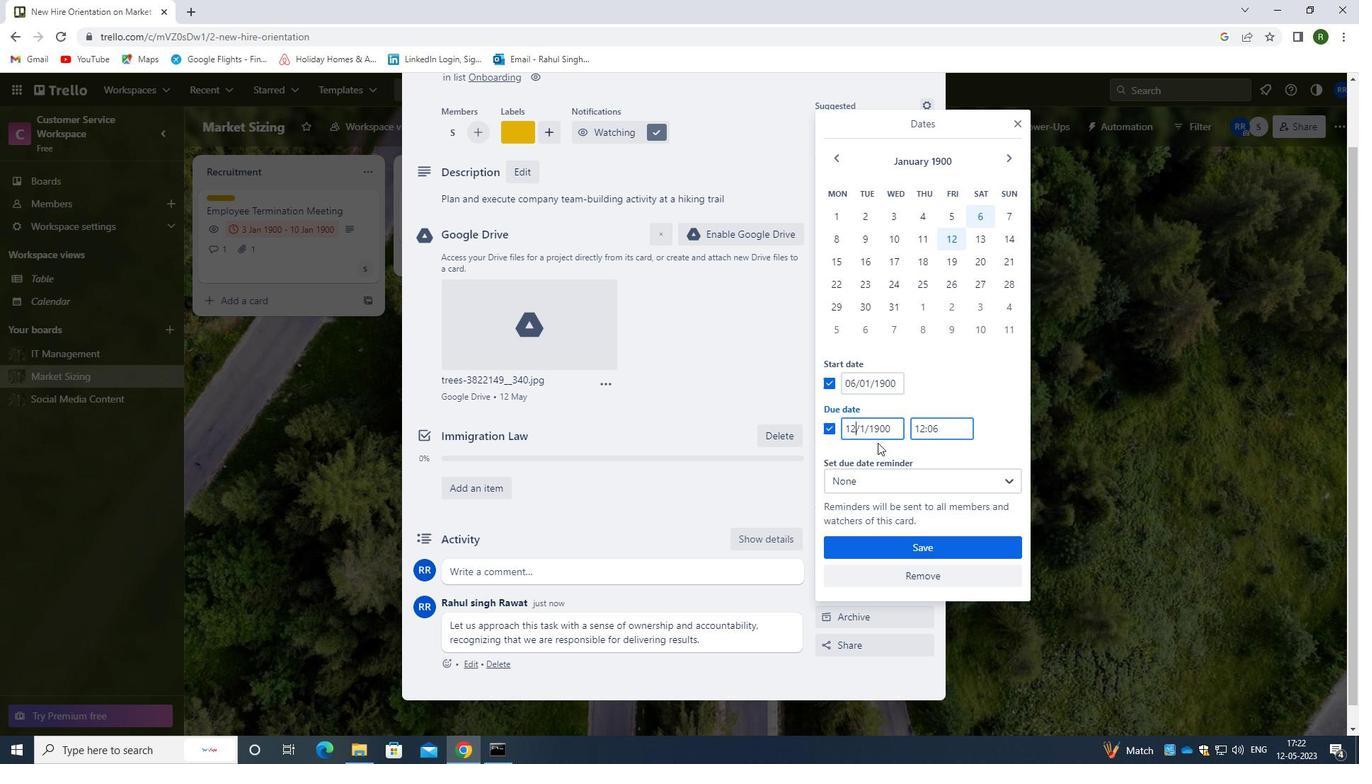 
Action: Key pressed <Key.backspace>3
Screenshot: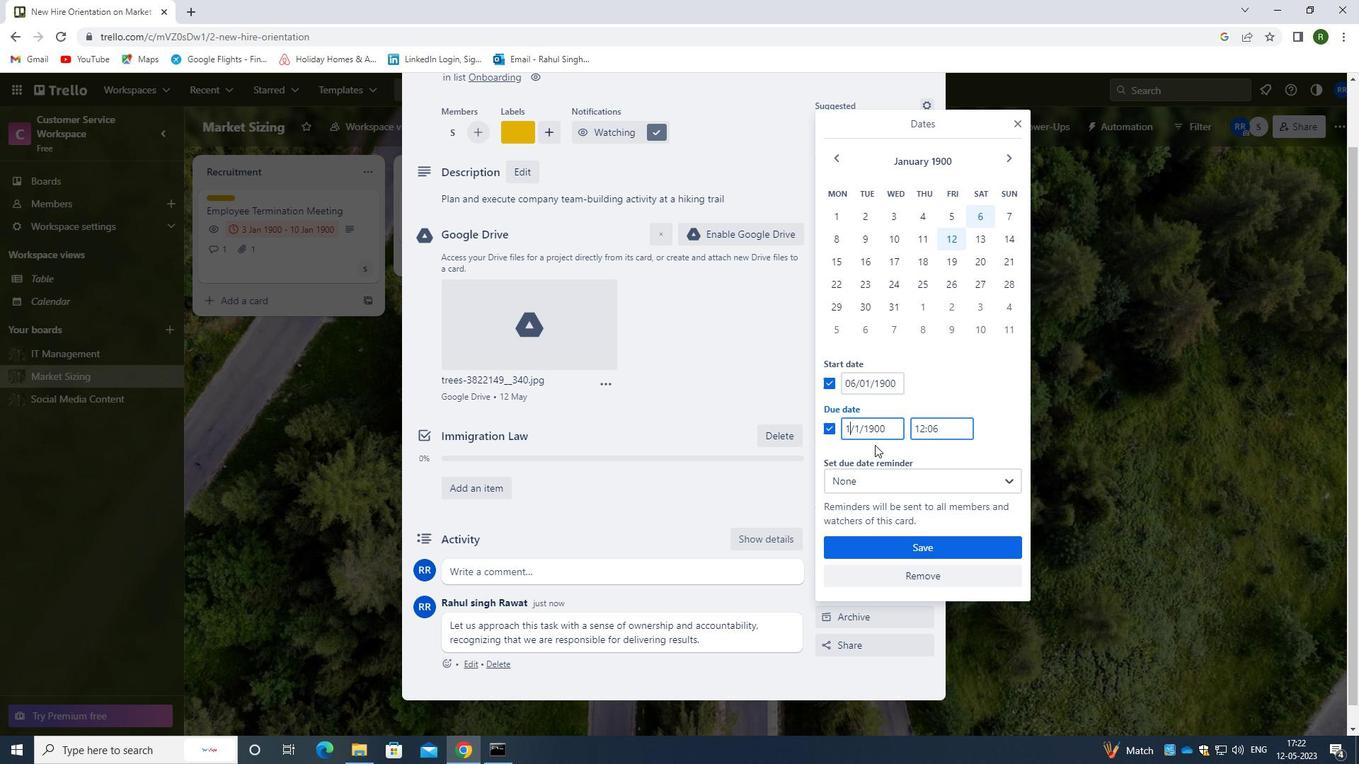 
Action: Mouse moved to (897, 552)
Screenshot: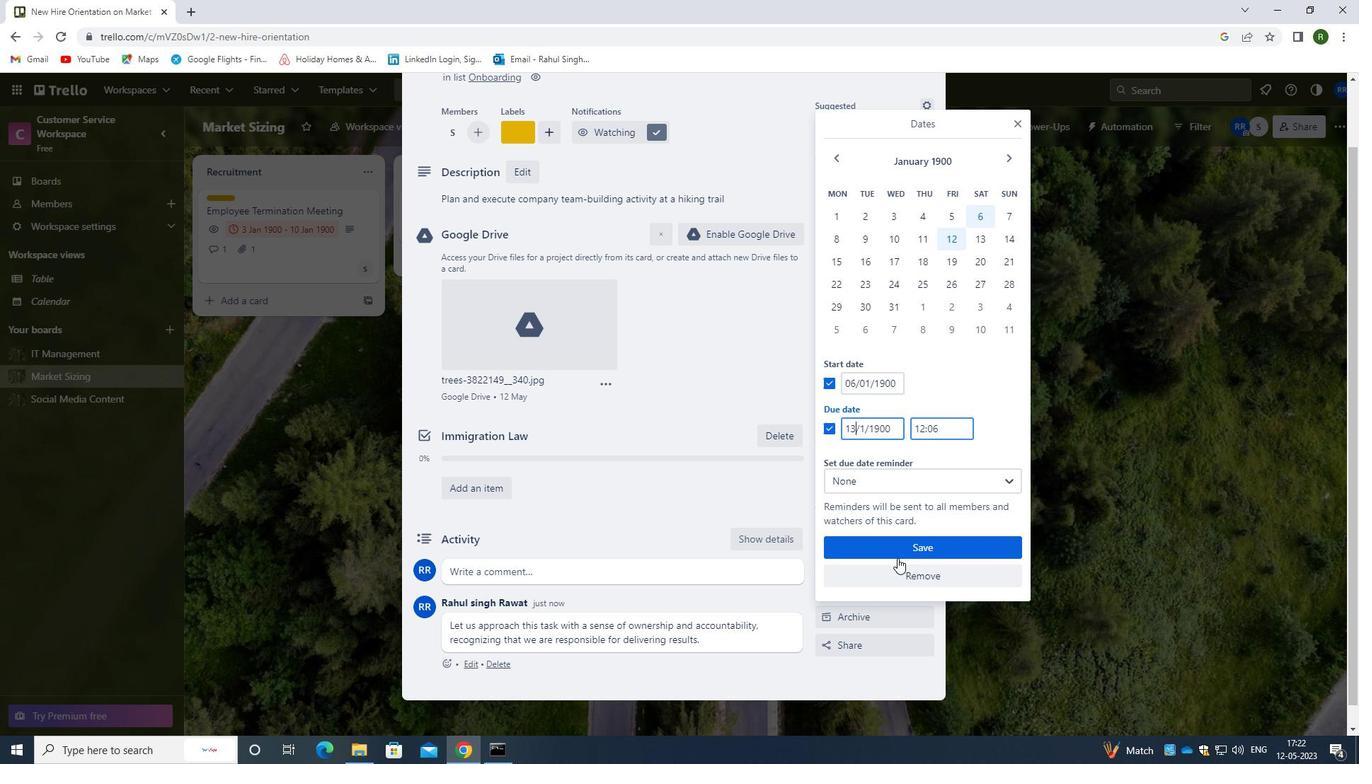 
Action: Mouse pressed left at (897, 552)
Screenshot: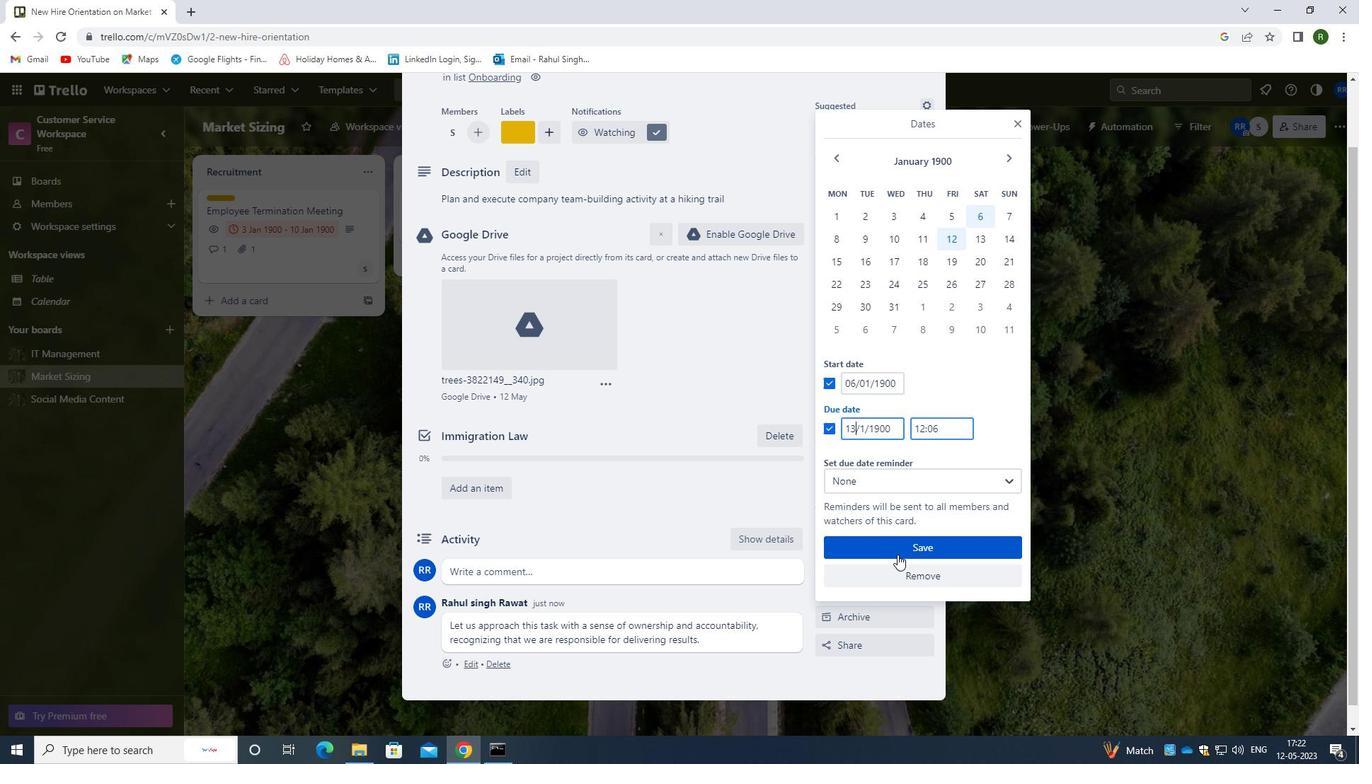
Action: Mouse moved to (1096, 283)
Screenshot: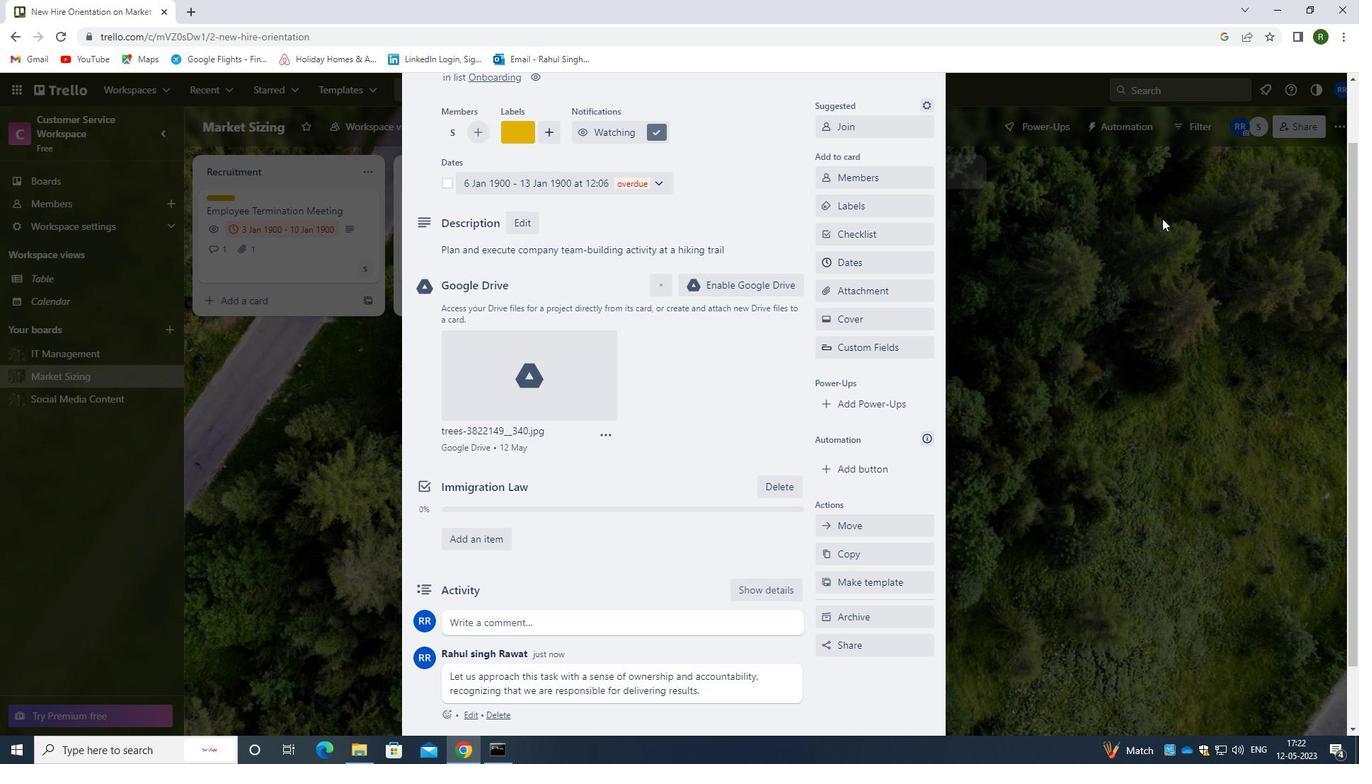 
Action: Mouse scrolled (1096, 284) with delta (0, 0)
Screenshot: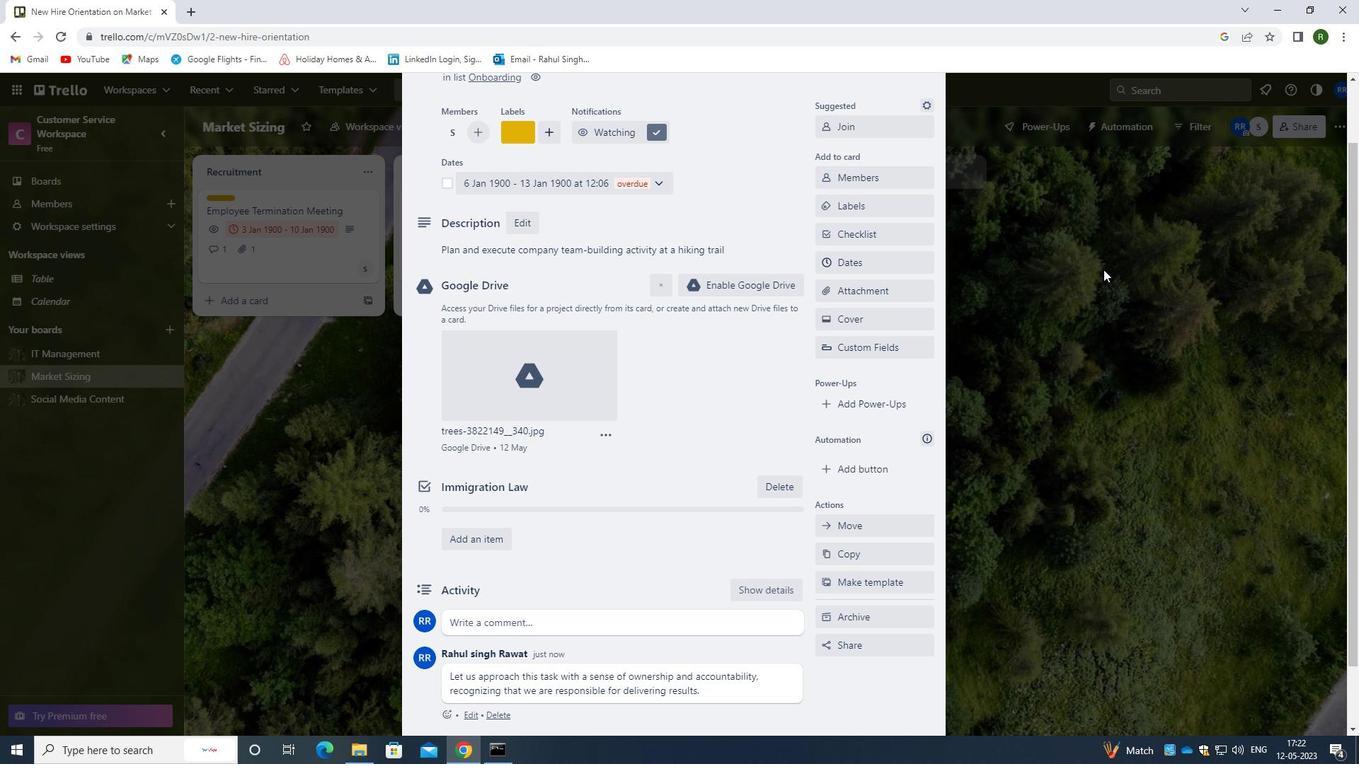 
Action: Mouse scrolled (1096, 284) with delta (0, 0)
Screenshot: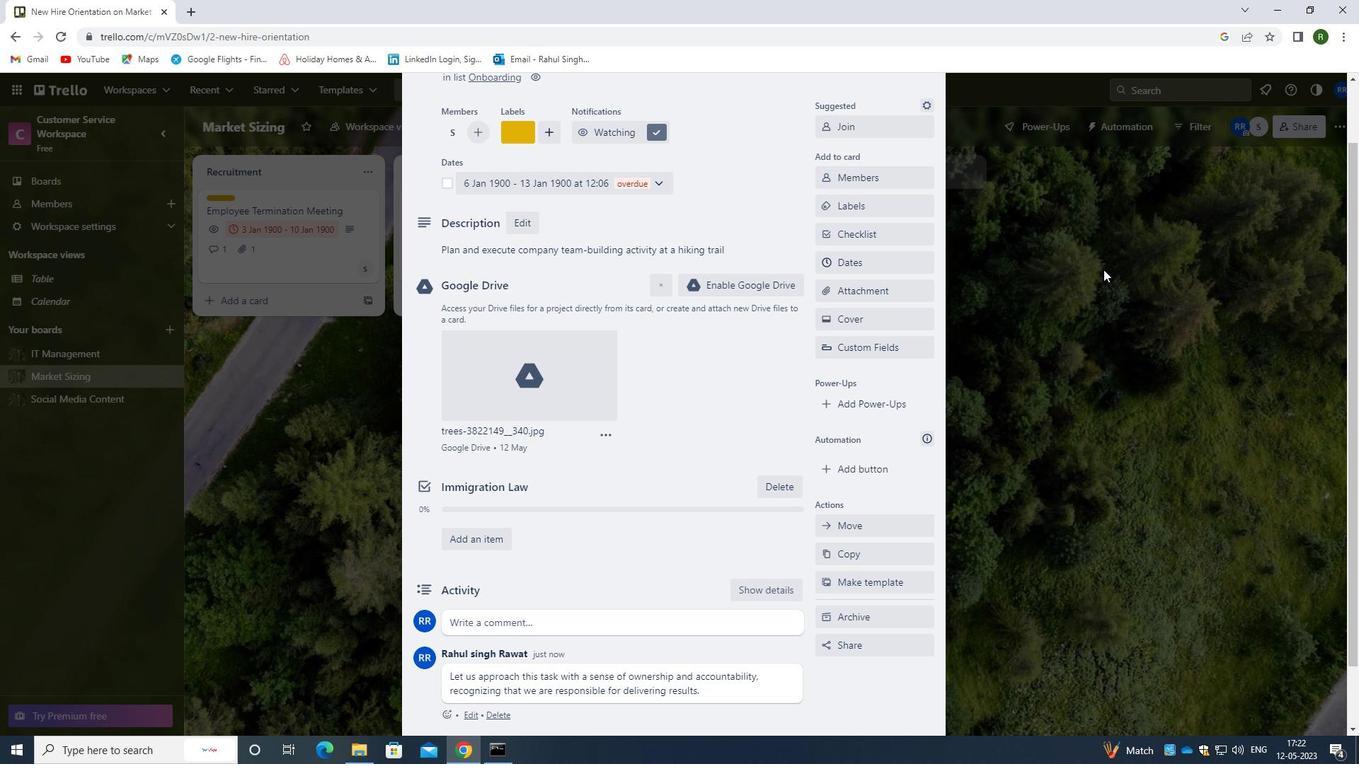 
Action: Mouse scrolled (1096, 284) with delta (0, 0)
Screenshot: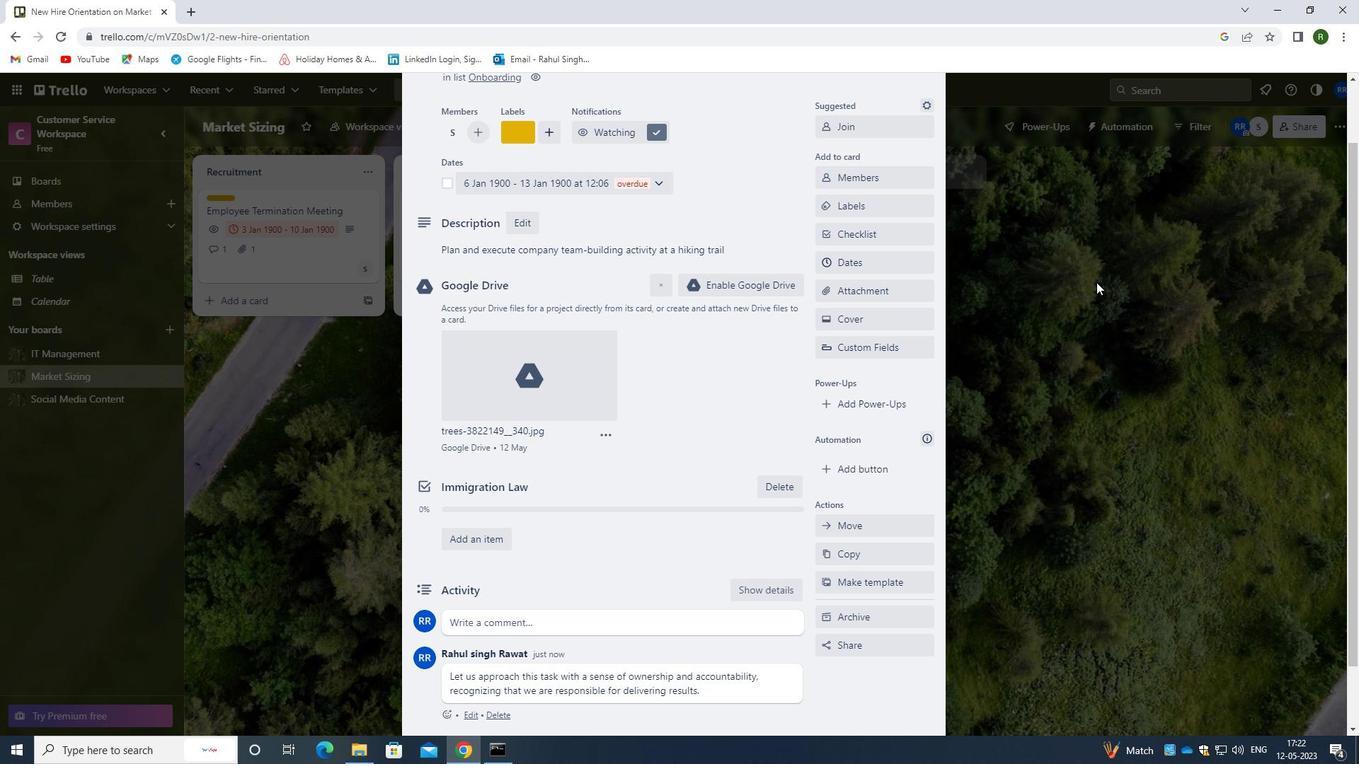 
Action: Mouse moved to (929, 125)
Screenshot: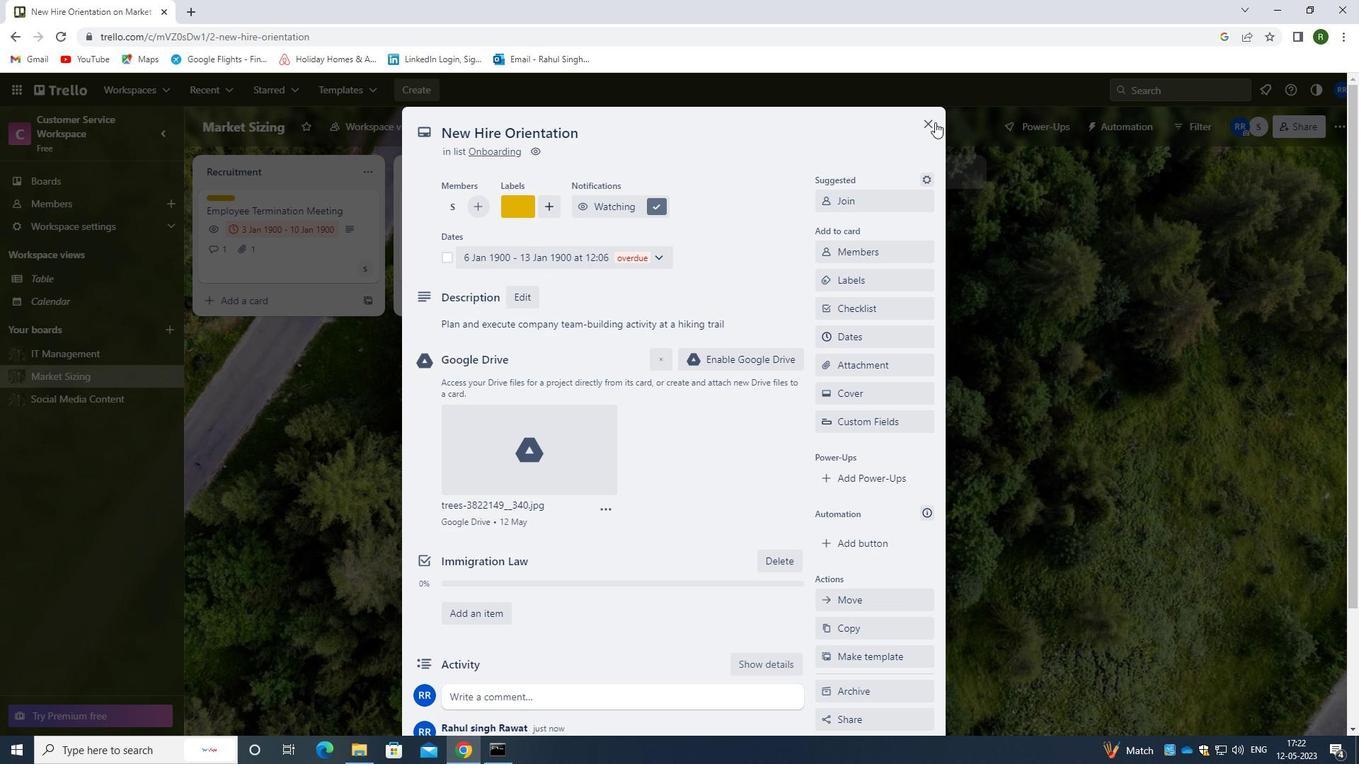 
Action: Mouse pressed left at (929, 125)
Screenshot: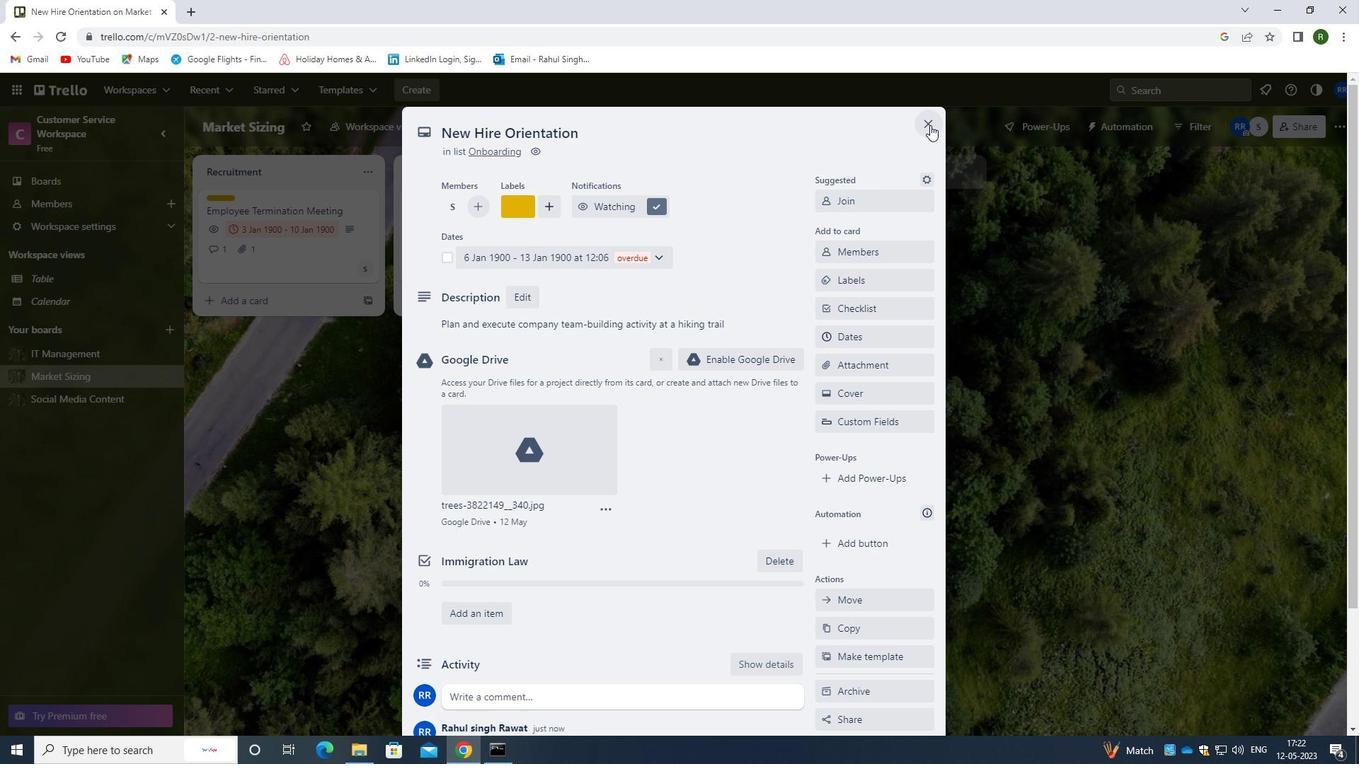 
Action: Mouse moved to (929, 124)
Screenshot: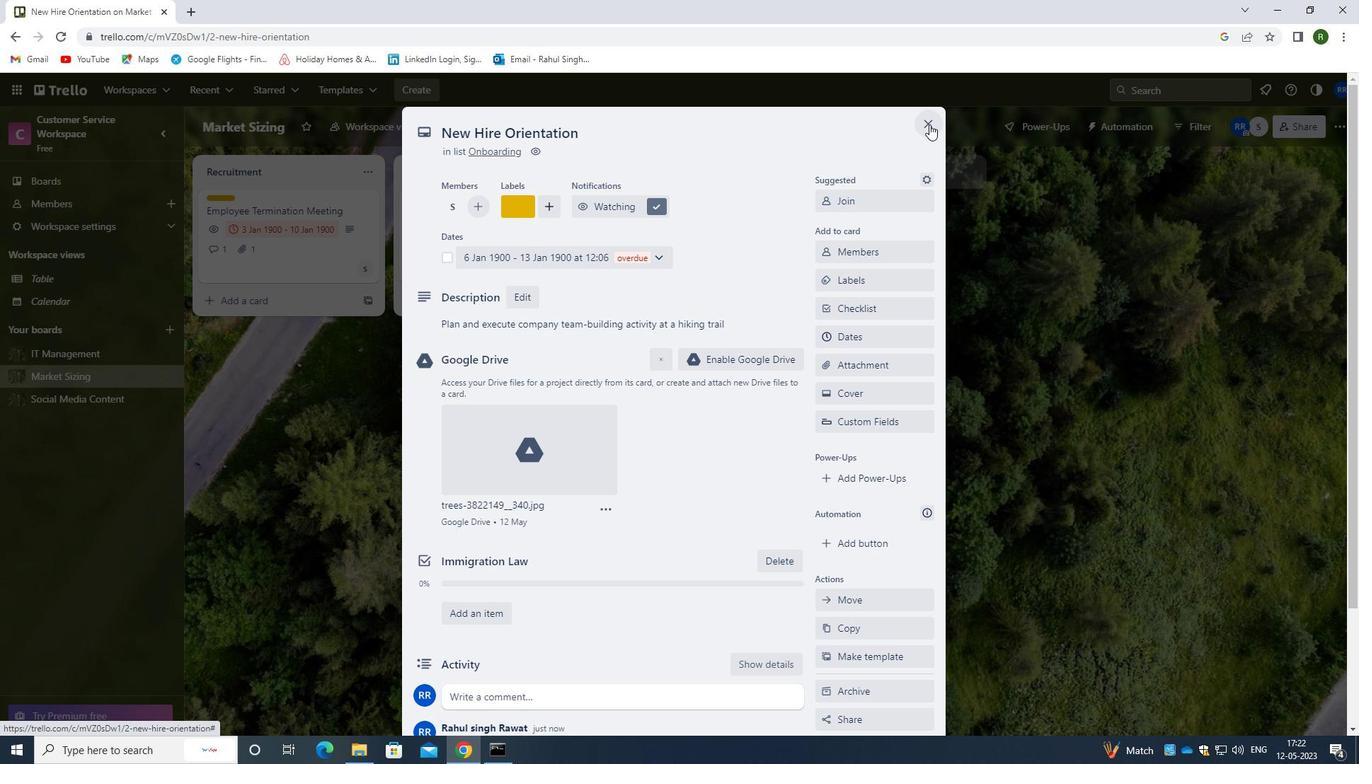 
